 Task: Look for space in Xanxerê, Brazil from 24th August, 2023 to 10th September, 2023 for 6 adults, 2 children in price range Rs.12000 to Rs.15000. Place can be entire place or shared room with 6 bedrooms having 6 beds and 6 bathrooms. Property type can be house, flat, guest house. Amenities needed are: wifi, TV, free parkinig on premises, gym, breakfast. Booking option can be shelf check-in. Required host language is English.
Action: Mouse moved to (432, 100)
Screenshot: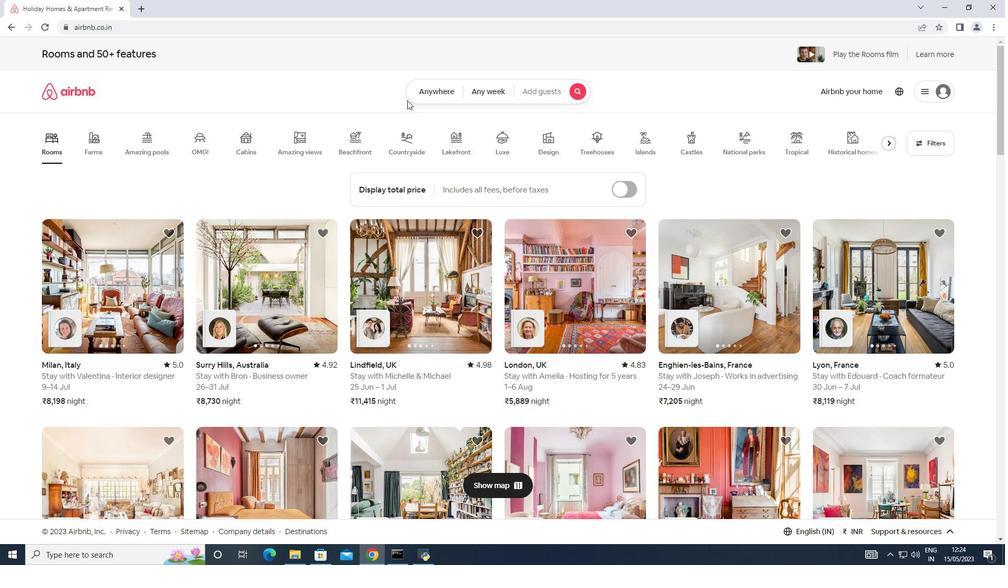 
Action: Mouse pressed left at (432, 100)
Screenshot: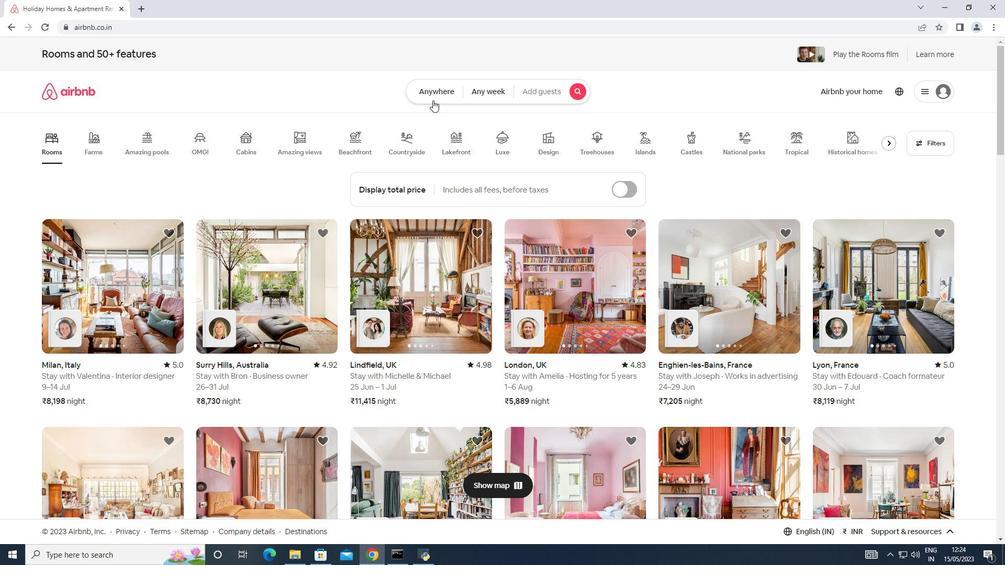 
Action: Mouse moved to (403, 123)
Screenshot: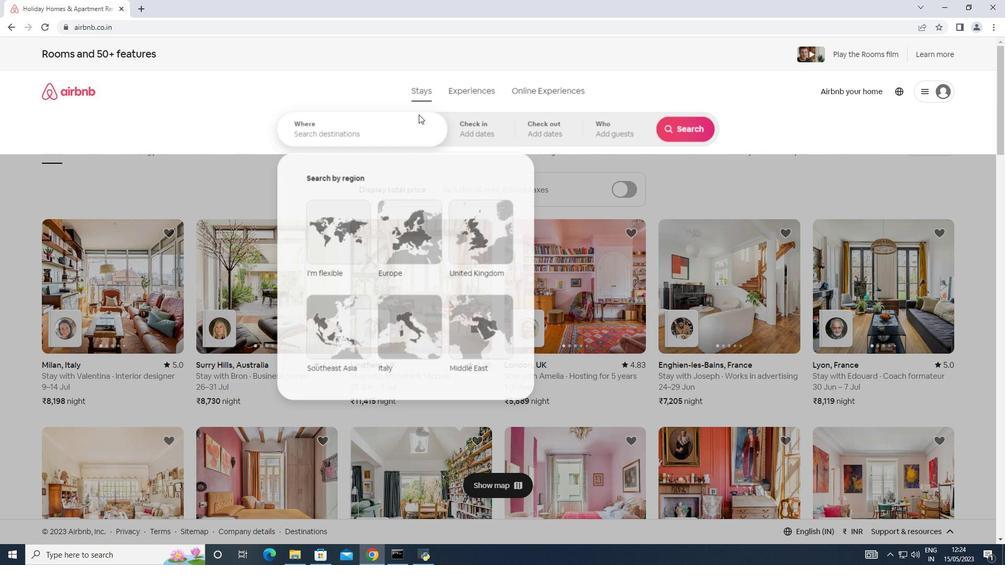 
Action: Mouse pressed left at (403, 123)
Screenshot: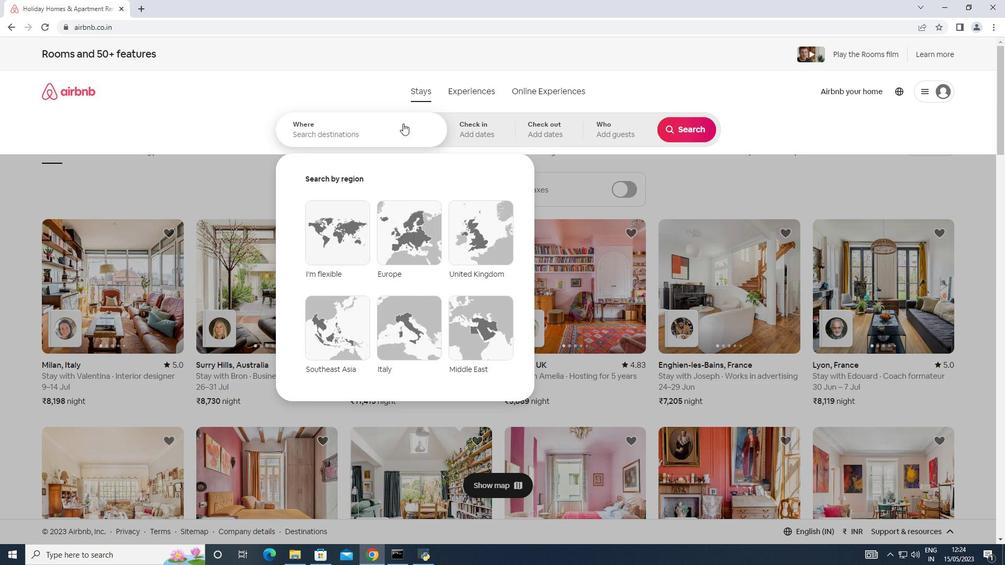 
Action: Key pressed <Key.shift><Key.shift><Key.shift><Key.shift><Key.shift>Xan<Key.shift>X<Key.backspace>xere,<Key.shift>Brazil
Screenshot: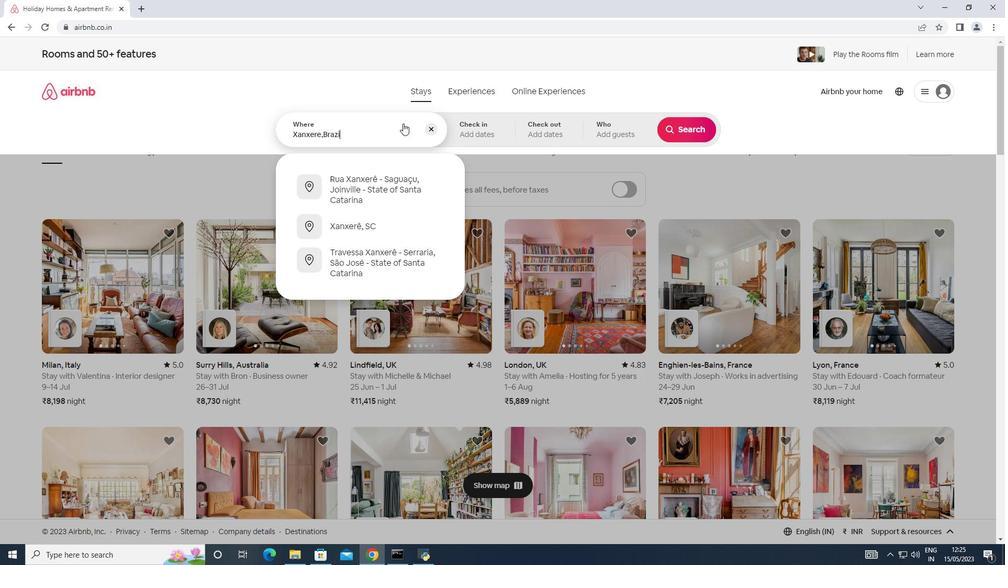 
Action: Mouse moved to (494, 129)
Screenshot: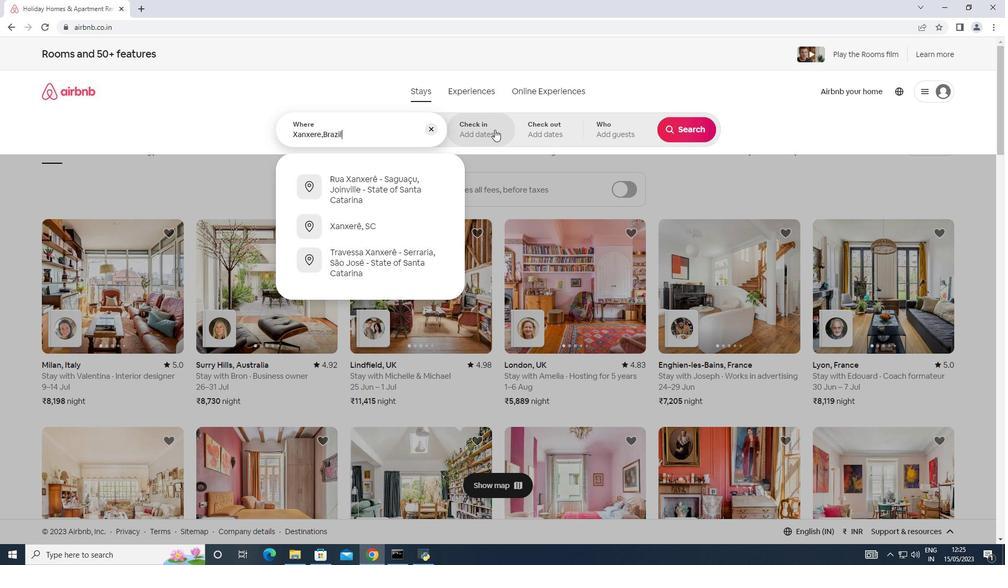 
Action: Mouse pressed left at (494, 129)
Screenshot: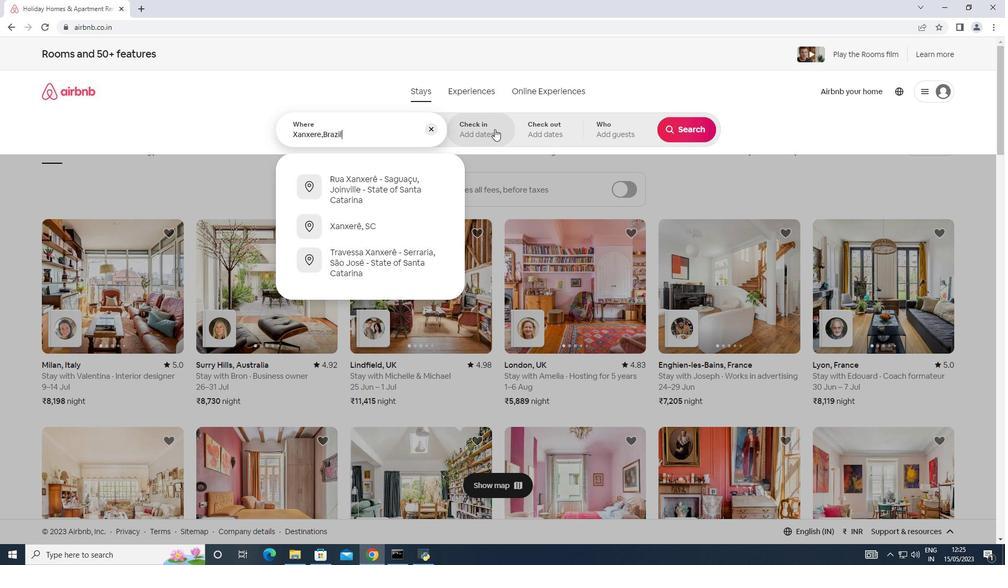 
Action: Mouse moved to (681, 209)
Screenshot: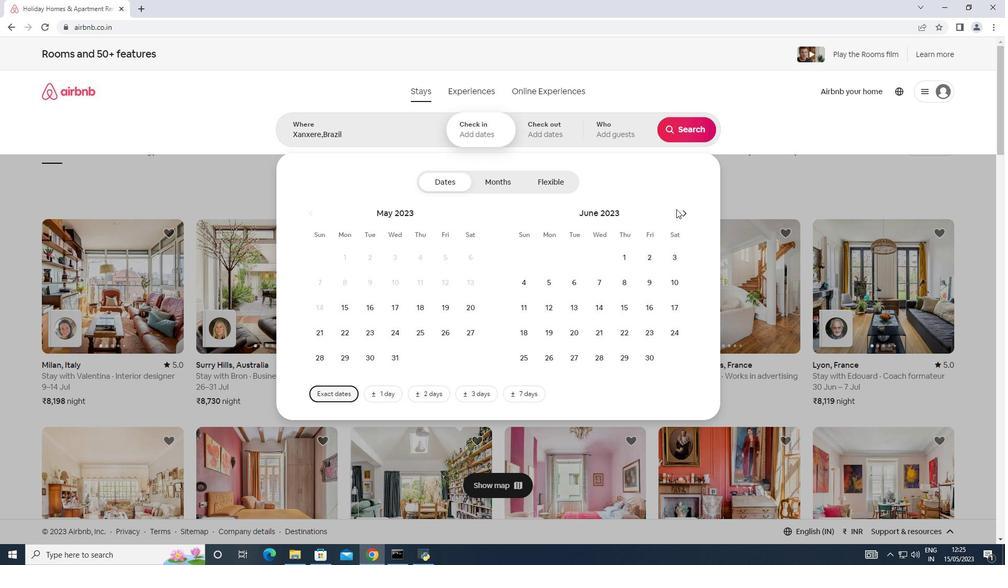 
Action: Mouse pressed left at (681, 209)
Screenshot: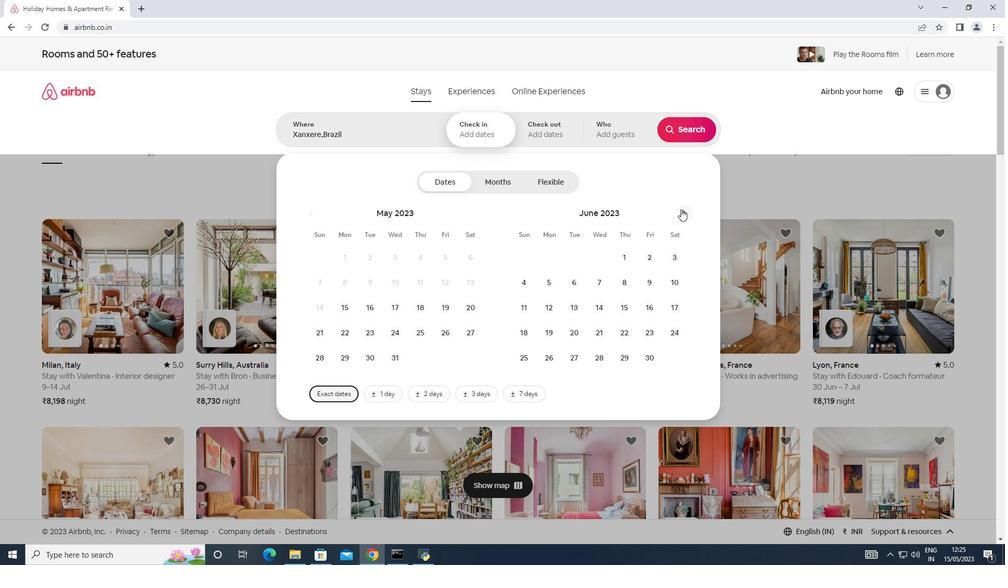 
Action: Mouse pressed left at (681, 209)
Screenshot: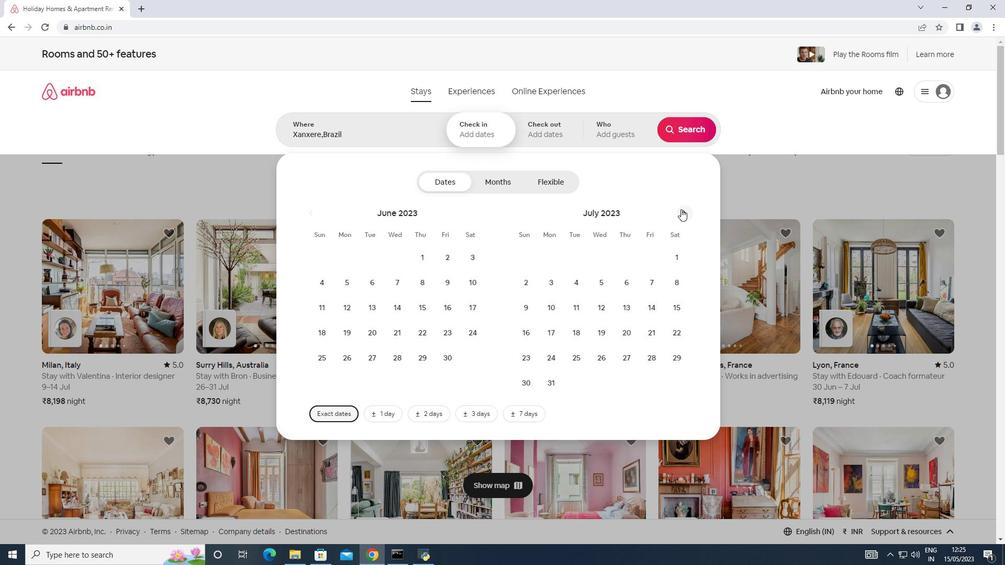 
Action: Mouse moved to (629, 329)
Screenshot: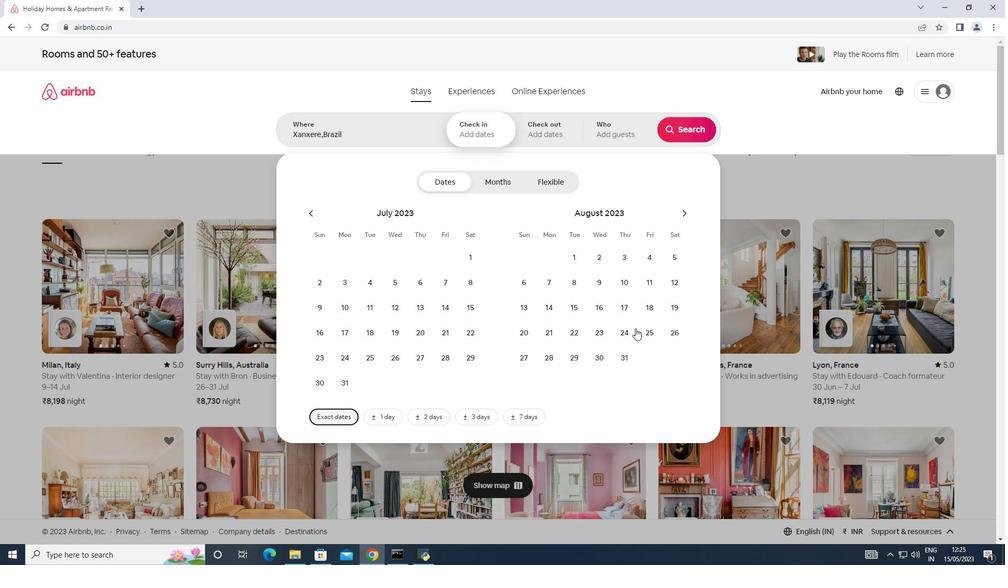 
Action: Mouse pressed left at (629, 329)
Screenshot: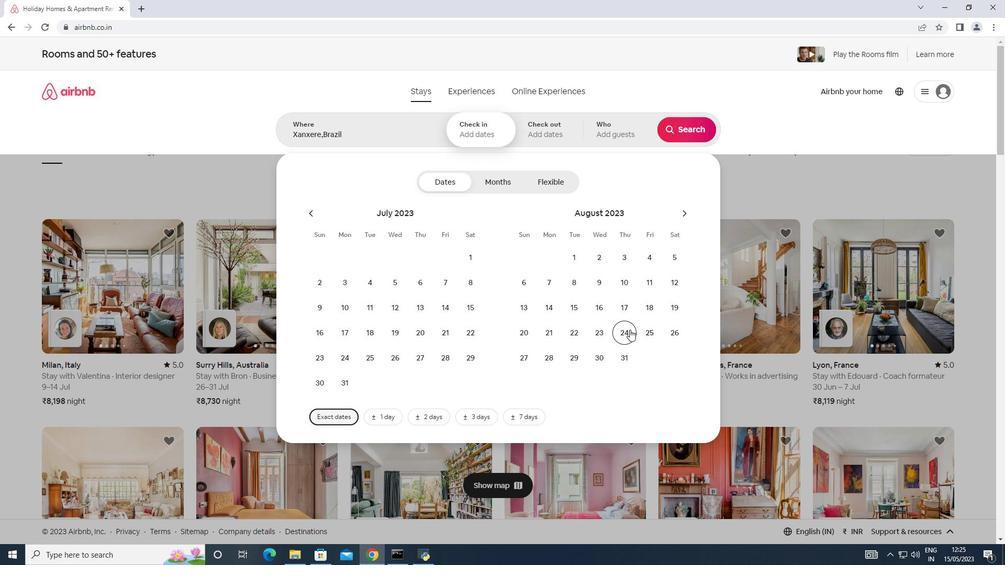 
Action: Mouse moved to (682, 214)
Screenshot: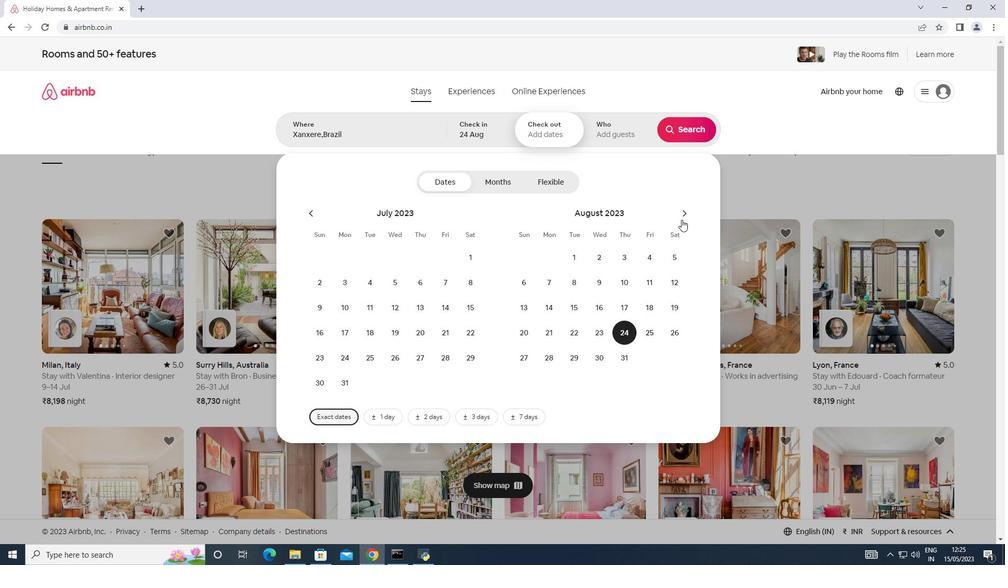 
Action: Mouse pressed left at (682, 214)
Screenshot: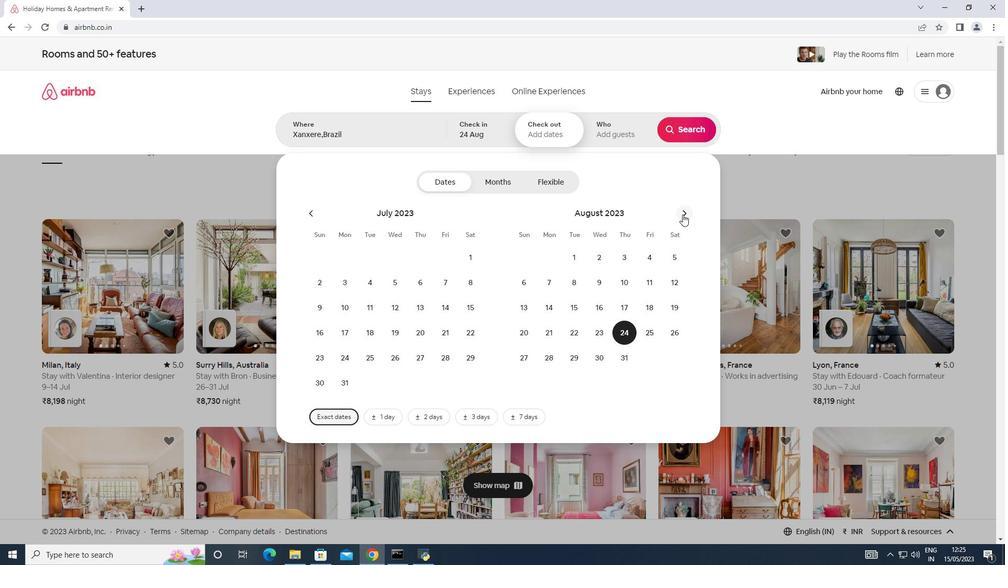 
Action: Mouse moved to (521, 307)
Screenshot: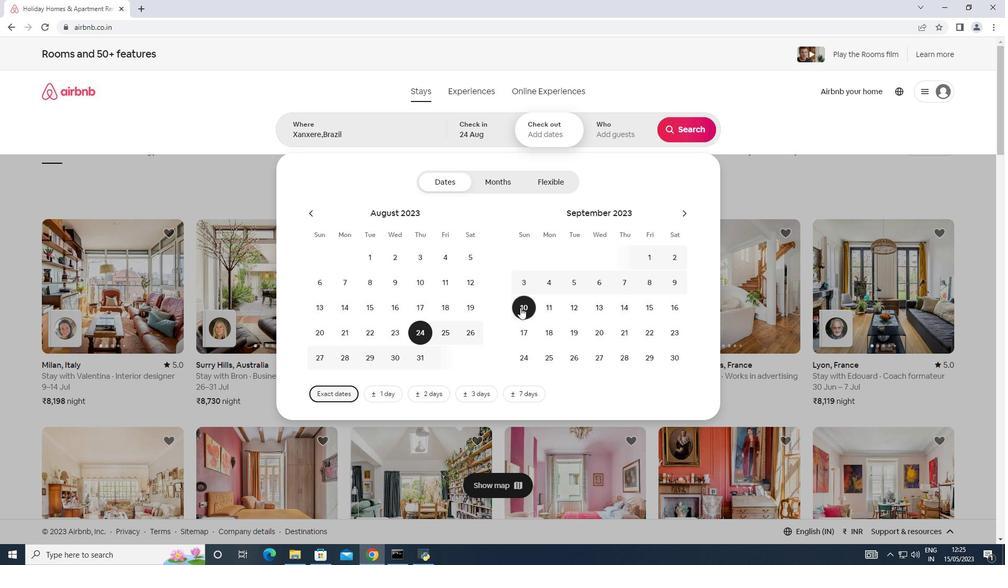 
Action: Mouse pressed left at (521, 307)
Screenshot: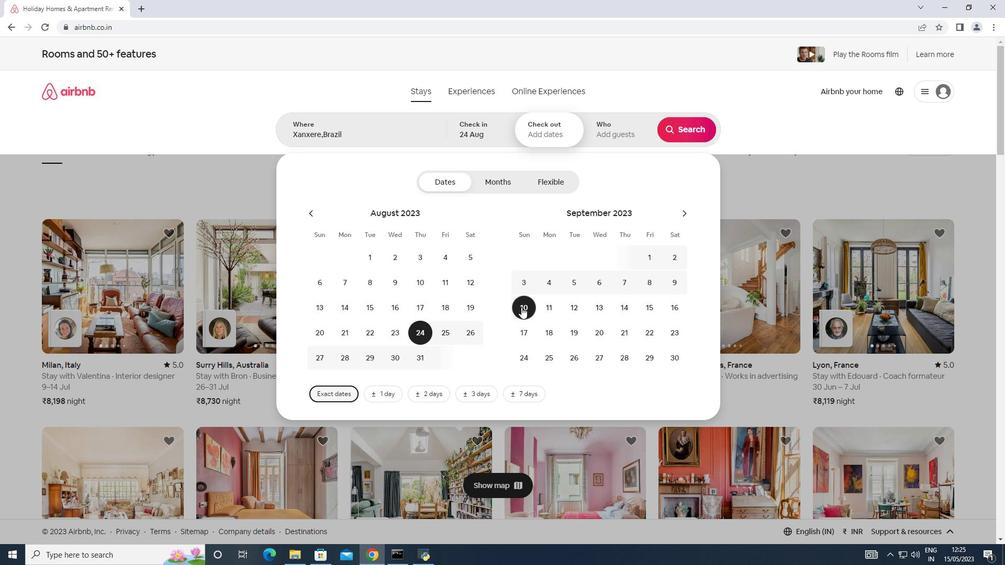 
Action: Mouse moved to (628, 134)
Screenshot: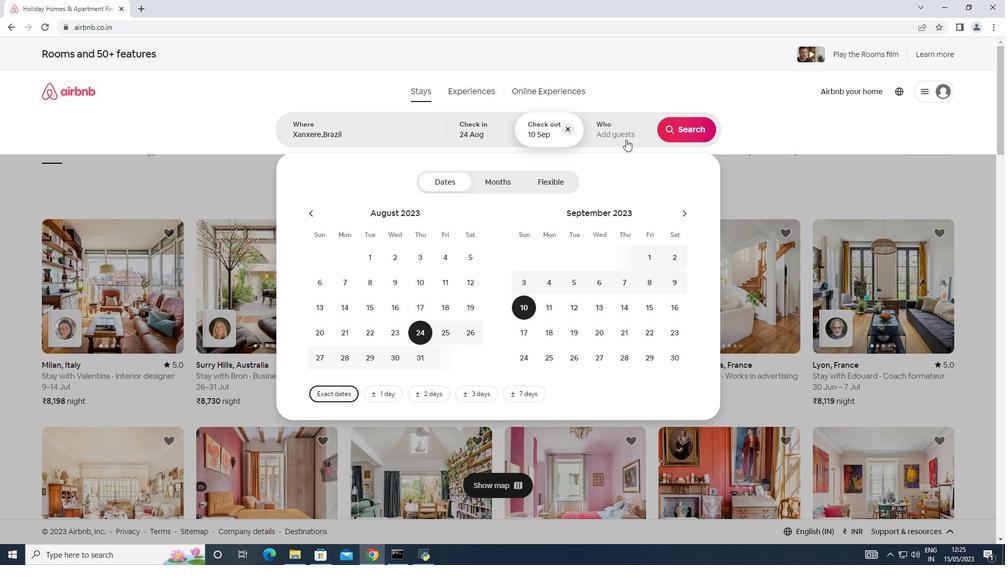 
Action: Mouse pressed left at (628, 134)
Screenshot: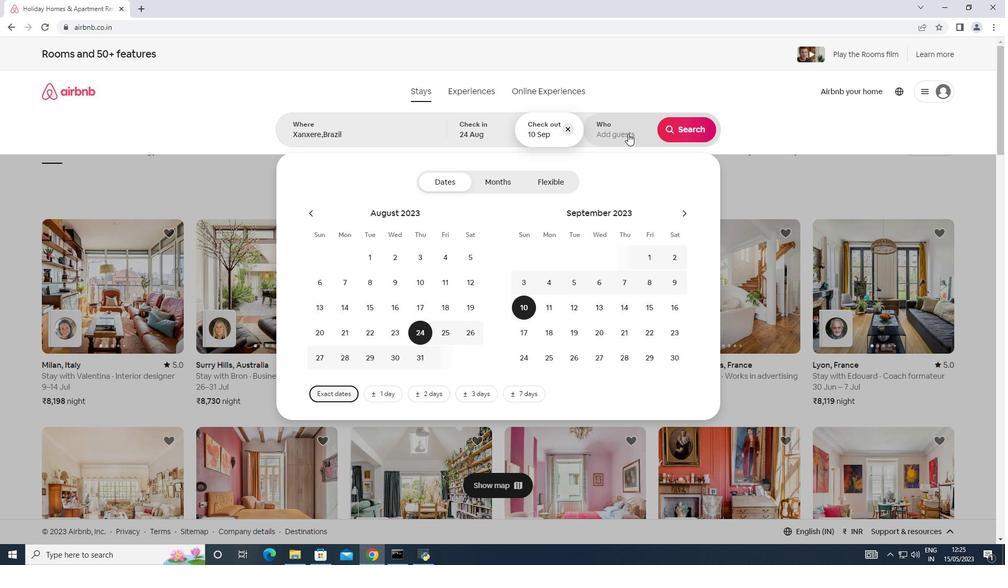 
Action: Mouse moved to (684, 181)
Screenshot: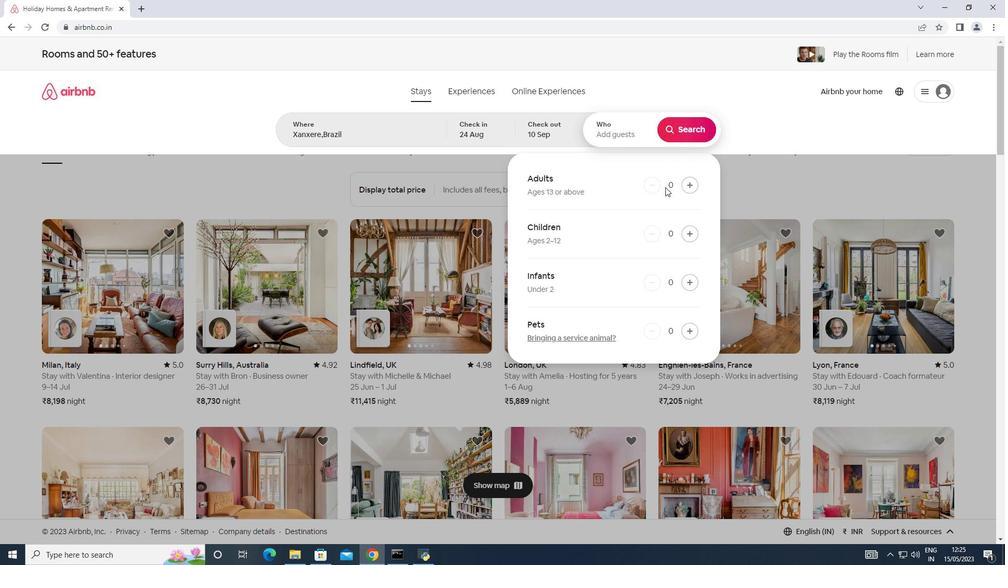
Action: Mouse pressed left at (684, 181)
Screenshot: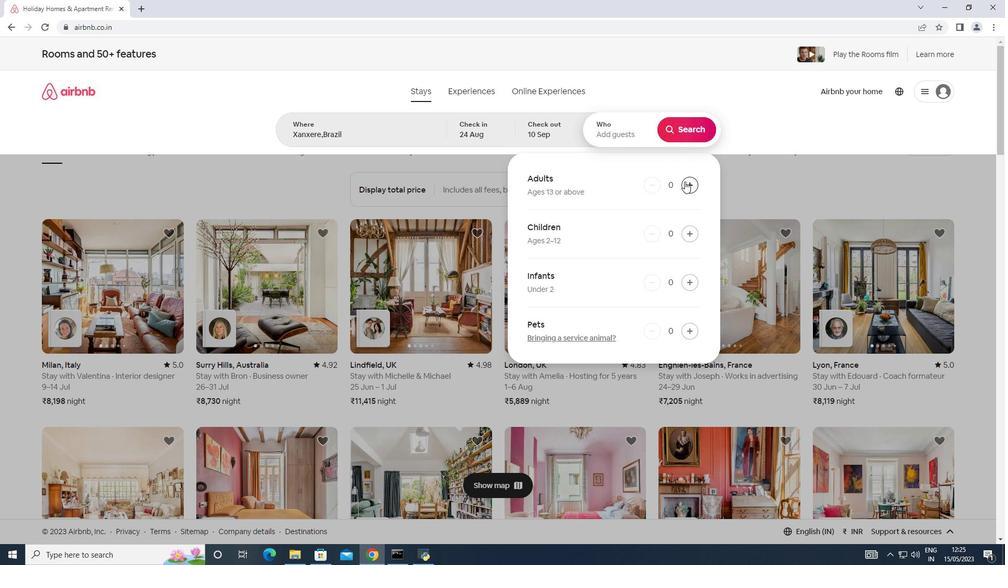 
Action: Mouse pressed left at (684, 181)
Screenshot: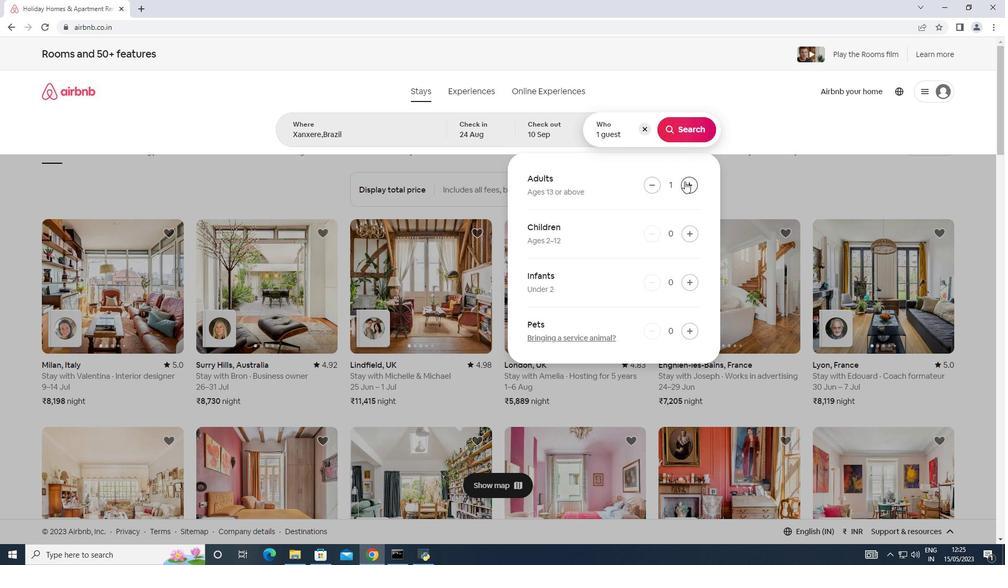
Action: Mouse pressed left at (684, 181)
Screenshot: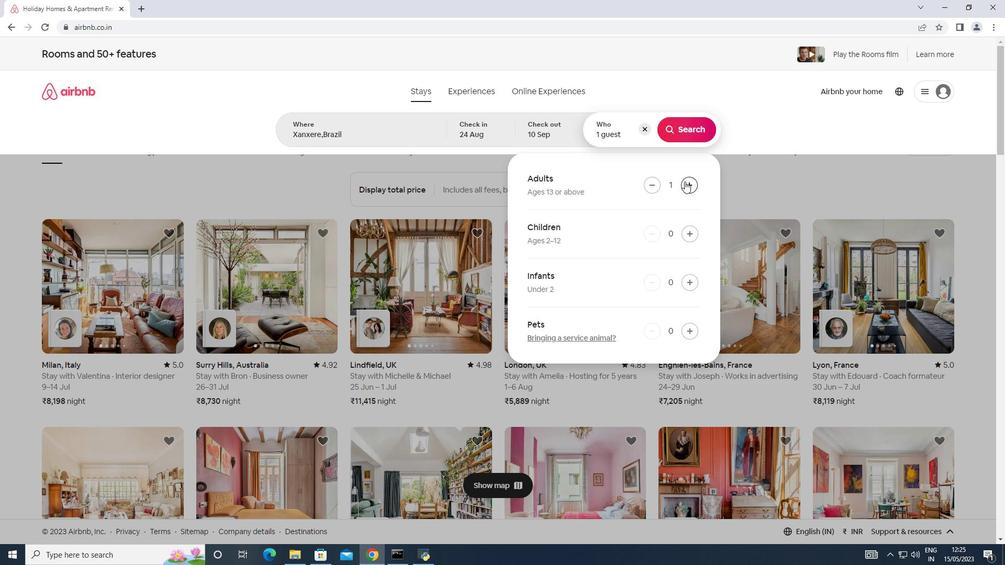 
Action: Mouse pressed left at (684, 181)
Screenshot: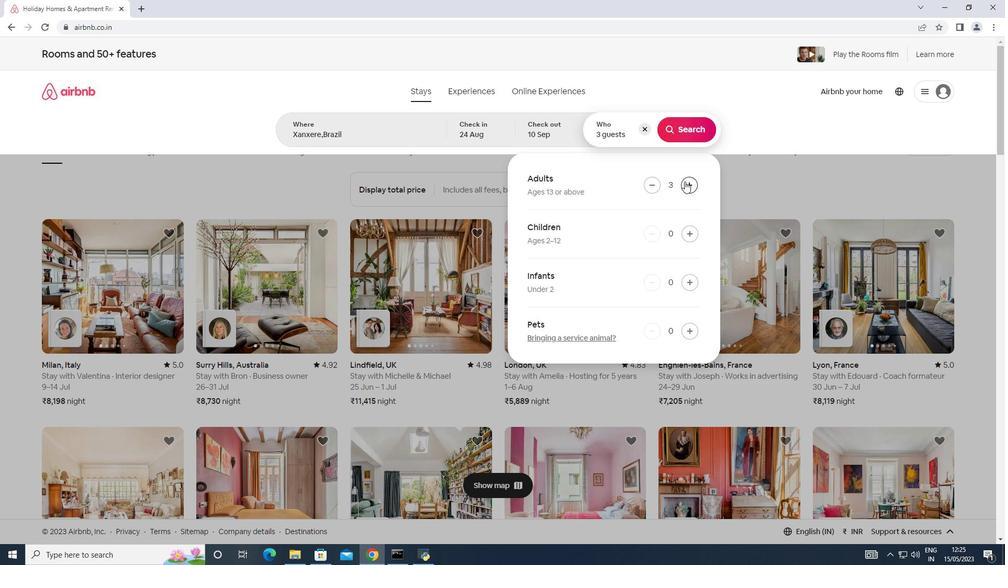 
Action: Mouse pressed left at (684, 181)
Screenshot: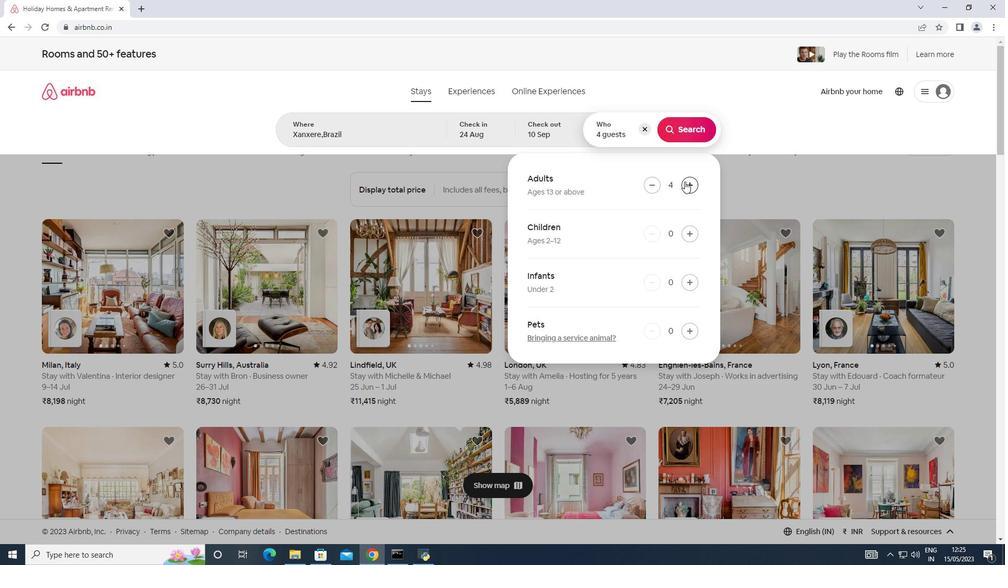 
Action: Mouse pressed left at (684, 181)
Screenshot: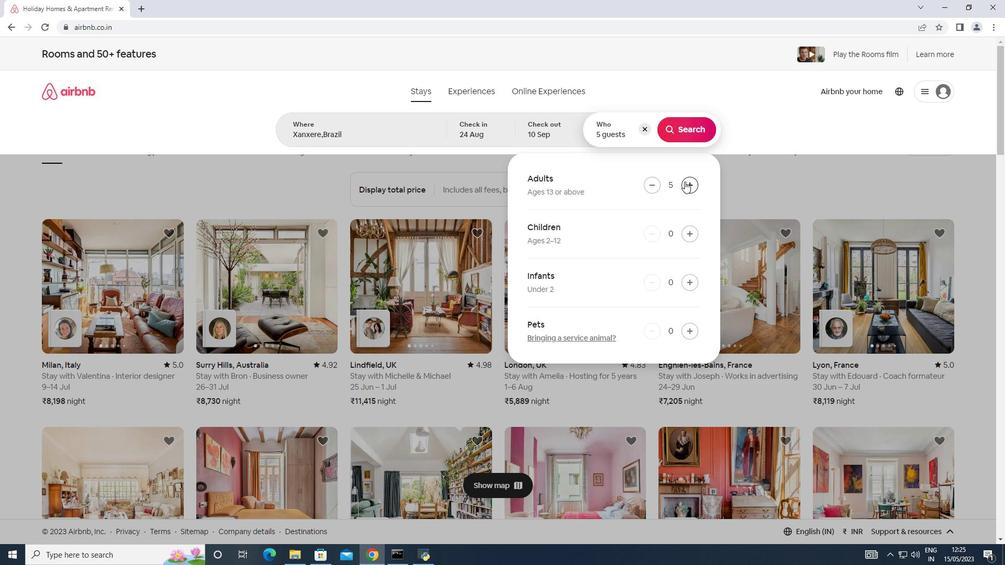 
Action: Mouse moved to (690, 233)
Screenshot: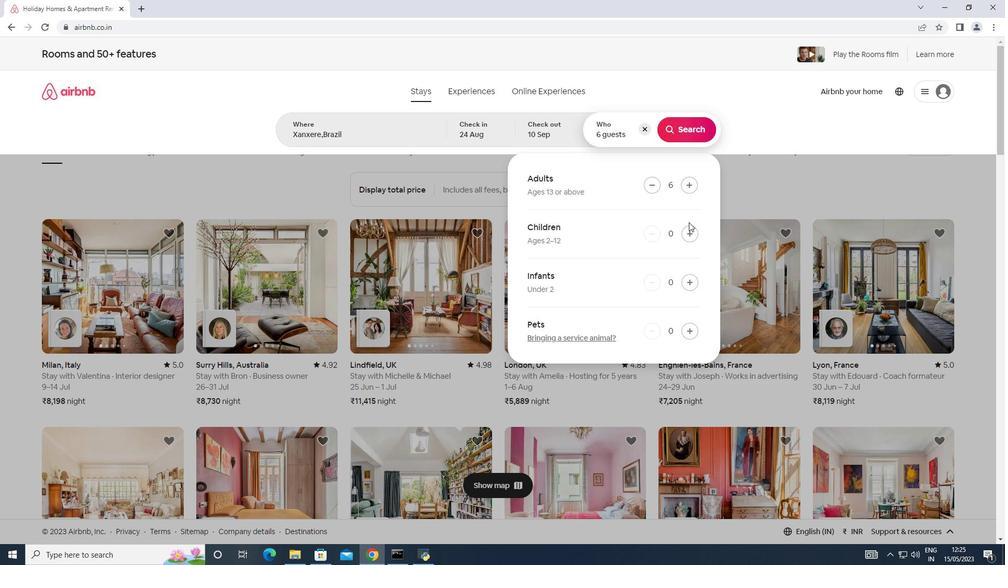 
Action: Mouse pressed left at (690, 233)
Screenshot: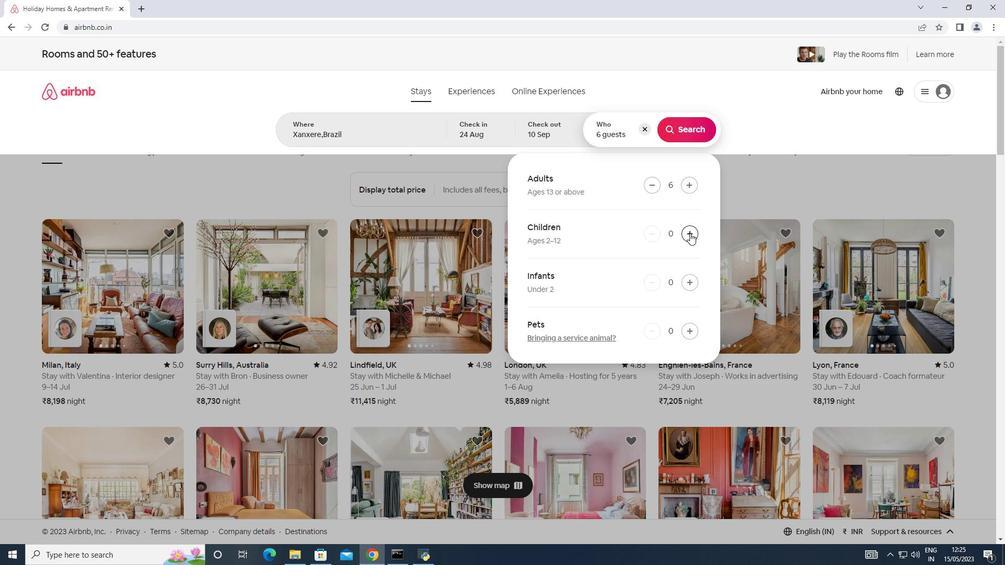 
Action: Mouse pressed left at (690, 233)
Screenshot: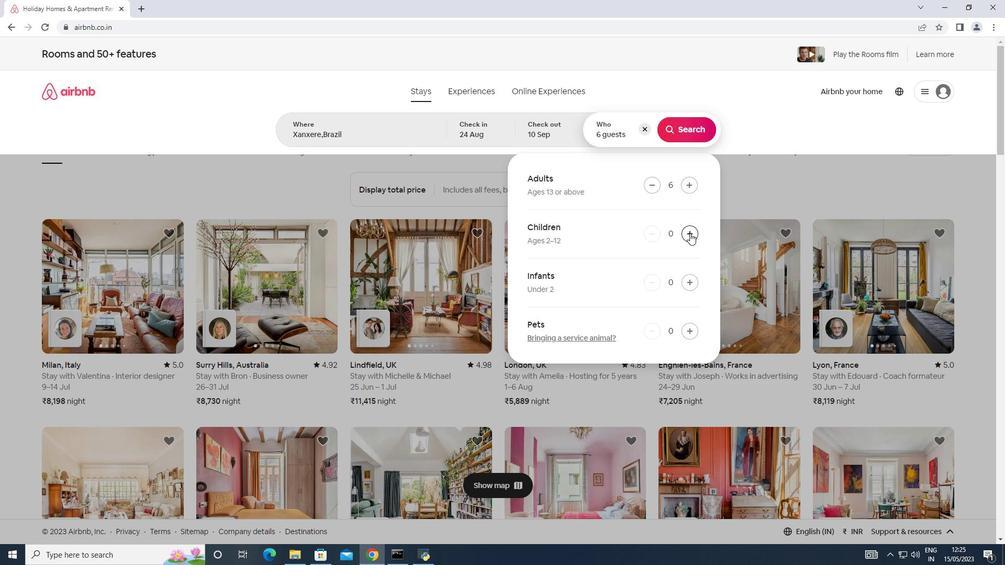 
Action: Mouse moved to (691, 129)
Screenshot: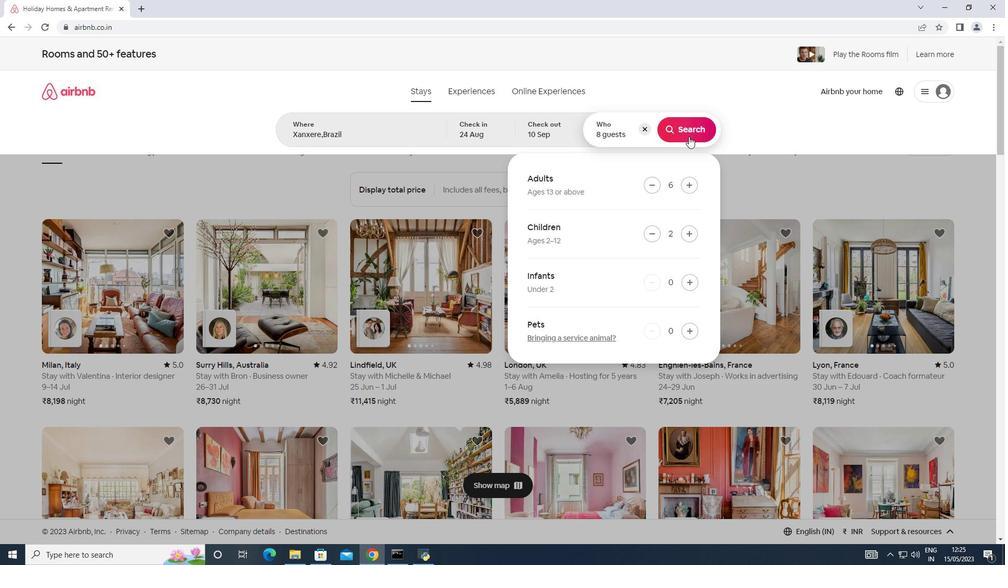 
Action: Mouse pressed left at (691, 129)
Screenshot: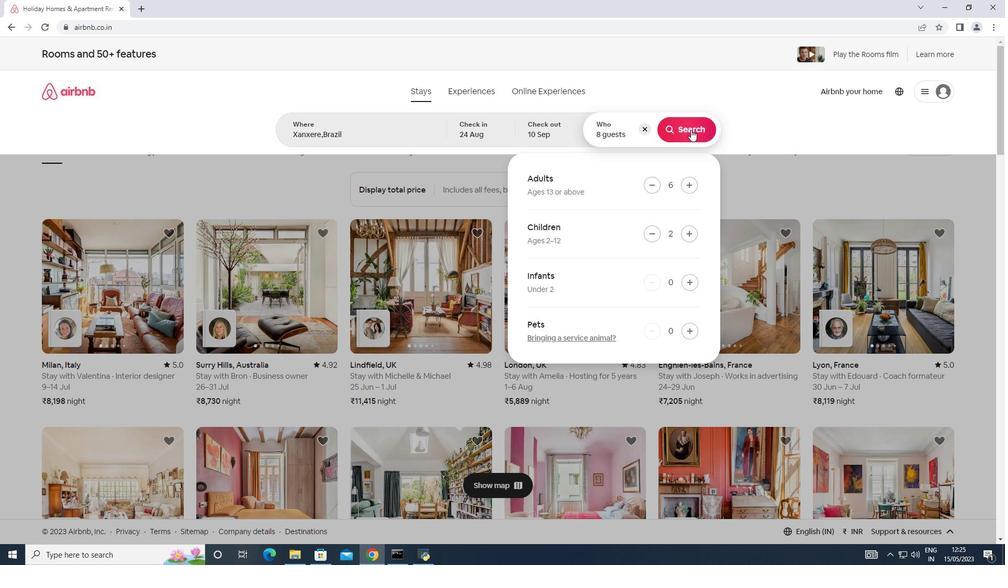 
Action: Mouse moved to (955, 102)
Screenshot: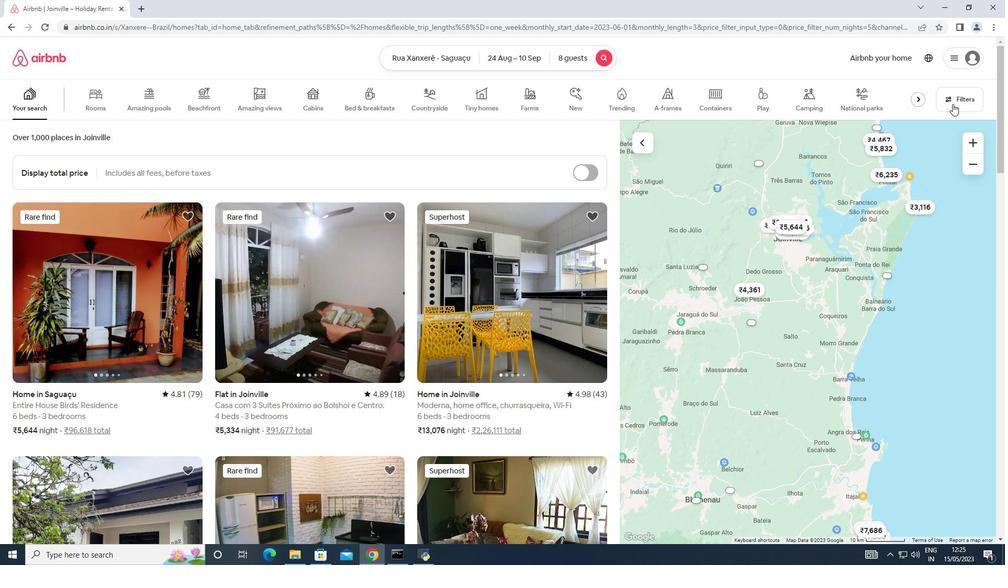
Action: Mouse pressed left at (955, 102)
Screenshot: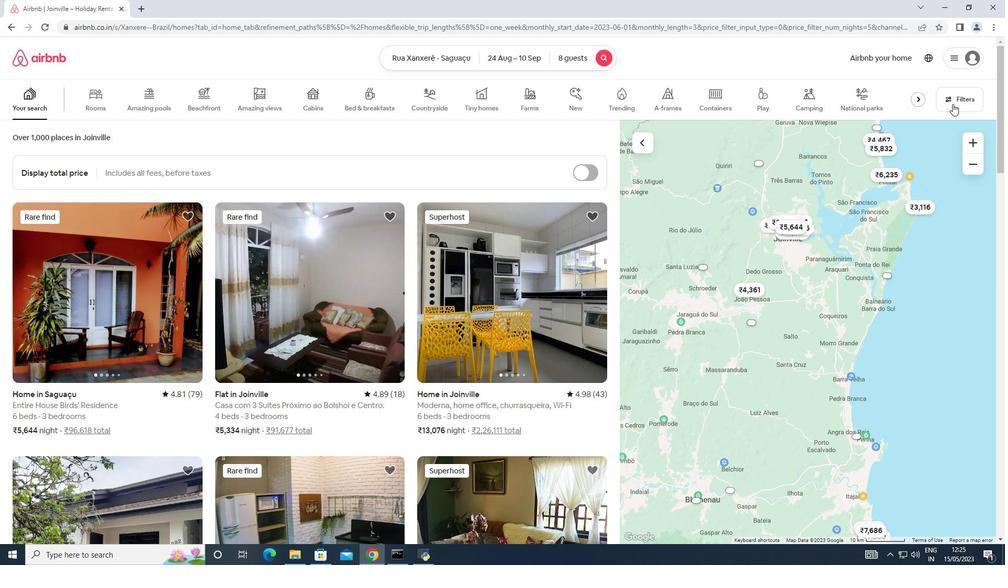 
Action: Mouse moved to (370, 356)
Screenshot: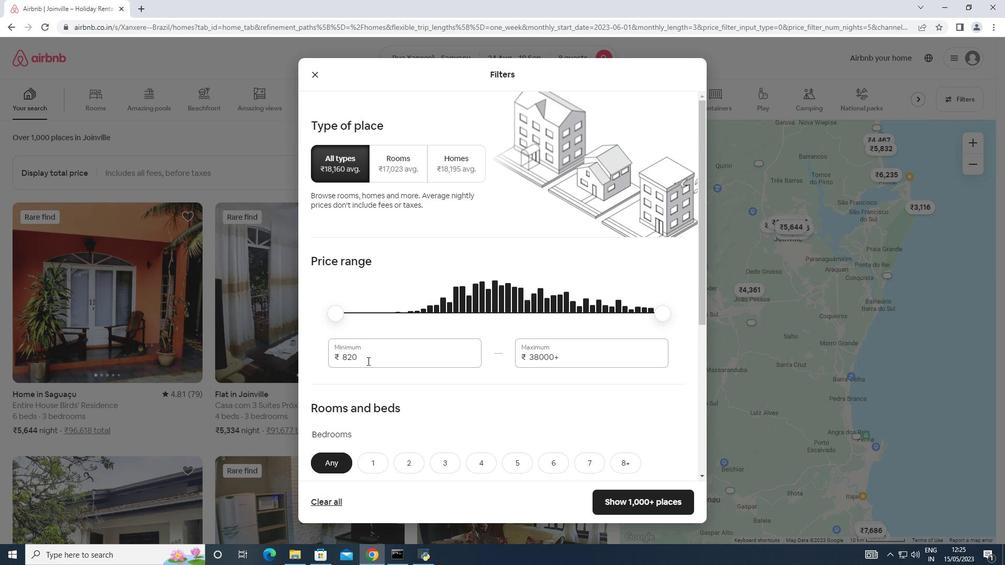 
Action: Mouse pressed left at (370, 356)
Screenshot: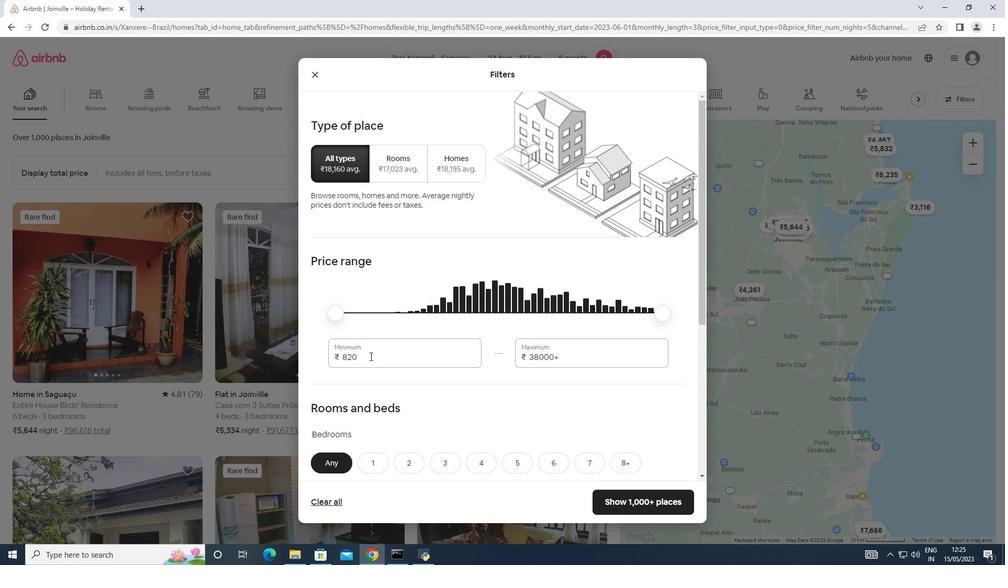 
Action: Mouse moved to (358, 358)
Screenshot: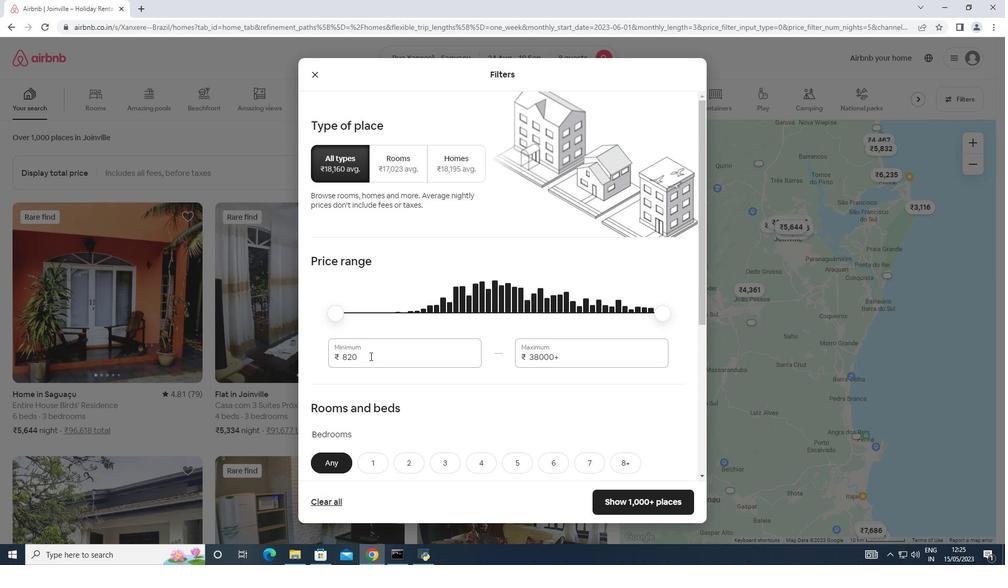 
Action: Mouse pressed left at (358, 358)
Screenshot: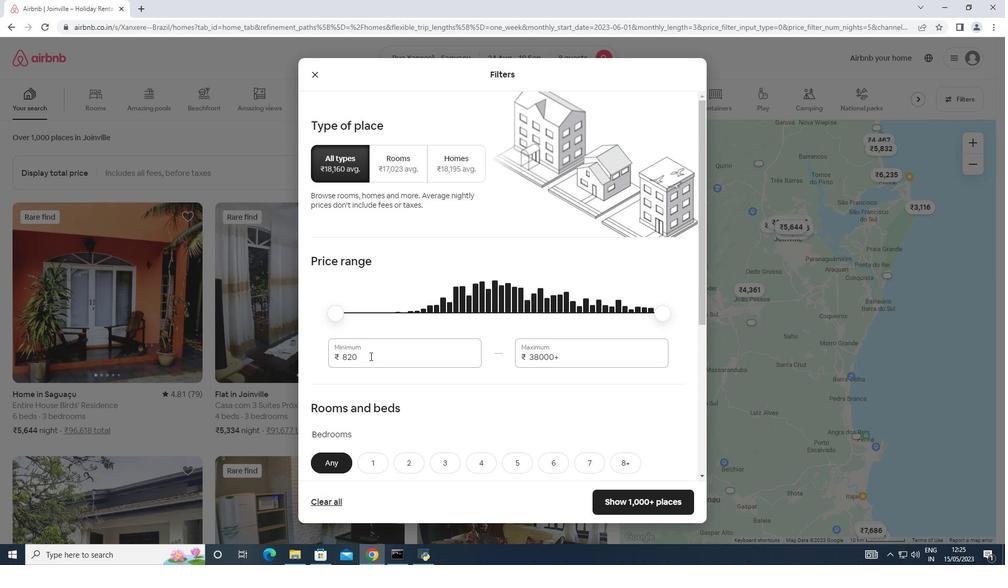 
Action: Mouse moved to (342, 354)
Screenshot: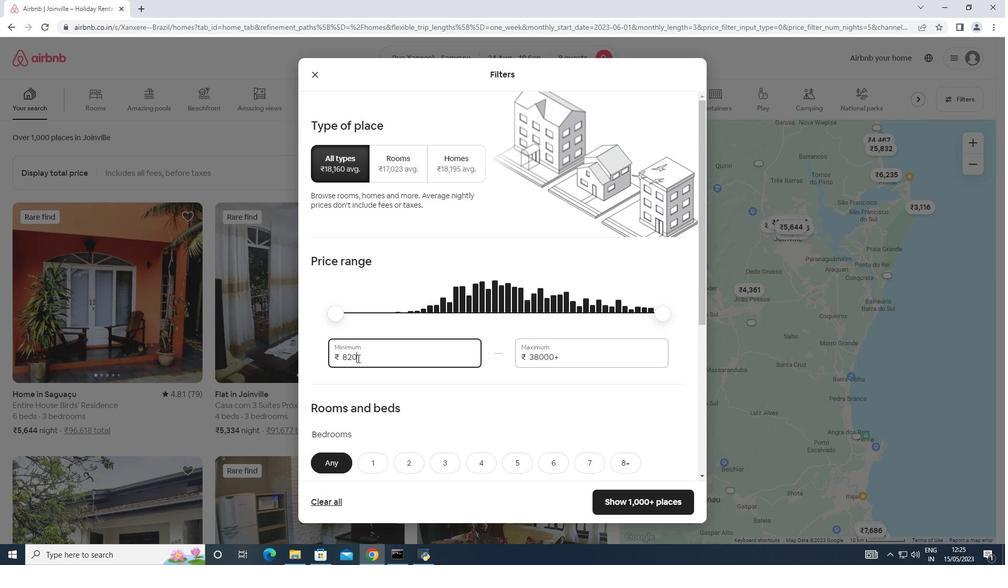 
Action: Mouse pressed left at (342, 354)
Screenshot: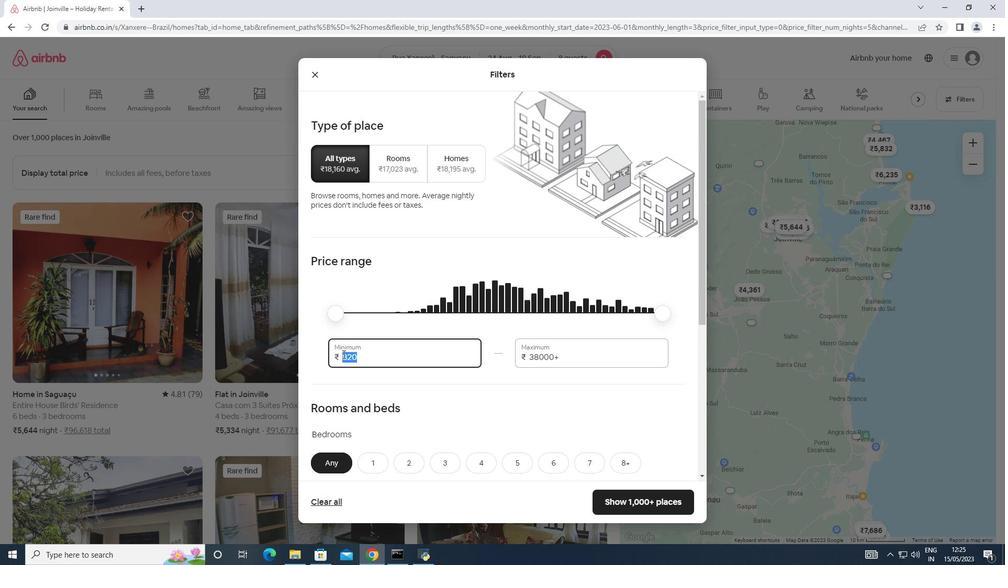 
Action: Mouse moved to (362, 357)
Screenshot: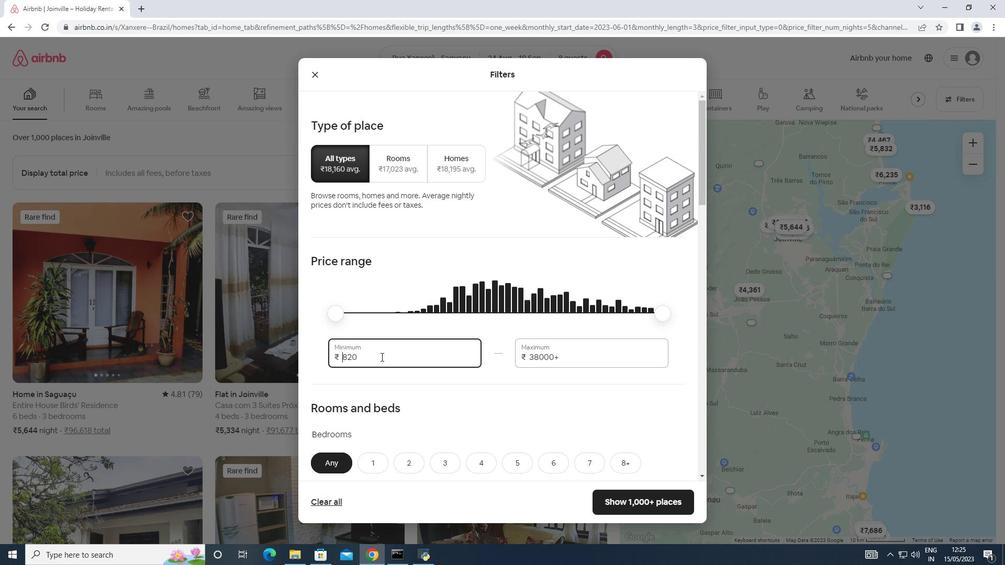 
Action: Mouse pressed left at (362, 357)
Screenshot: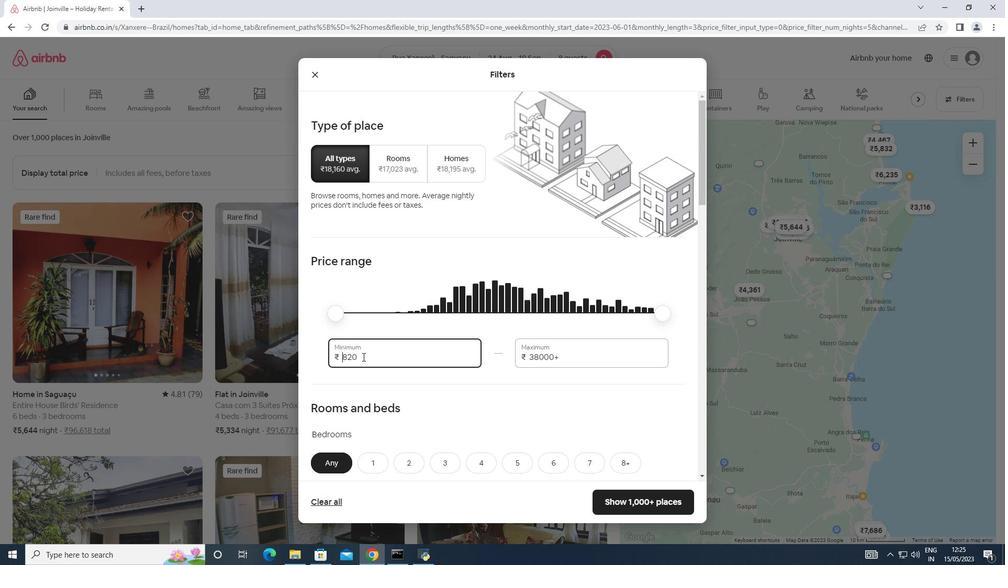 
Action: Mouse moved to (351, 356)
Screenshot: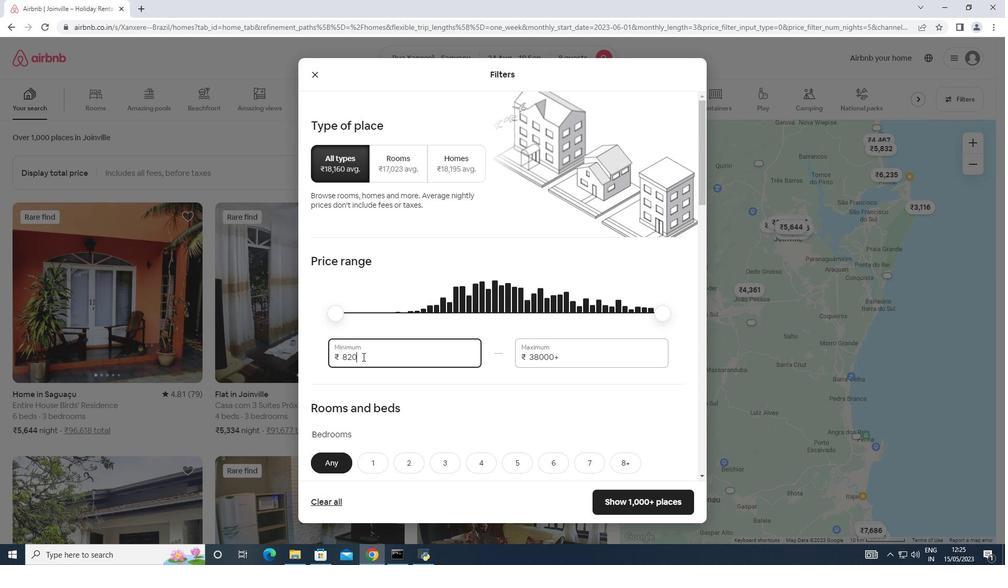 
Action: Mouse pressed left at (351, 356)
Screenshot: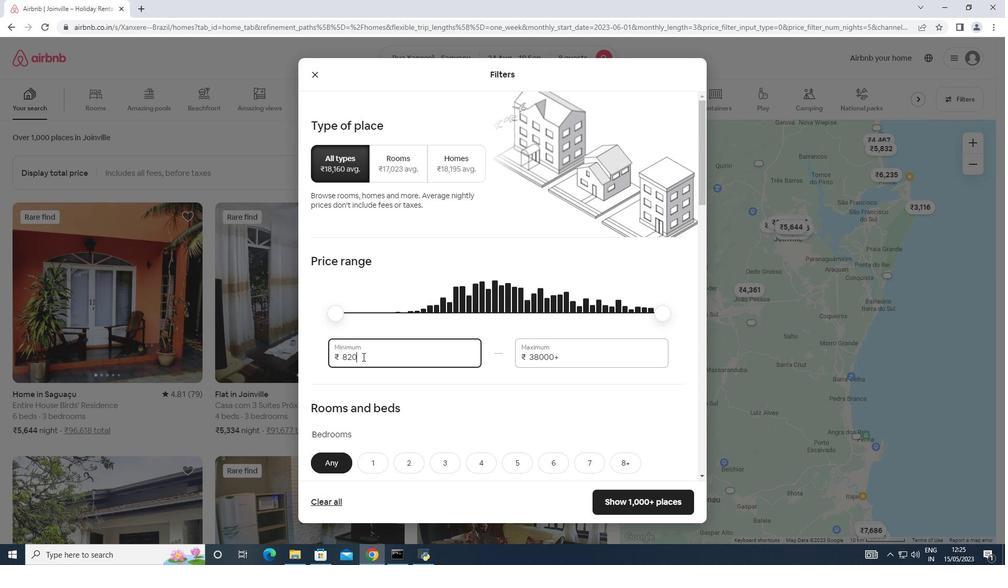 
Action: Mouse moved to (357, 357)
Screenshot: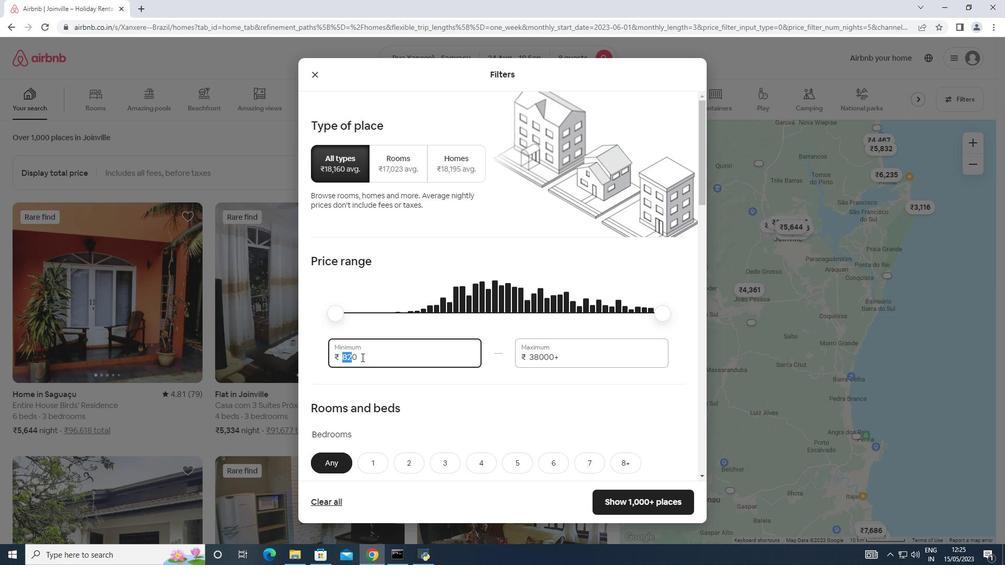 
Action: Mouse pressed left at (357, 357)
Screenshot: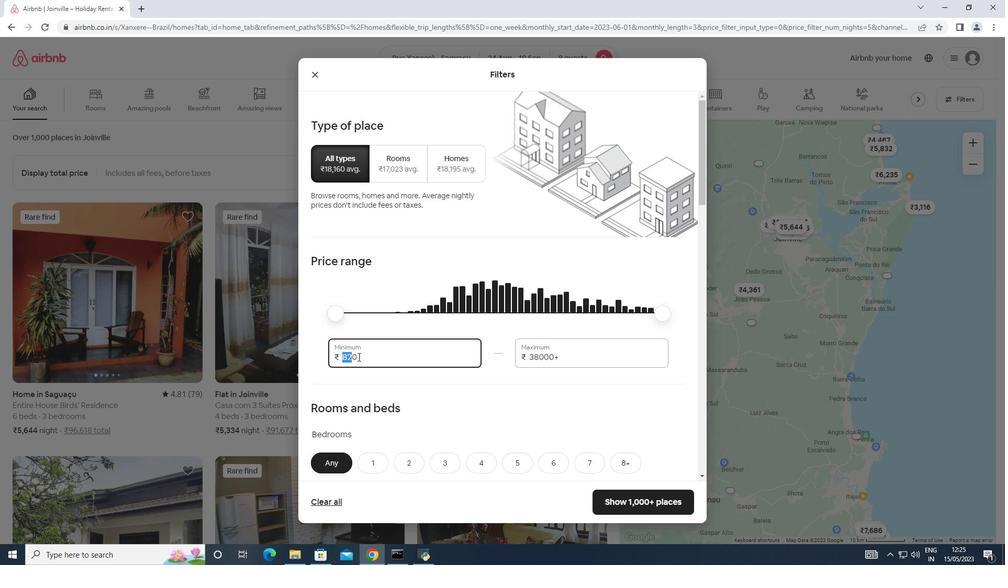 
Action: Mouse pressed left at (357, 357)
Screenshot: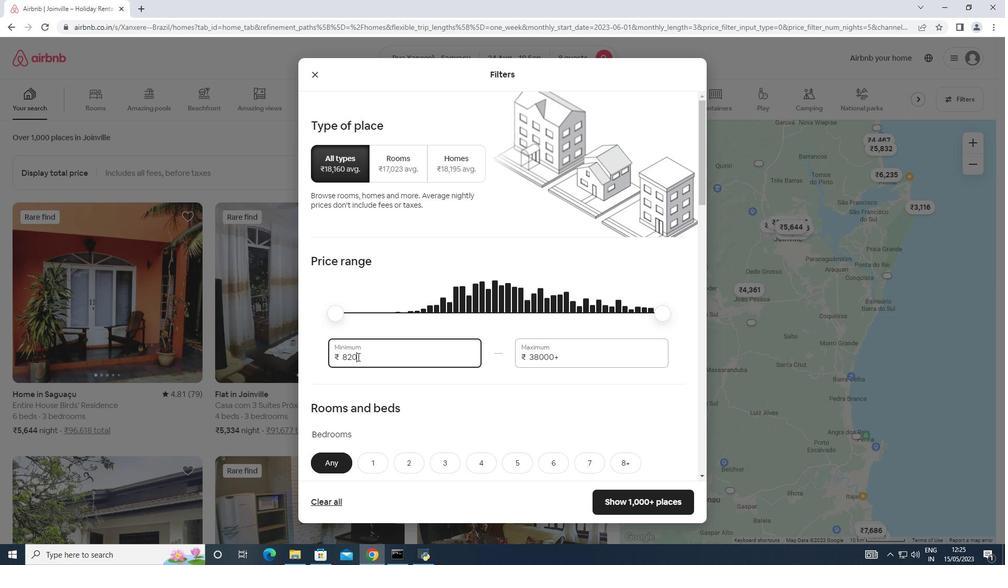 
Action: Mouse moved to (329, 343)
Screenshot: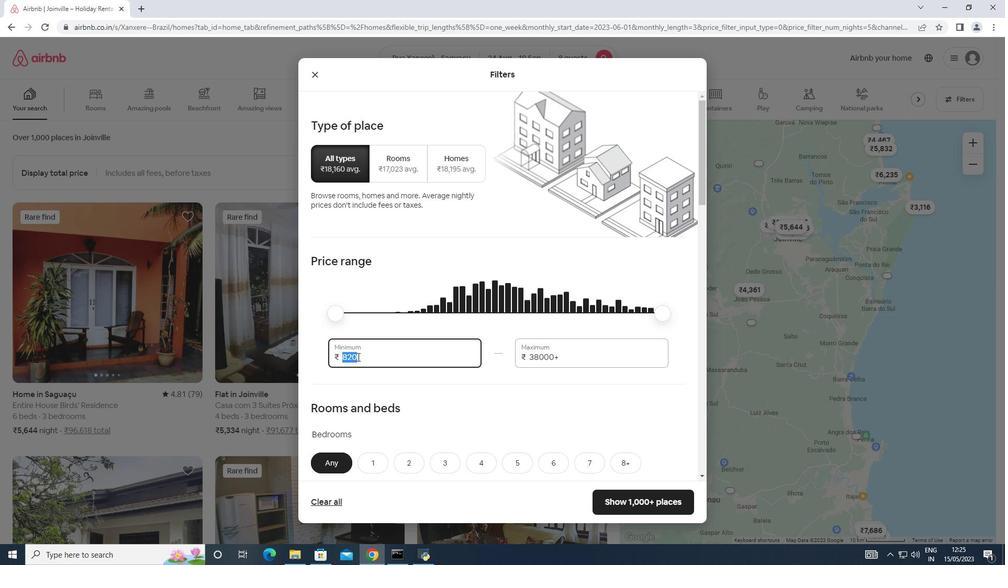 
Action: Key pressed 12000
Screenshot: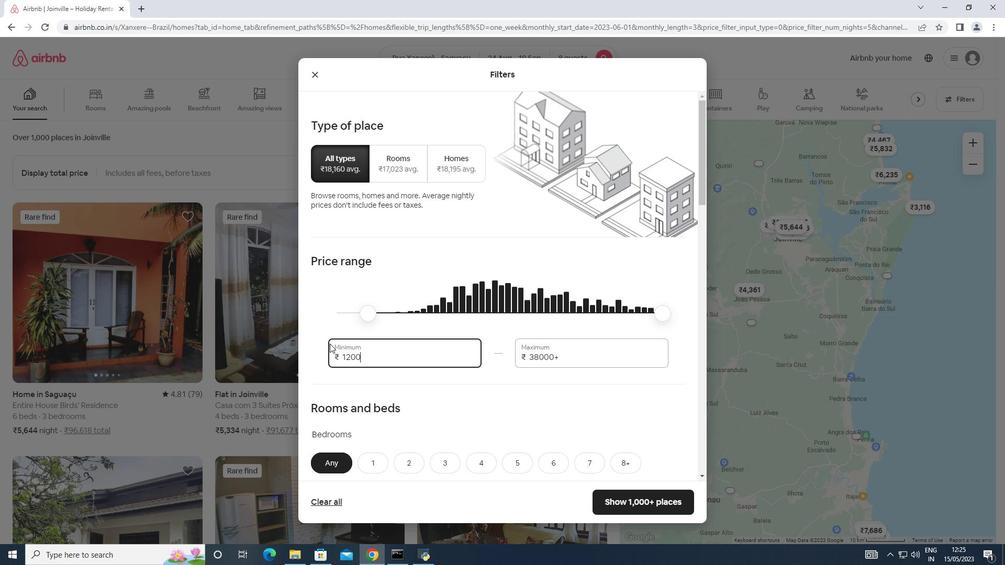 
Action: Mouse moved to (565, 359)
Screenshot: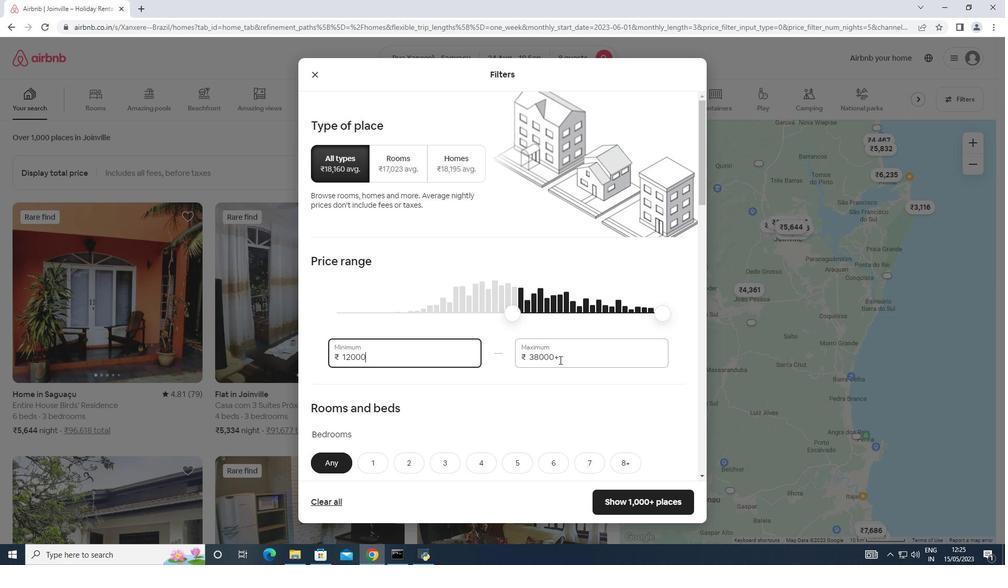 
Action: Mouse pressed left at (565, 359)
Screenshot: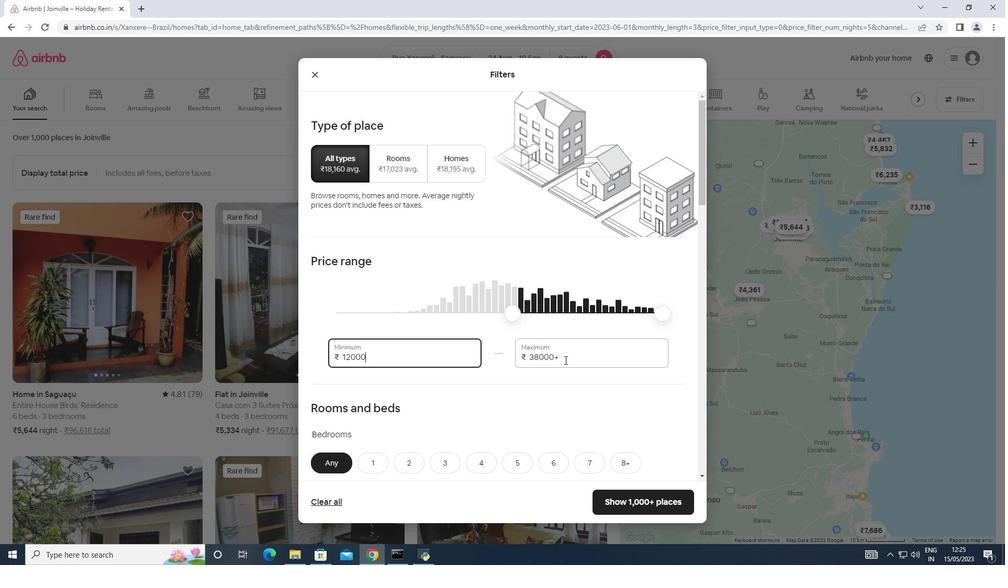 
Action: Mouse moved to (520, 354)
Screenshot: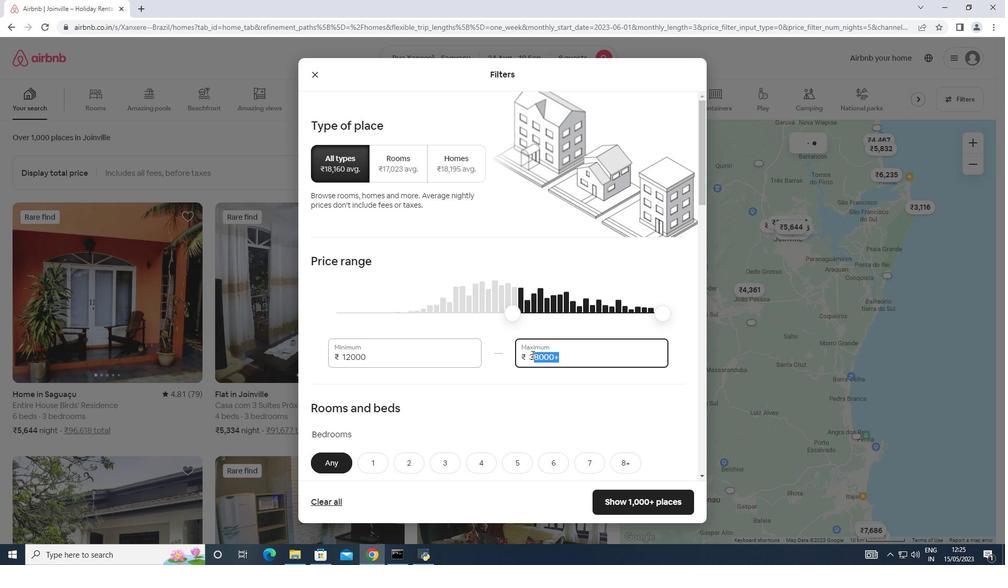 
Action: Mouse pressed left at (520, 354)
Screenshot: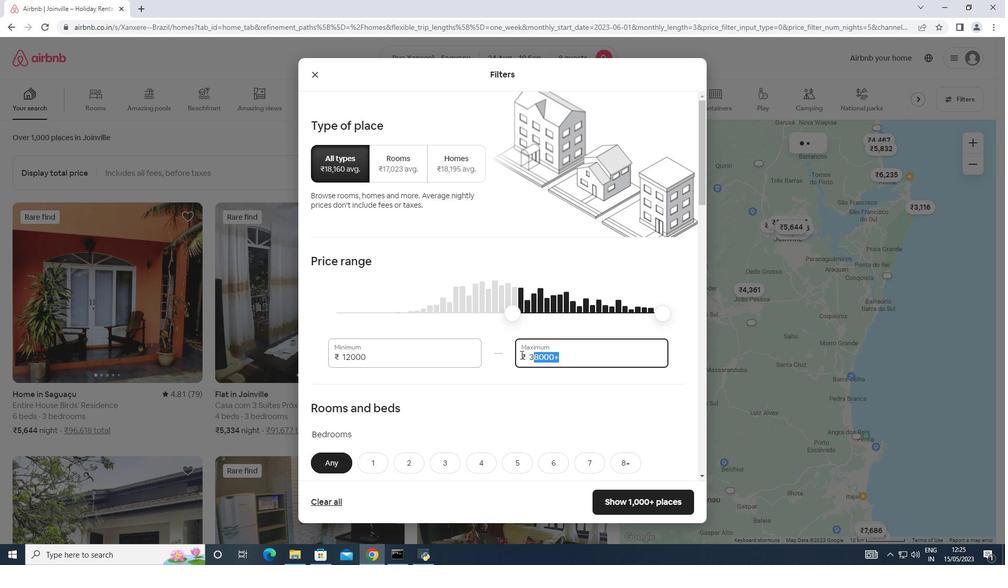 
Action: Mouse moved to (560, 354)
Screenshot: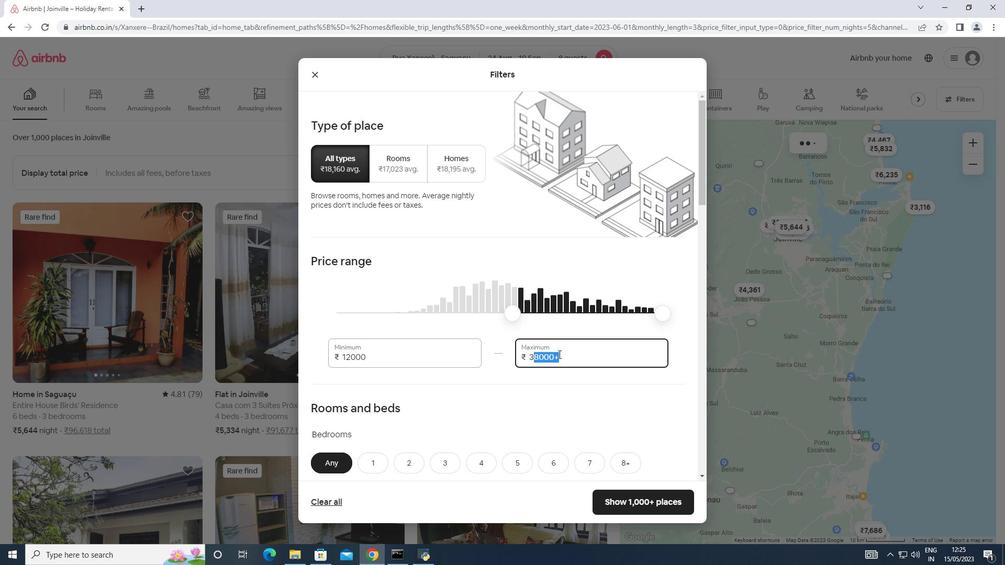 
Action: Mouse pressed left at (560, 354)
Screenshot: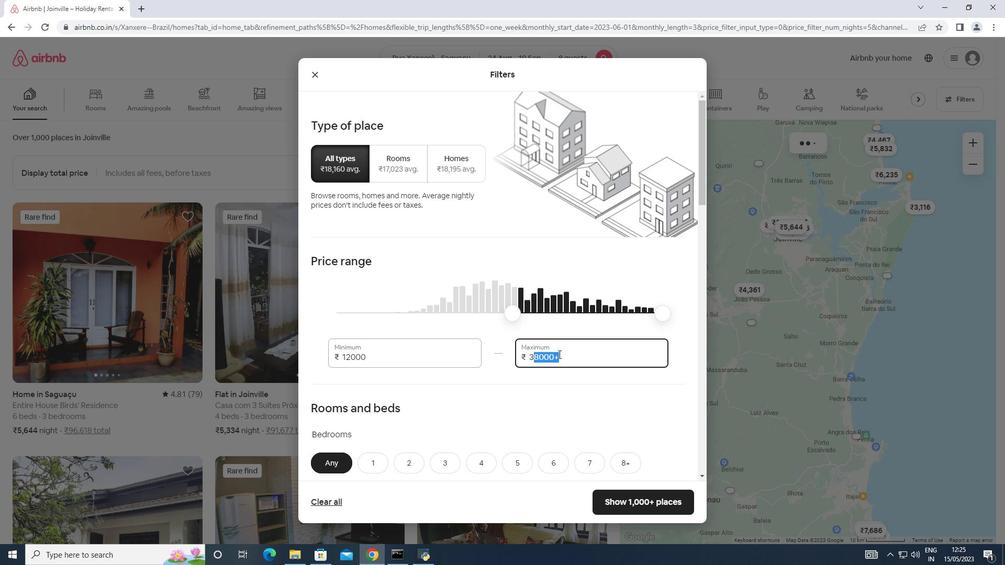 
Action: Mouse moved to (562, 359)
Screenshot: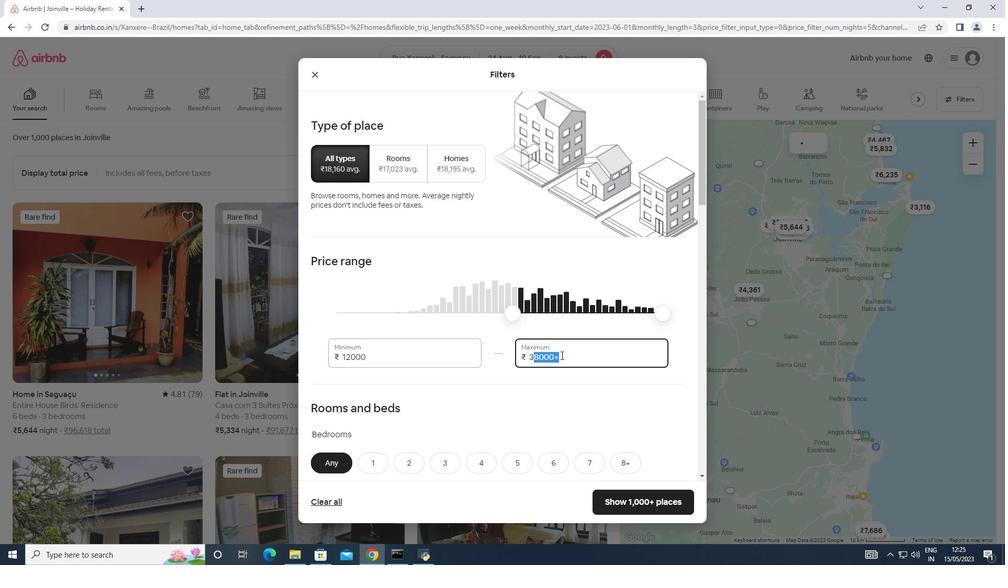 
Action: Mouse pressed left at (562, 359)
Screenshot: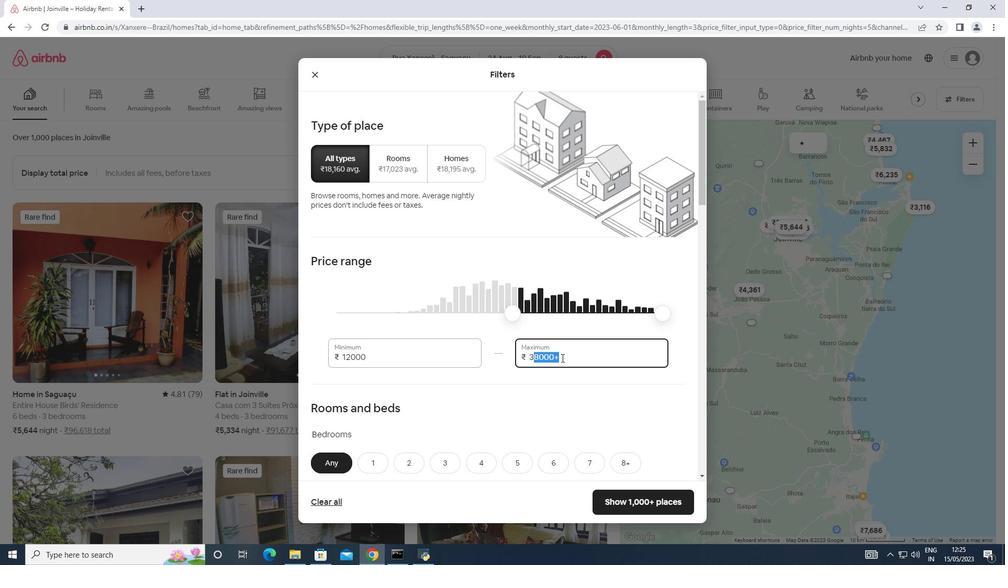
Action: Mouse moved to (562, 359)
Screenshot: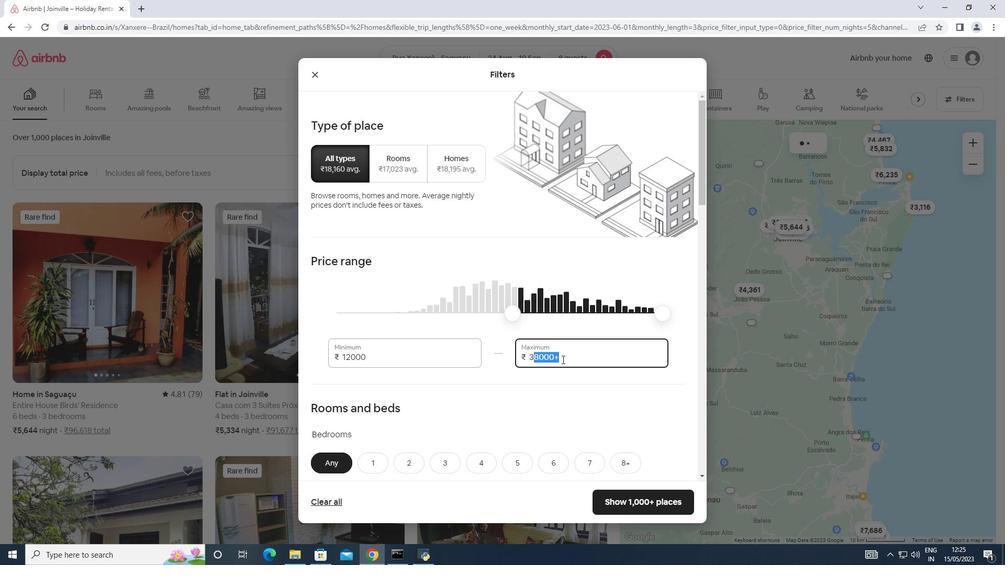 
Action: Mouse pressed left at (562, 359)
Screenshot: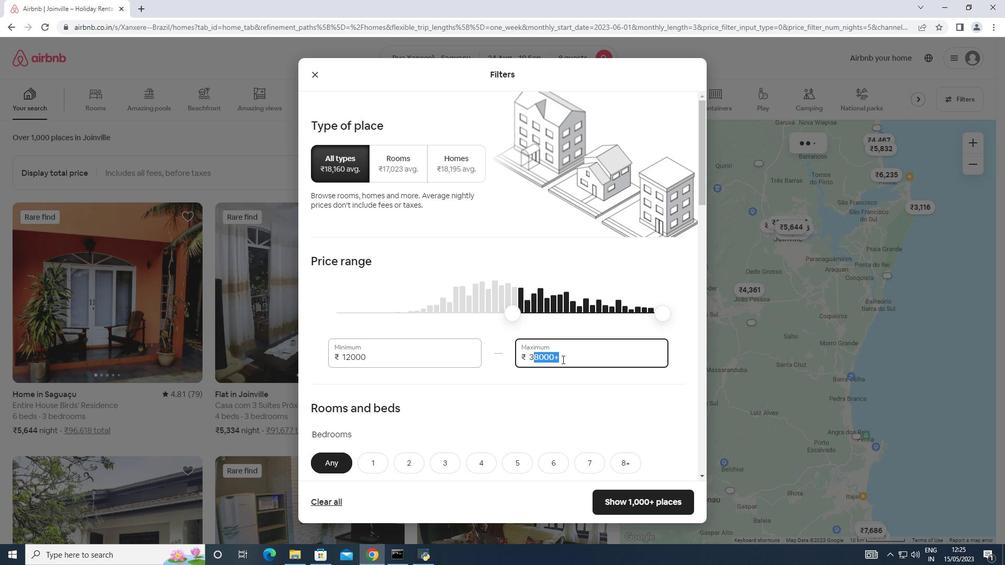 
Action: Mouse pressed left at (562, 359)
Screenshot: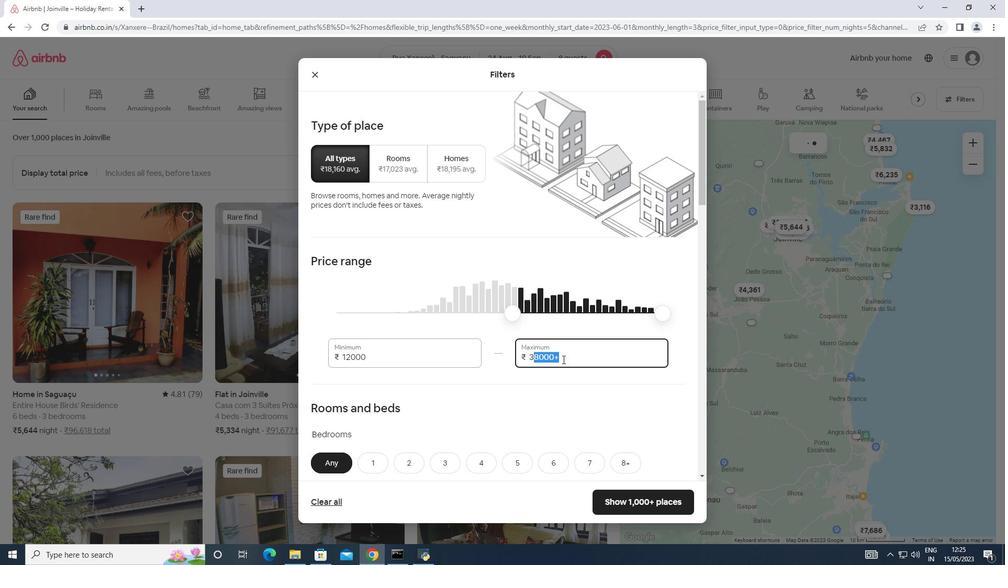 
Action: Mouse moved to (554, 354)
Screenshot: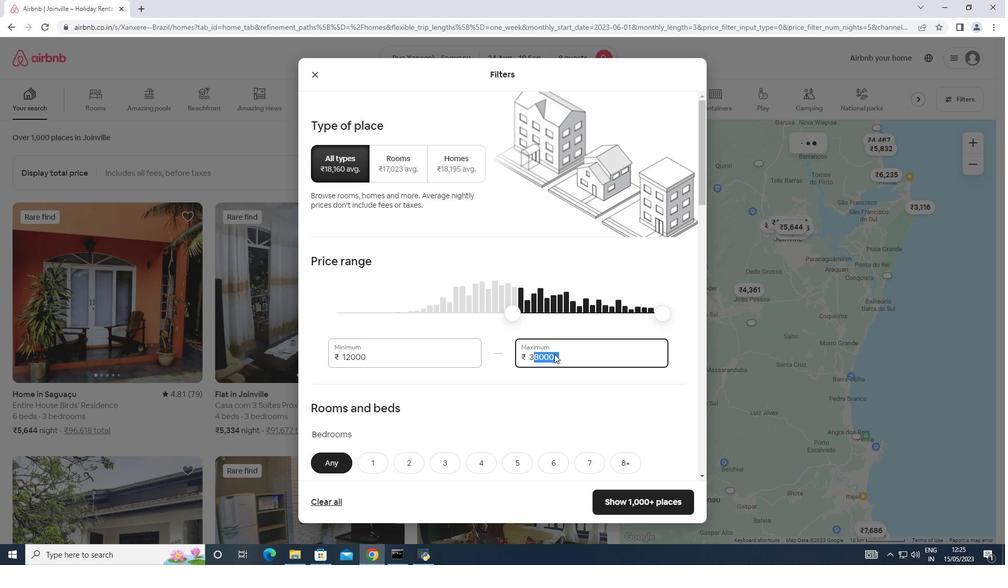 
Action: Key pressed <Key.delete><Key.insert>15000
Screenshot: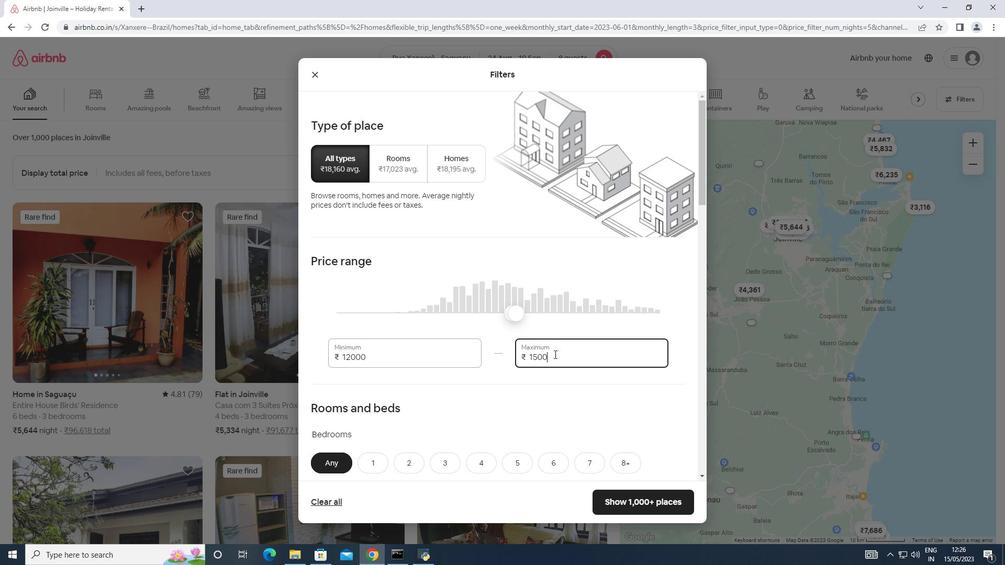 
Action: Mouse moved to (557, 351)
Screenshot: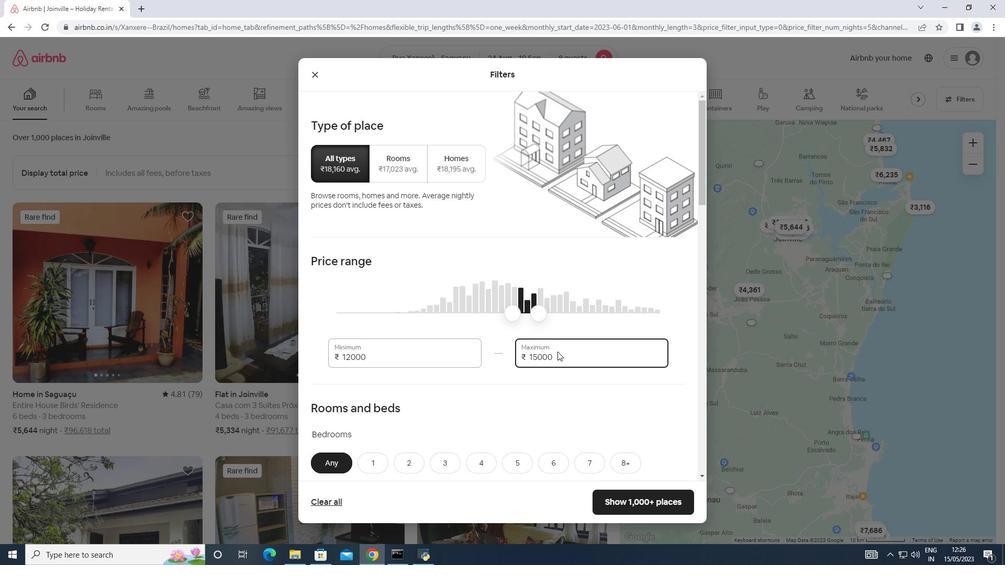 
Action: Mouse scrolled (557, 350) with delta (0, 0)
Screenshot: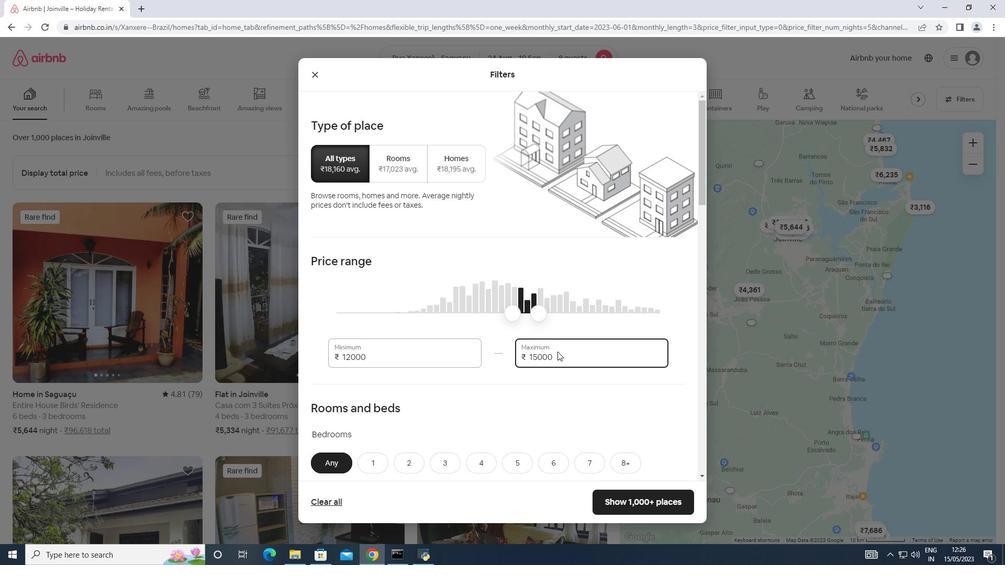
Action: Mouse moved to (558, 350)
Screenshot: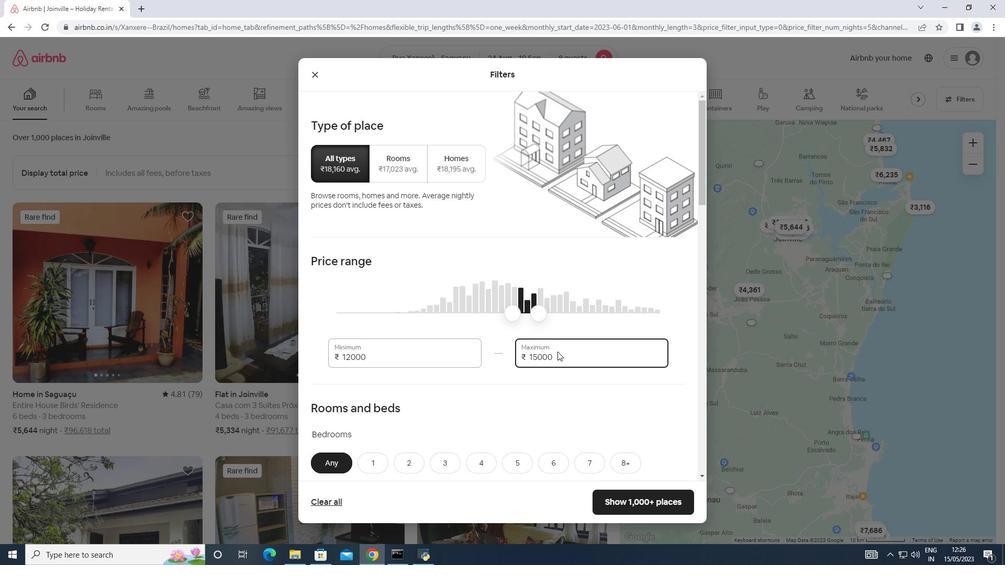 
Action: Mouse scrolled (558, 350) with delta (0, 0)
Screenshot: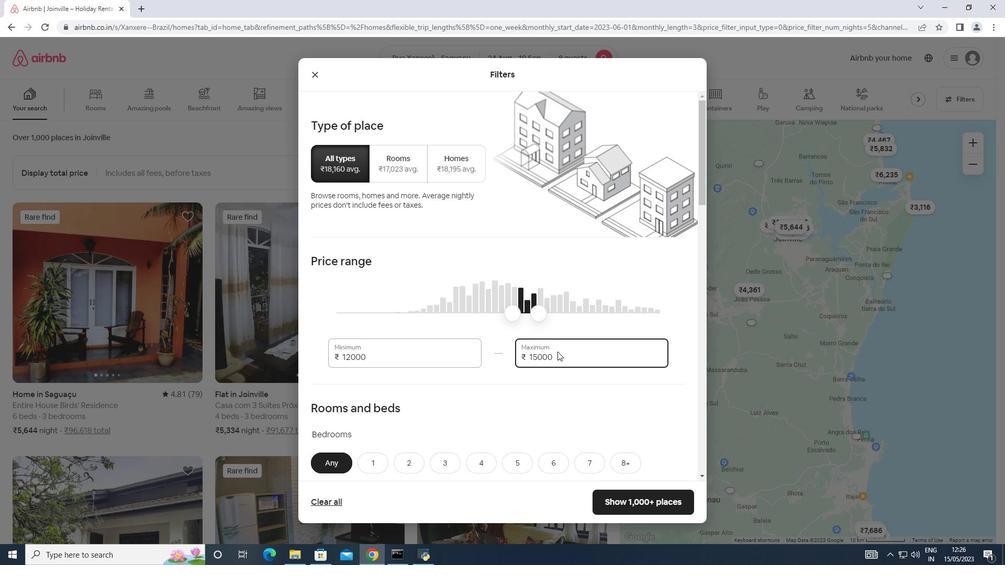 
Action: Mouse moved to (559, 355)
Screenshot: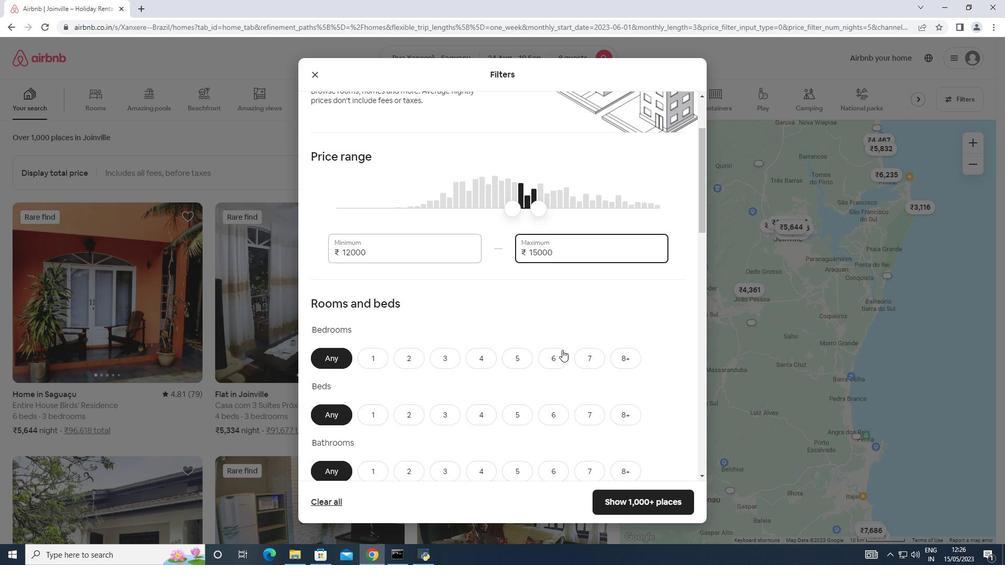 
Action: Mouse pressed left at (559, 355)
Screenshot: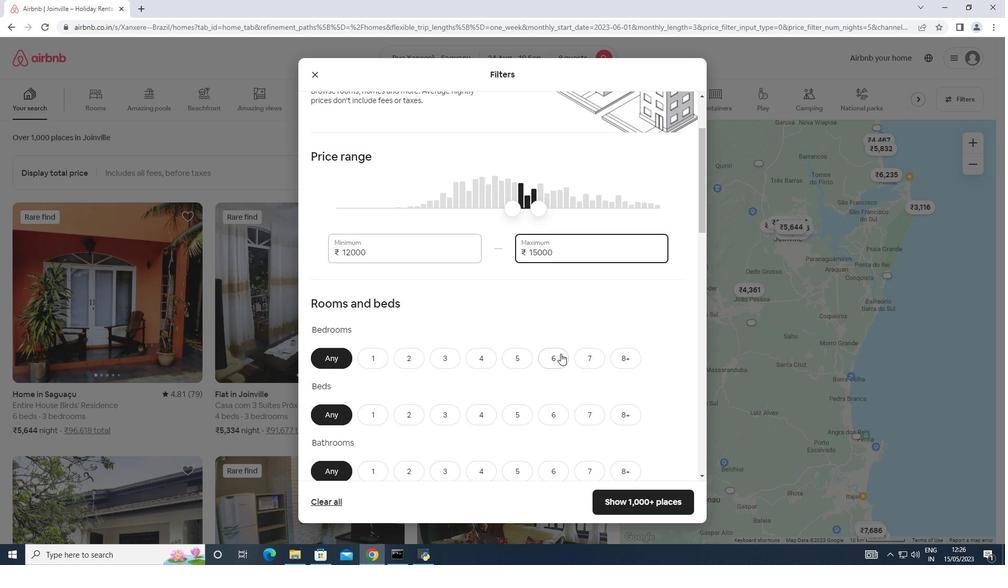 
Action: Mouse moved to (564, 352)
Screenshot: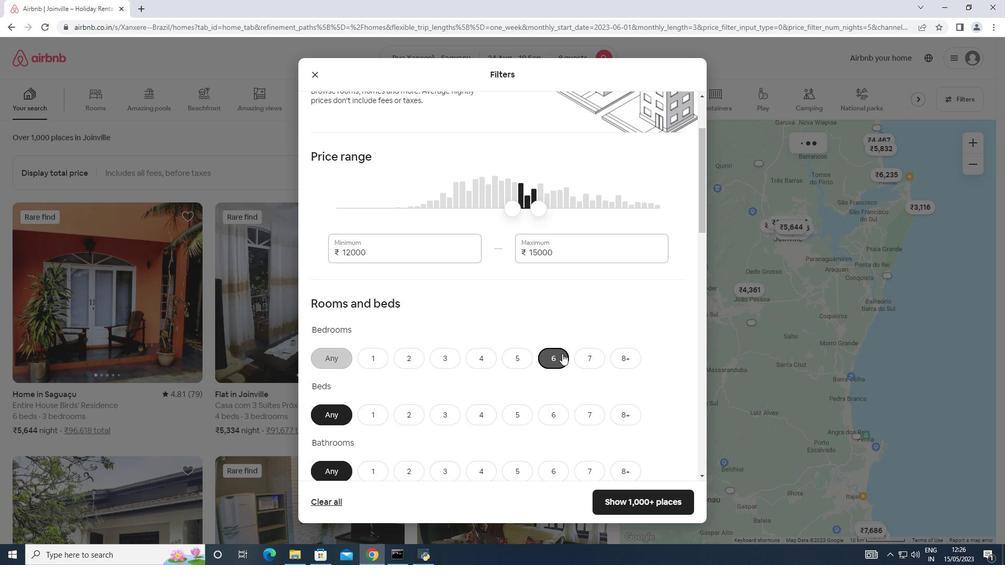 
Action: Mouse scrolled (564, 352) with delta (0, 0)
Screenshot: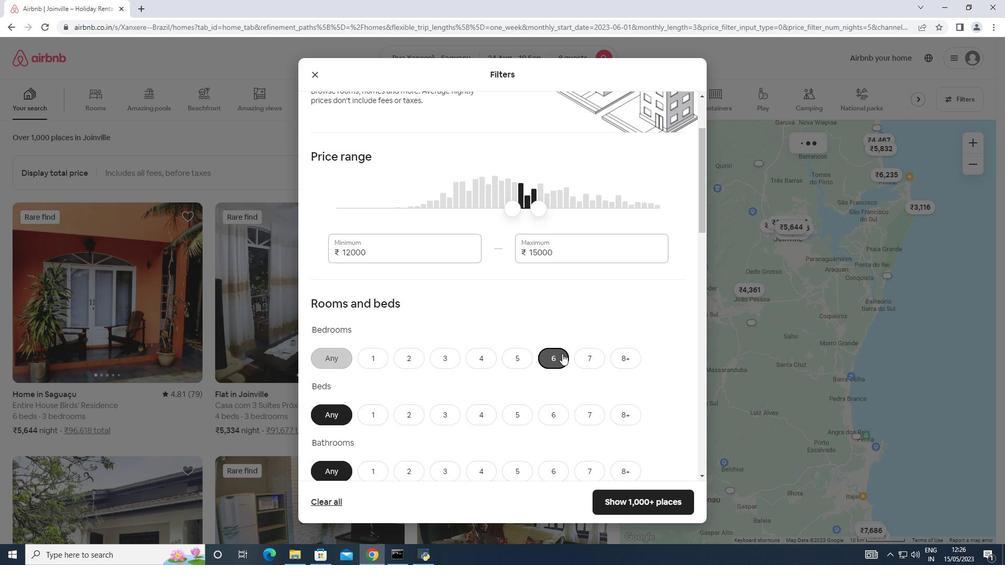 
Action: Mouse moved to (546, 362)
Screenshot: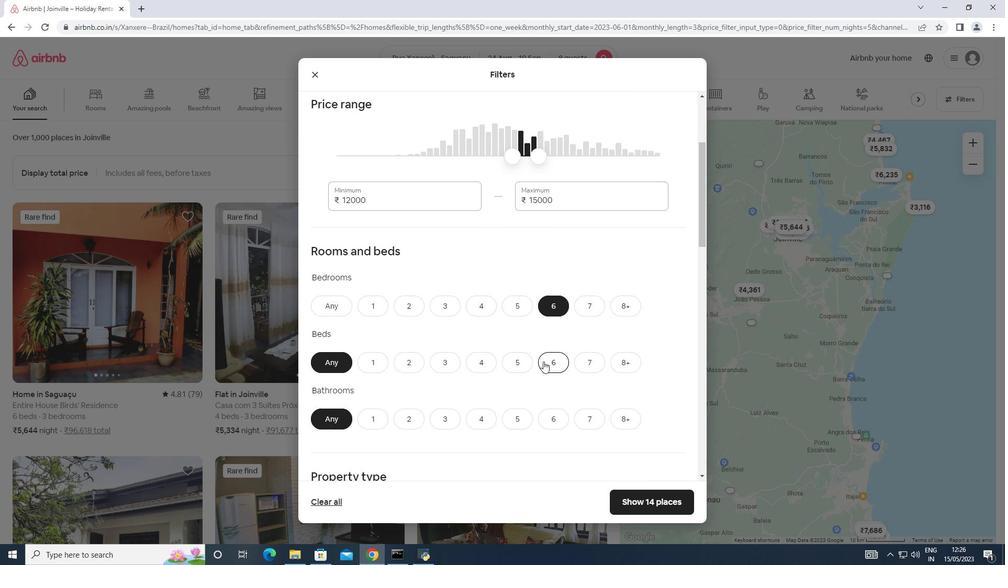 
Action: Mouse pressed left at (546, 362)
Screenshot: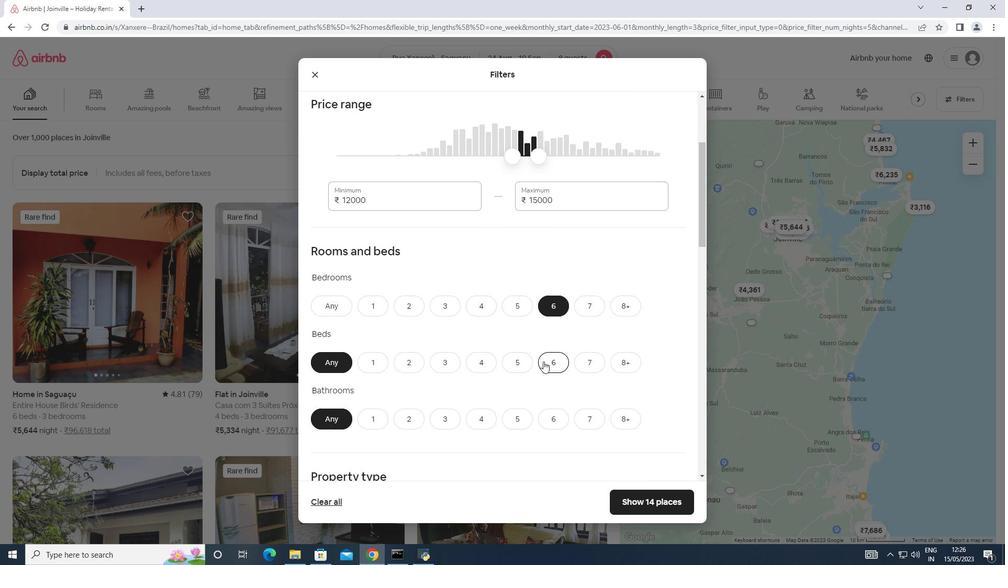
Action: Mouse moved to (547, 361)
Screenshot: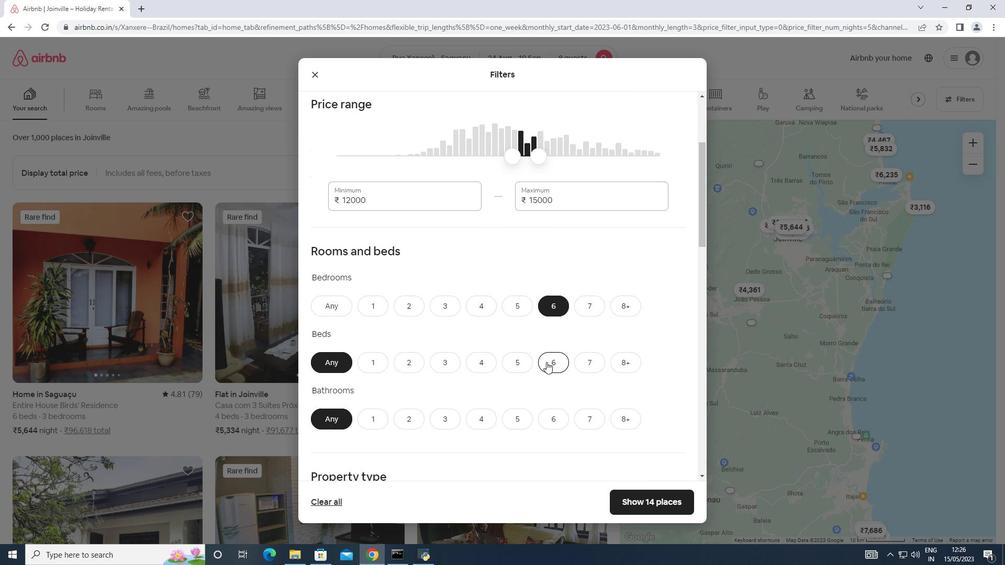 
Action: Mouse scrolled (547, 361) with delta (0, 0)
Screenshot: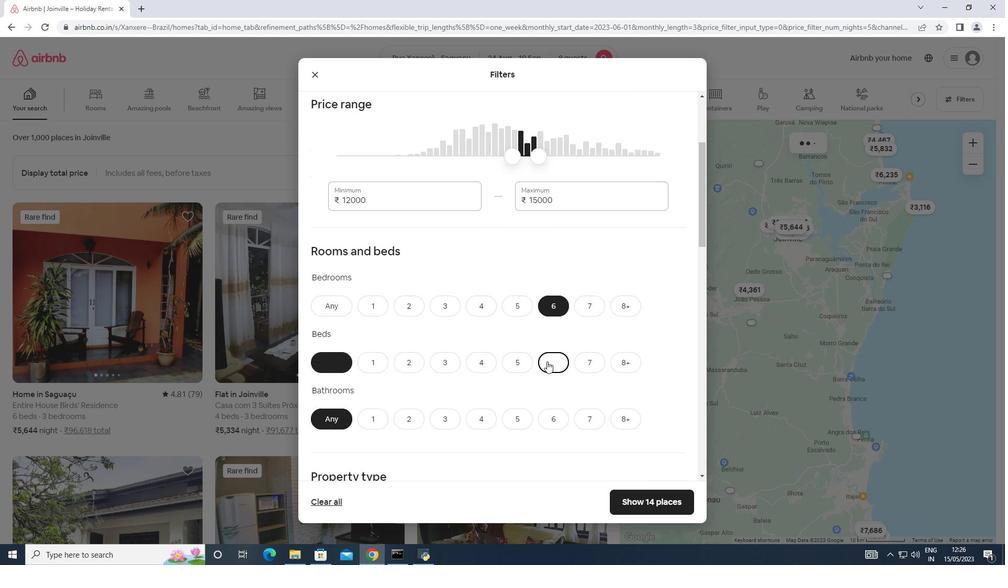 
Action: Mouse scrolled (547, 361) with delta (0, 0)
Screenshot: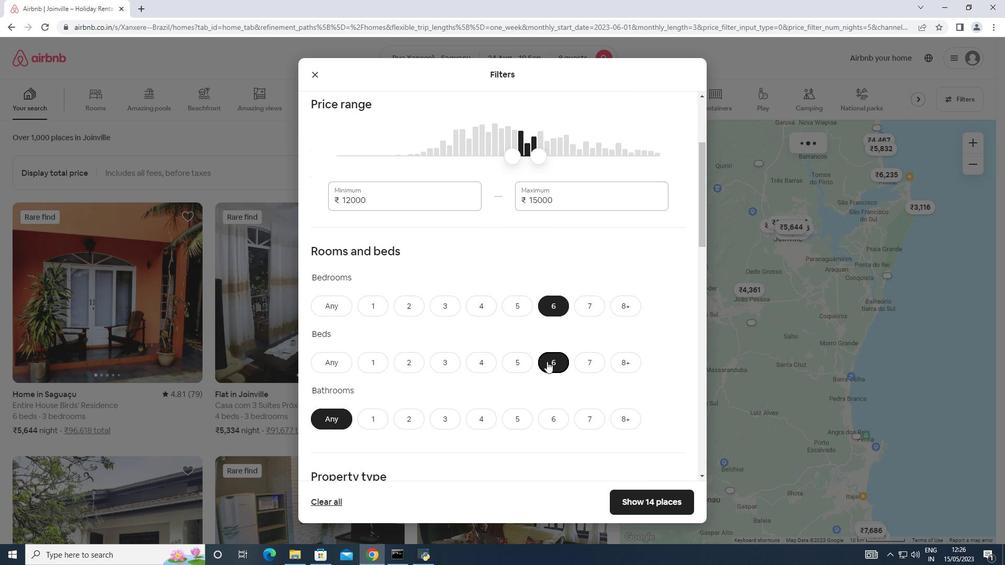 
Action: Mouse moved to (548, 312)
Screenshot: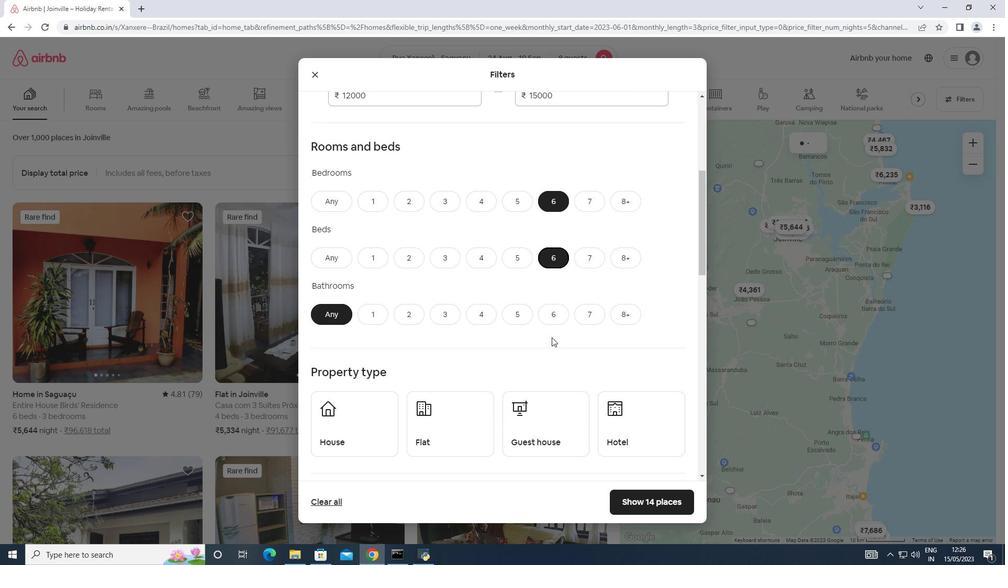 
Action: Mouse pressed left at (548, 312)
Screenshot: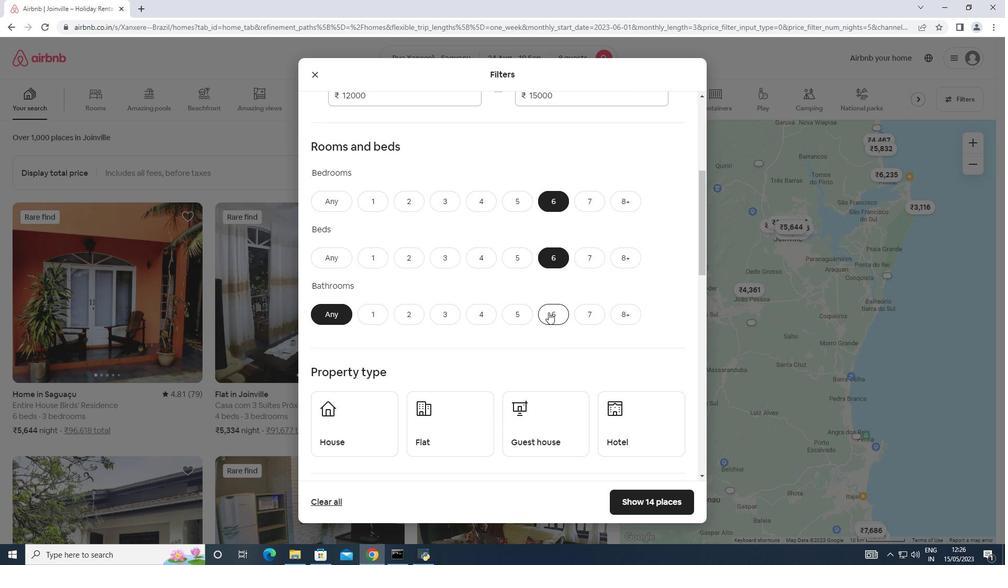 
Action: Mouse moved to (417, 326)
Screenshot: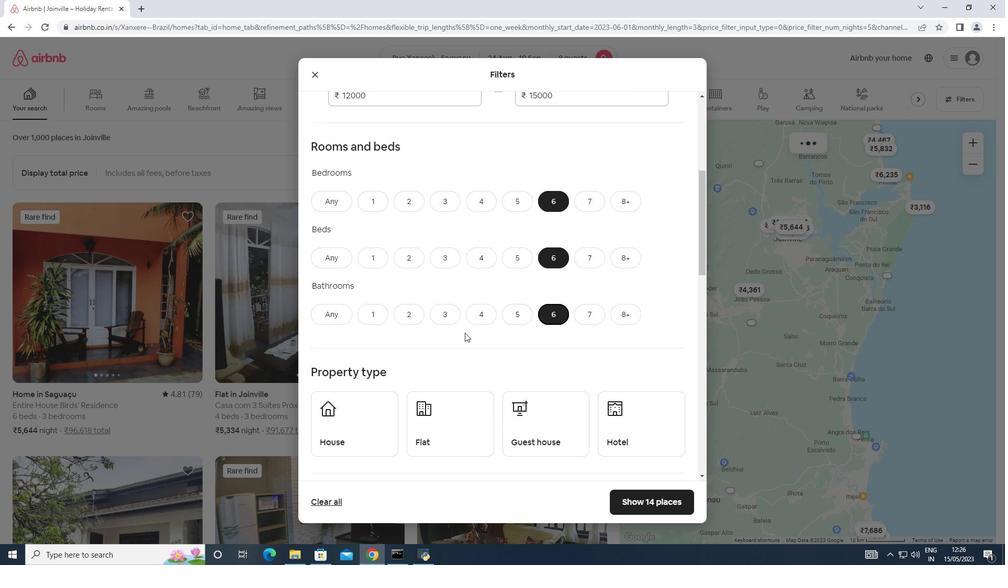 
Action: Mouse scrolled (417, 325) with delta (0, 0)
Screenshot: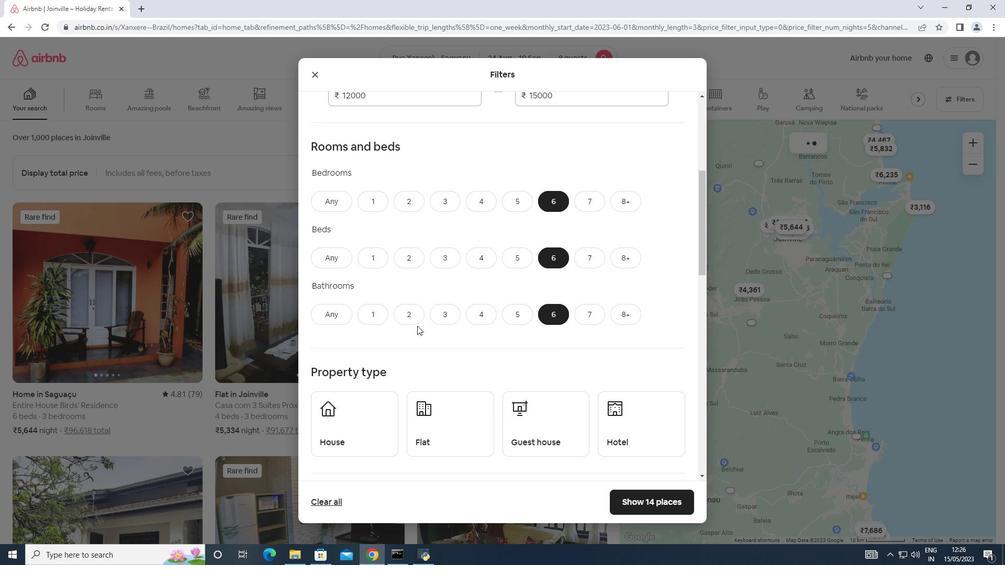 
Action: Mouse scrolled (417, 325) with delta (0, 0)
Screenshot: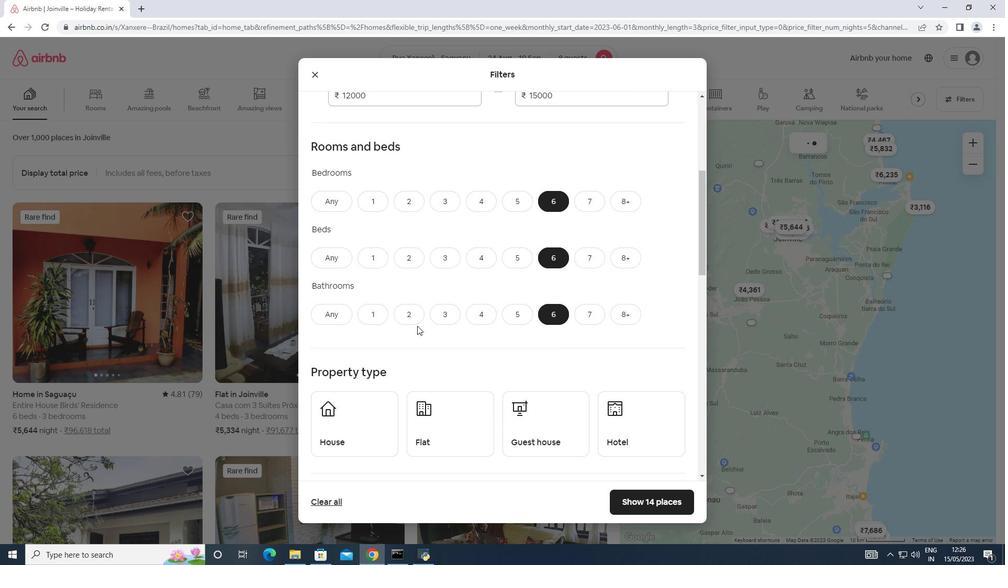 
Action: Mouse moved to (420, 323)
Screenshot: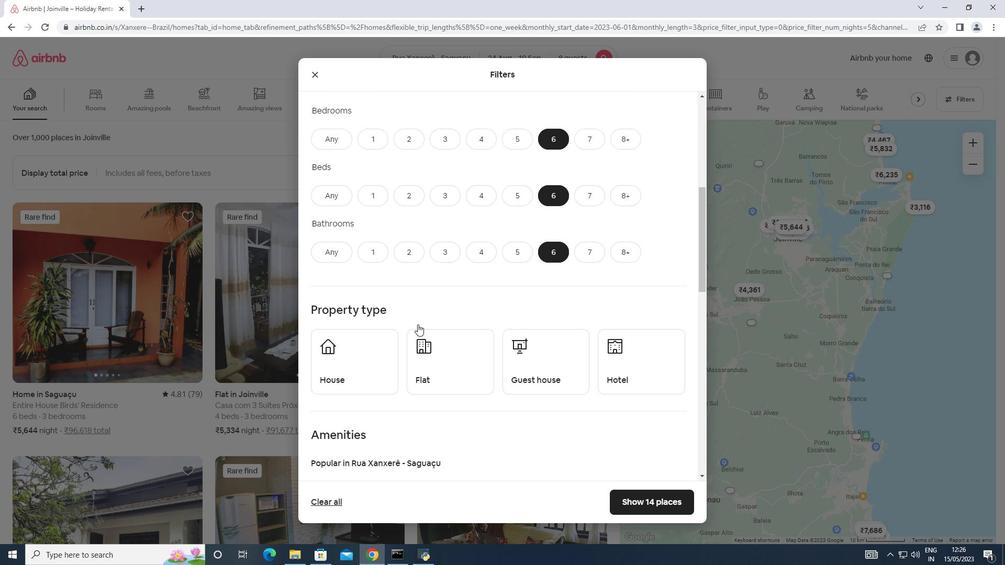 
Action: Mouse scrolled (420, 322) with delta (0, 0)
Screenshot: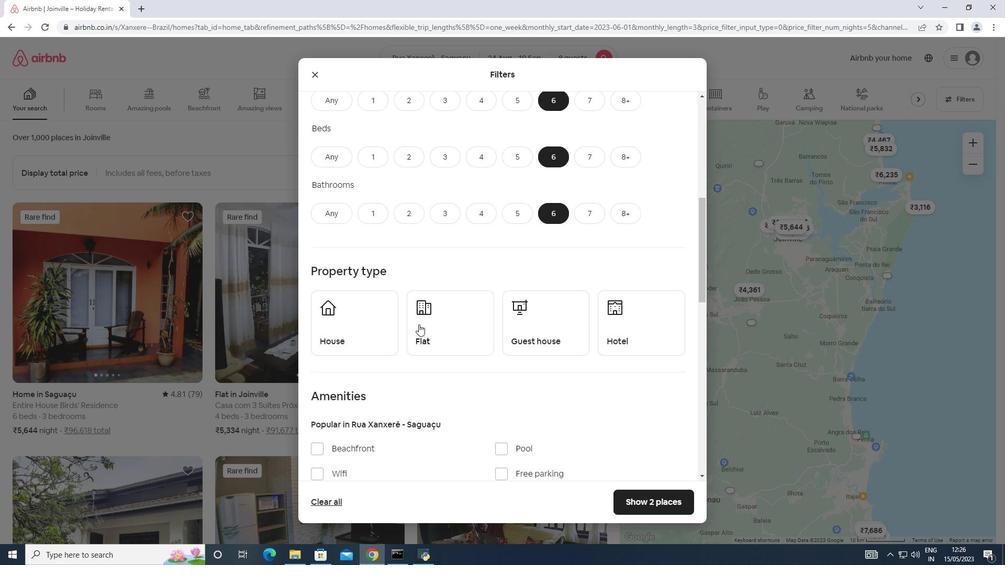 
Action: Mouse moved to (372, 268)
Screenshot: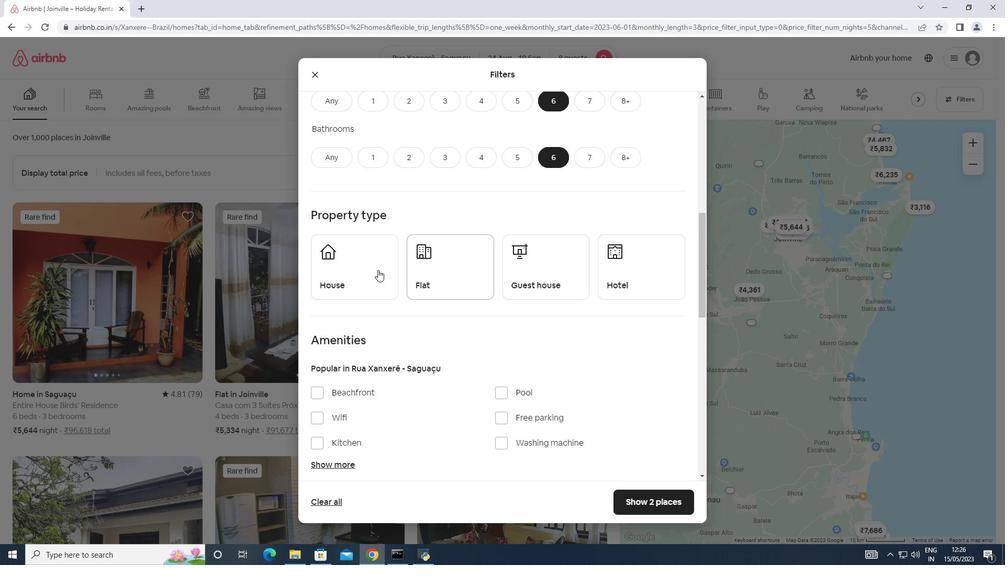 
Action: Mouse pressed left at (372, 268)
Screenshot: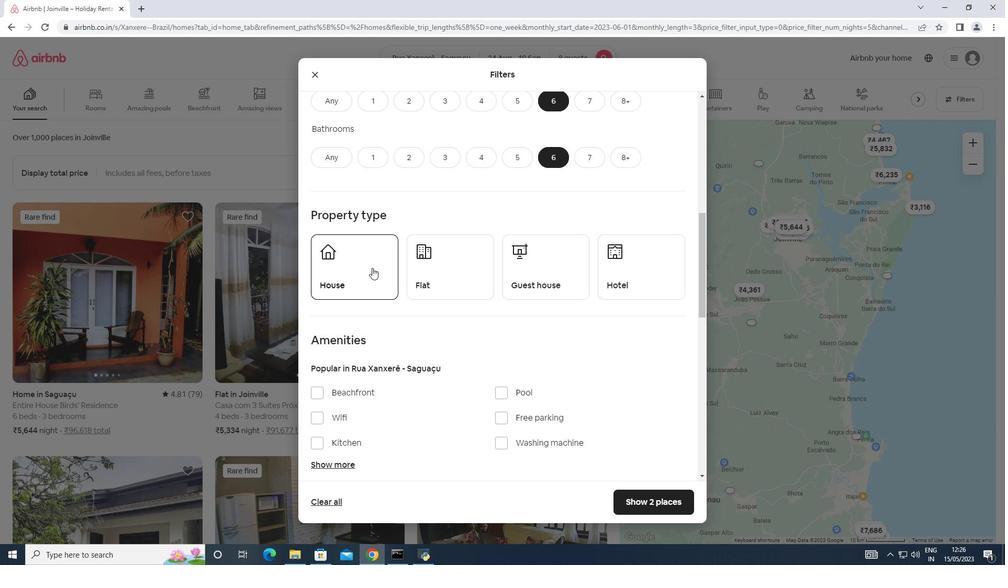 
Action: Mouse moved to (437, 276)
Screenshot: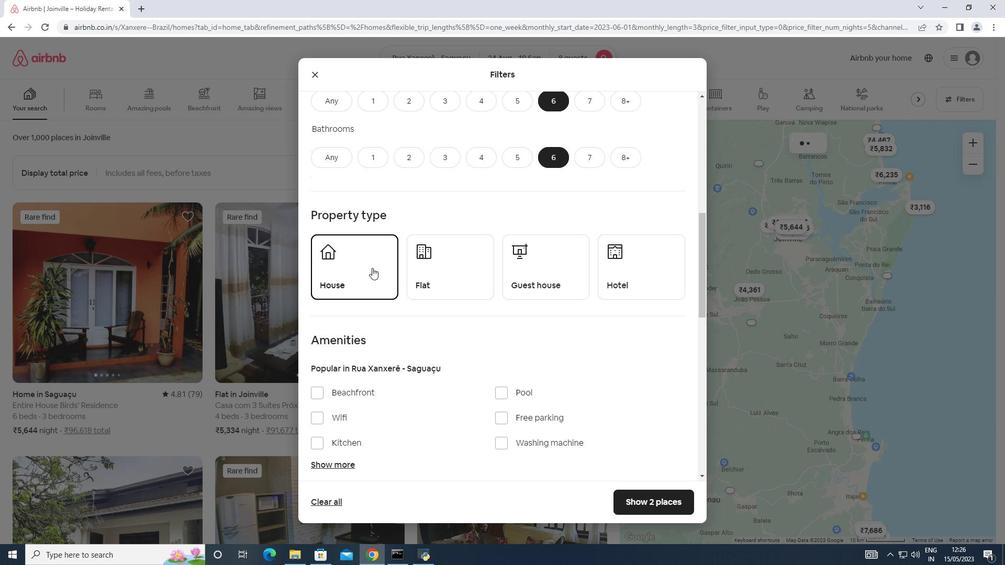 
Action: Mouse pressed left at (437, 276)
Screenshot: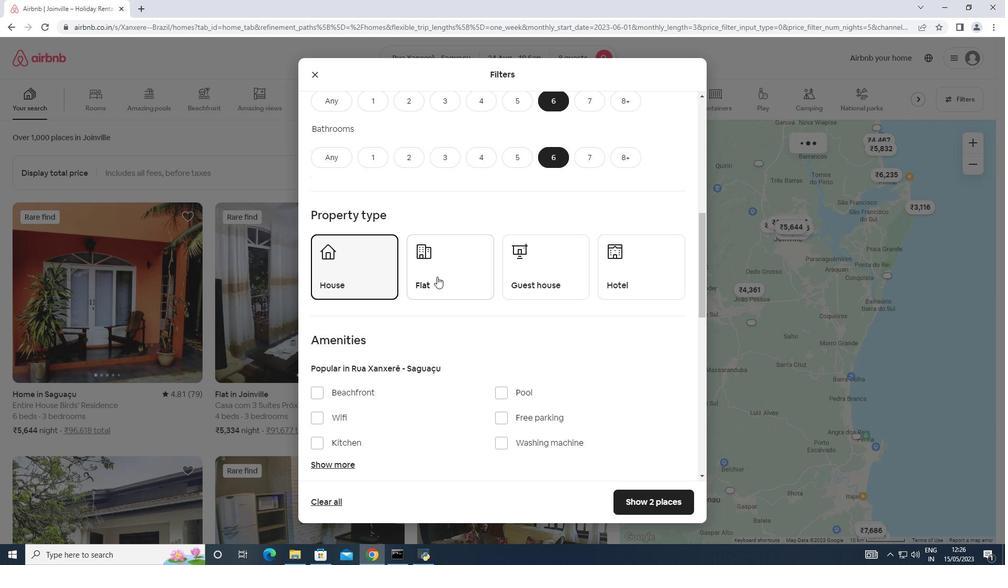 
Action: Mouse moved to (536, 286)
Screenshot: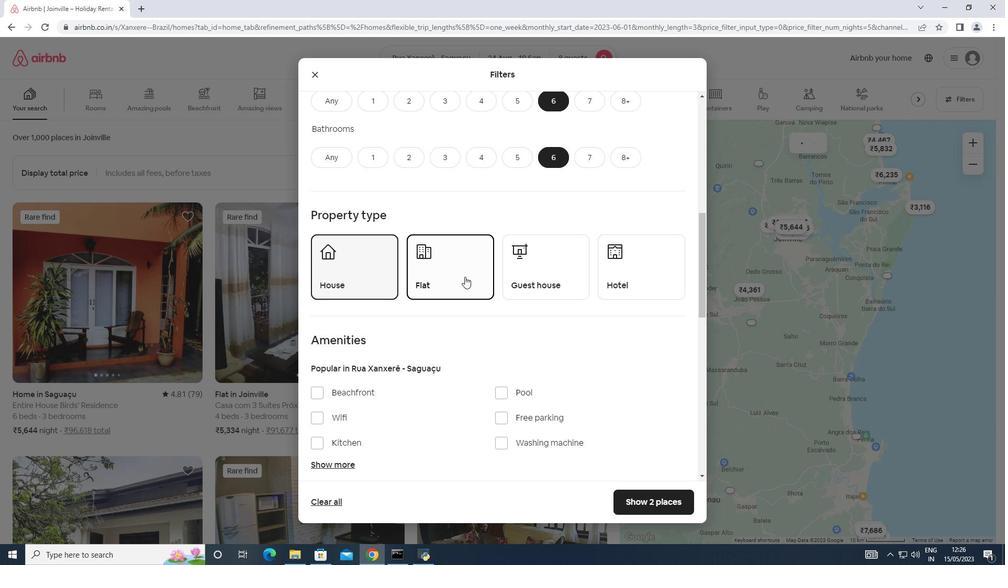 
Action: Mouse pressed left at (536, 286)
Screenshot: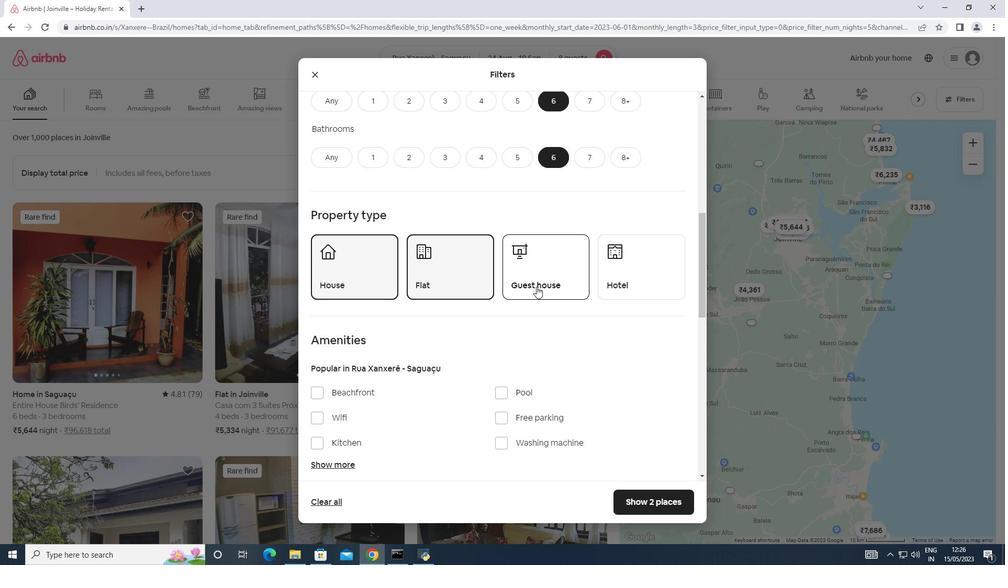 
Action: Mouse scrolled (536, 286) with delta (0, 0)
Screenshot: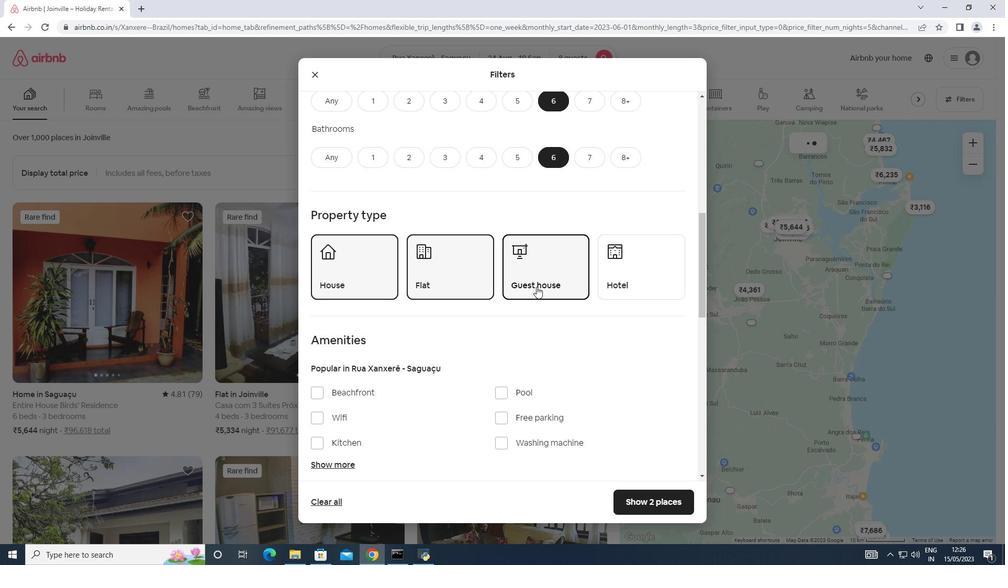 
Action: Mouse scrolled (536, 286) with delta (0, 0)
Screenshot: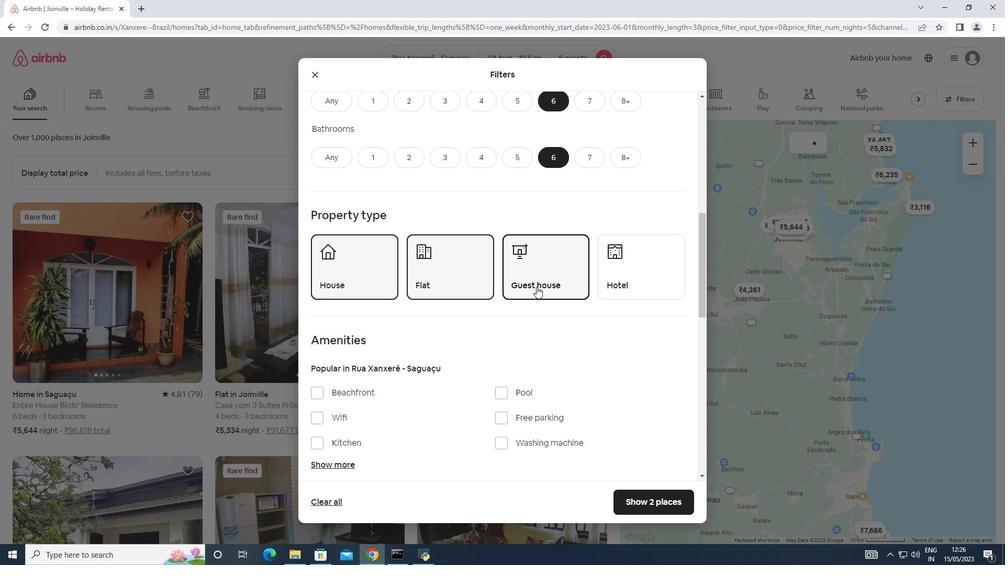 
Action: Mouse moved to (323, 314)
Screenshot: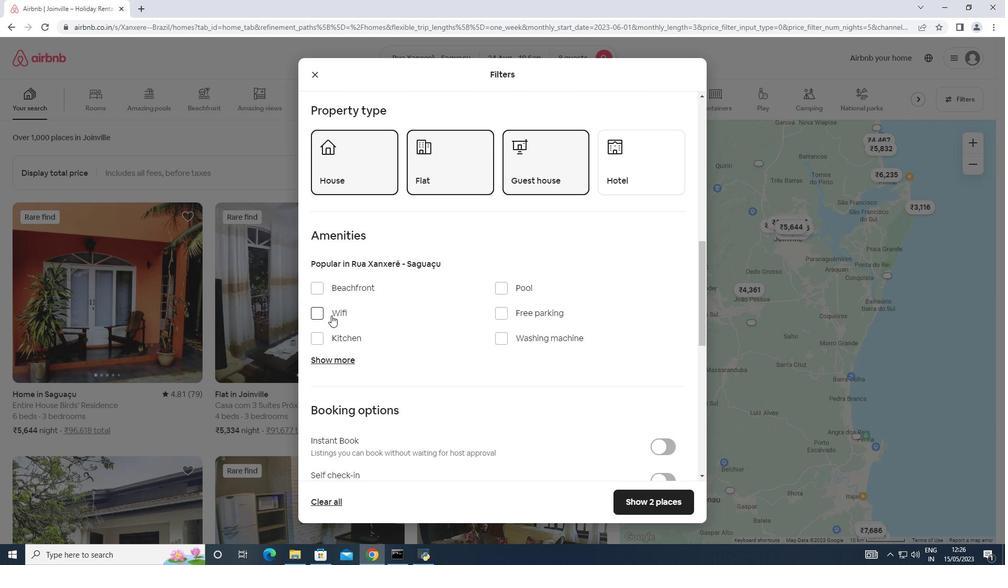 
Action: Mouse pressed left at (323, 314)
Screenshot: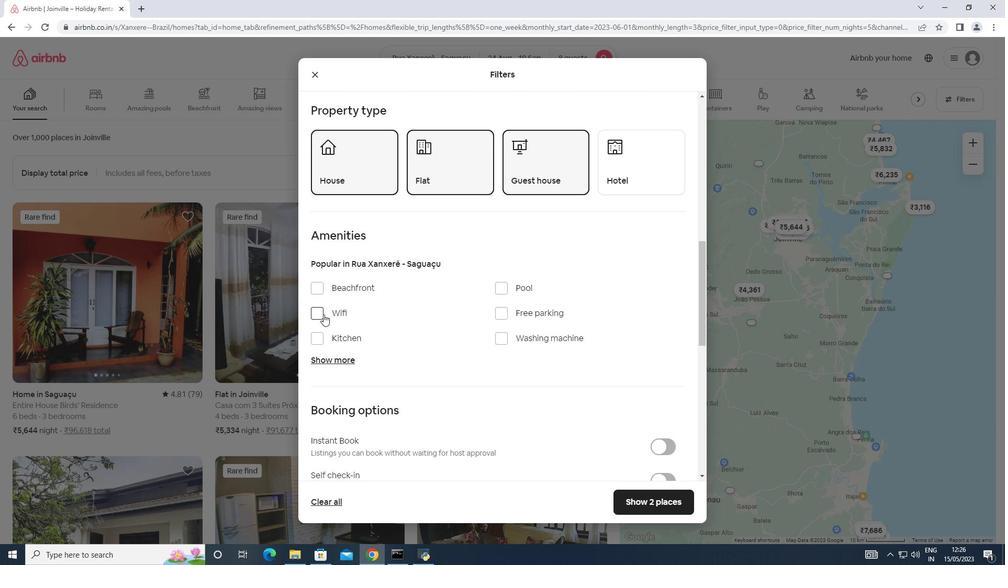 
Action: Mouse moved to (330, 359)
Screenshot: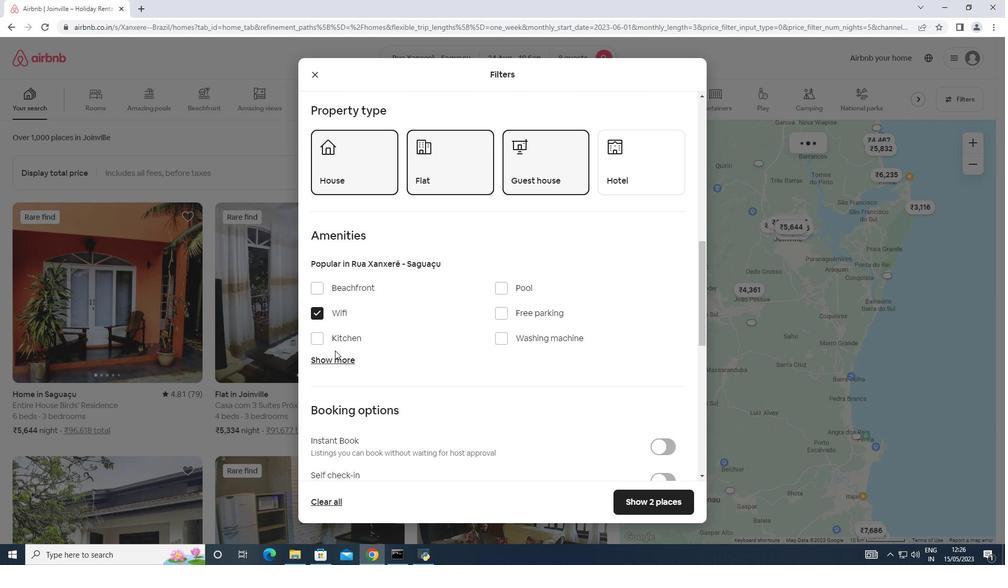
Action: Mouse pressed left at (330, 359)
Screenshot: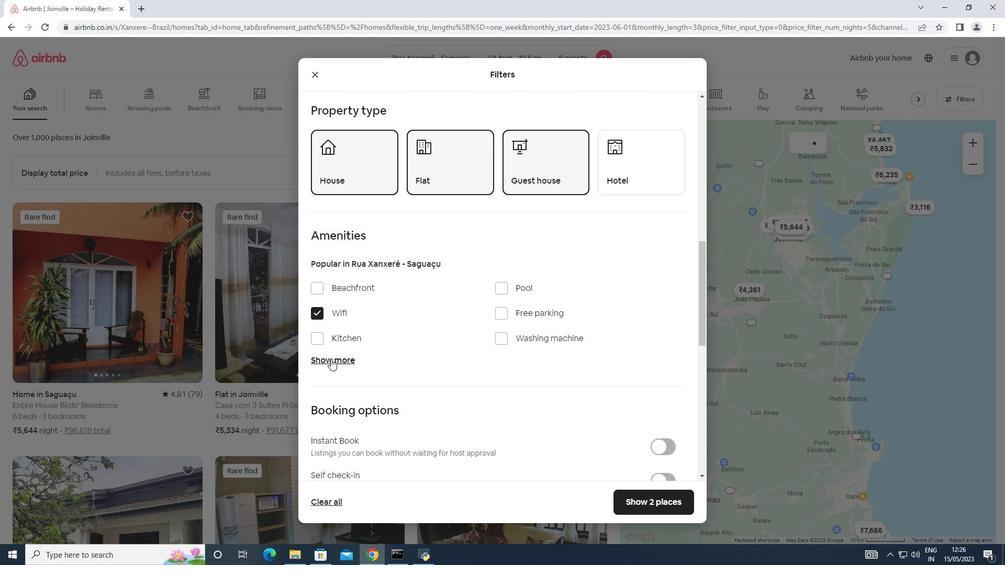 
Action: Mouse moved to (454, 354)
Screenshot: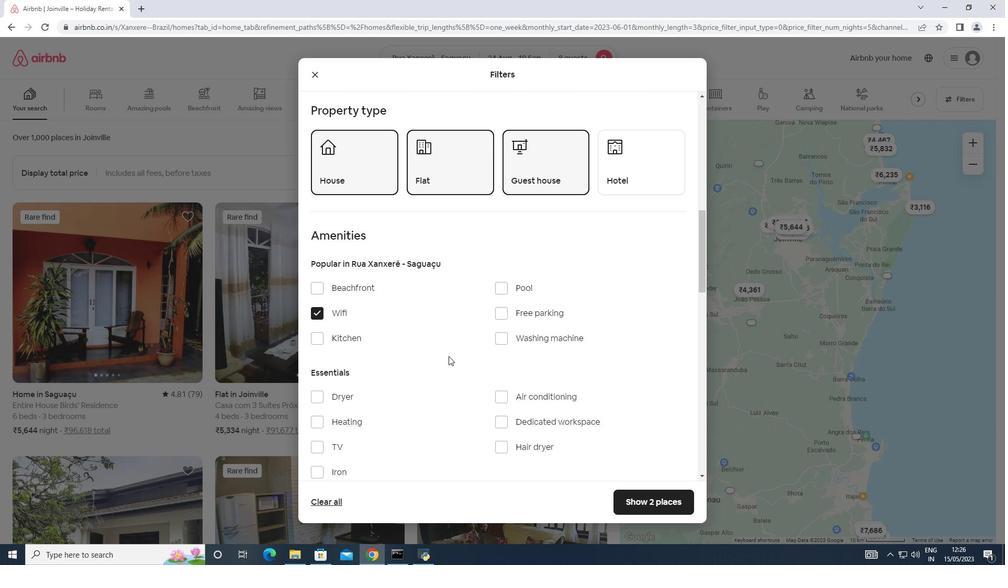 
Action: Mouse scrolled (454, 353) with delta (0, 0)
Screenshot: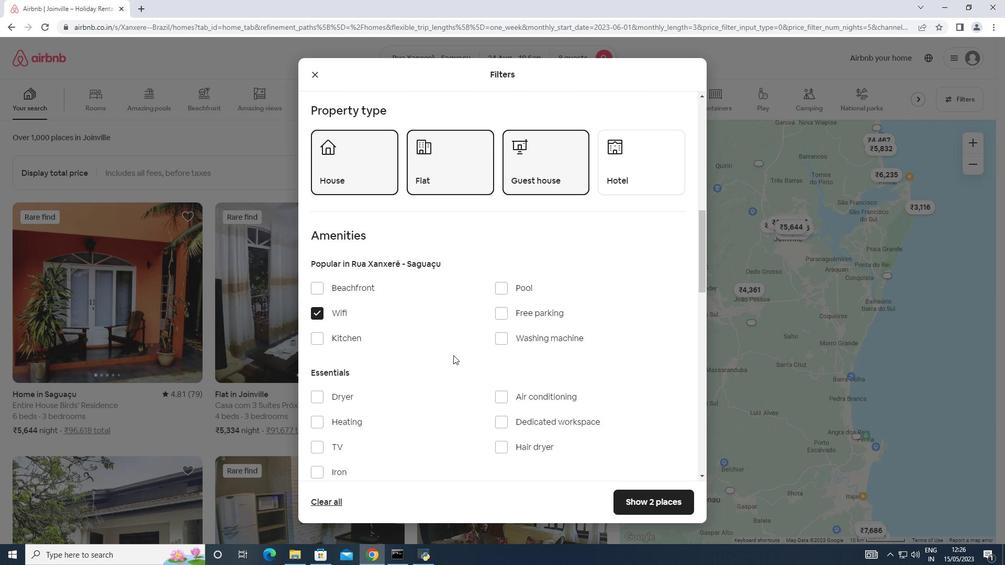 
Action: Mouse moved to (456, 353)
Screenshot: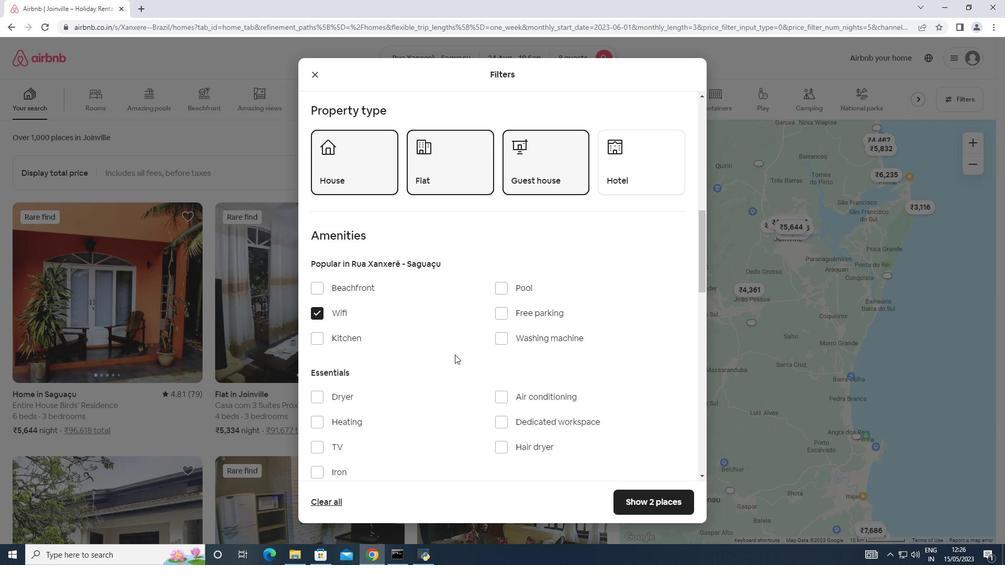 
Action: Mouse scrolled (456, 352) with delta (0, 0)
Screenshot: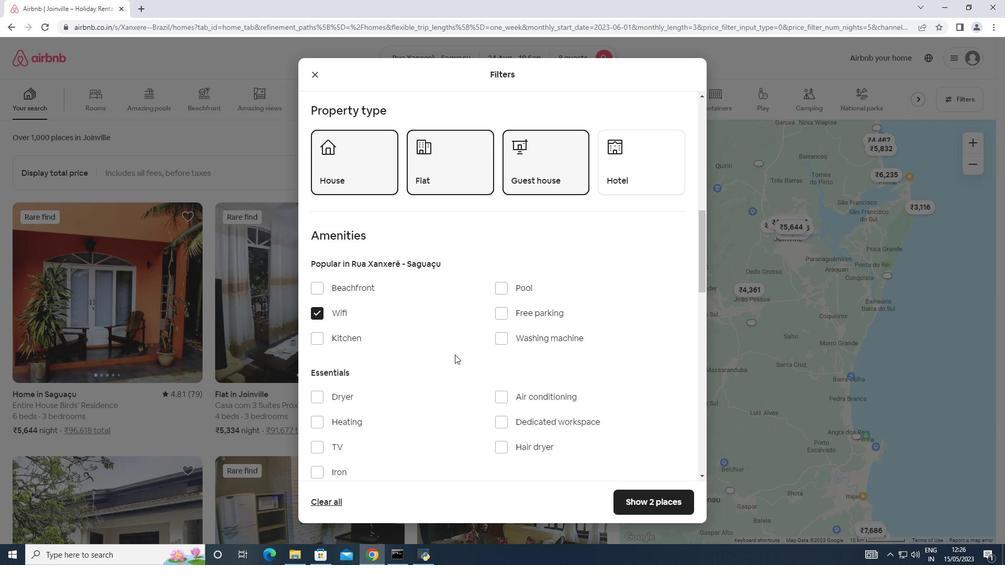 
Action: Mouse moved to (314, 340)
Screenshot: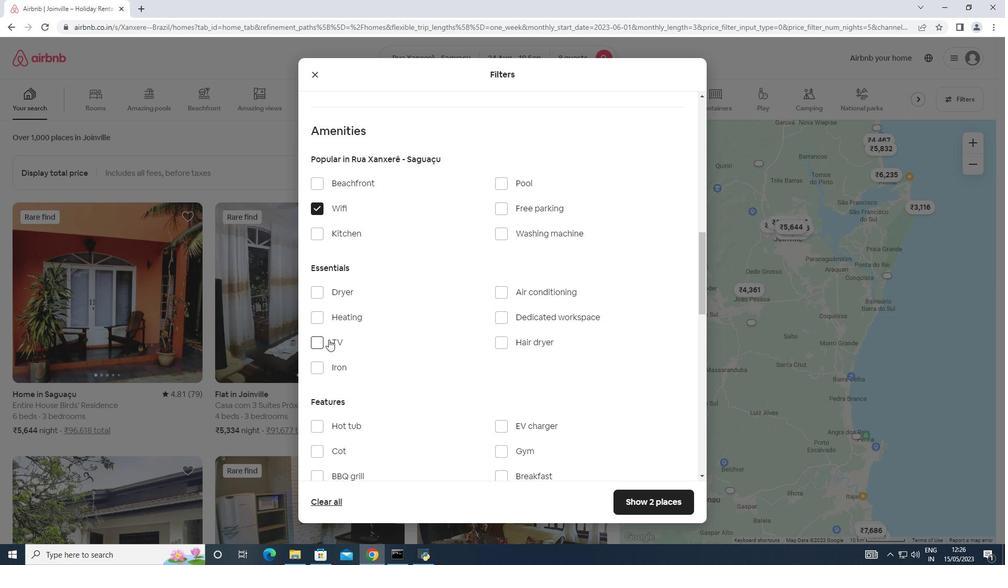 
Action: Mouse pressed left at (314, 340)
Screenshot: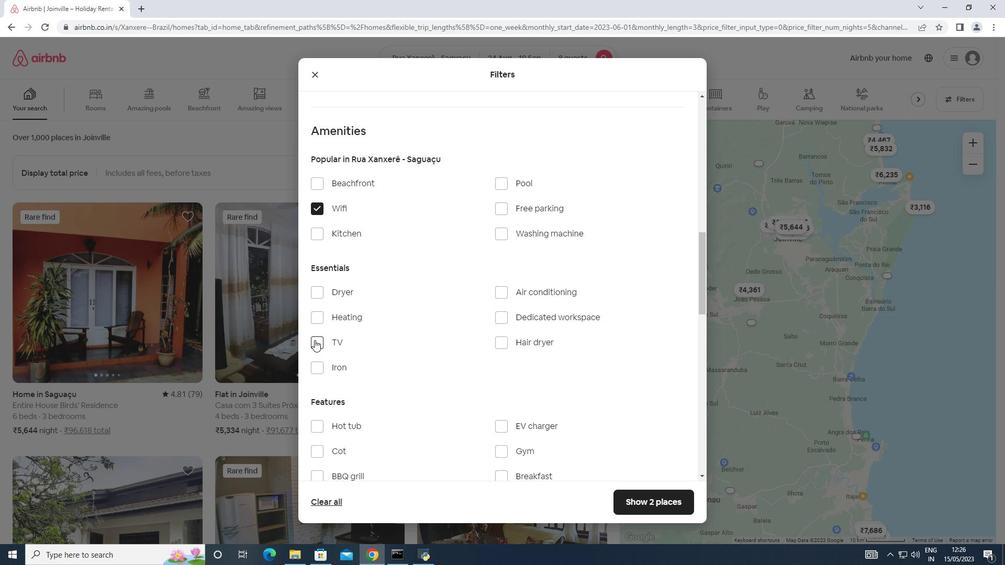 
Action: Mouse moved to (460, 347)
Screenshot: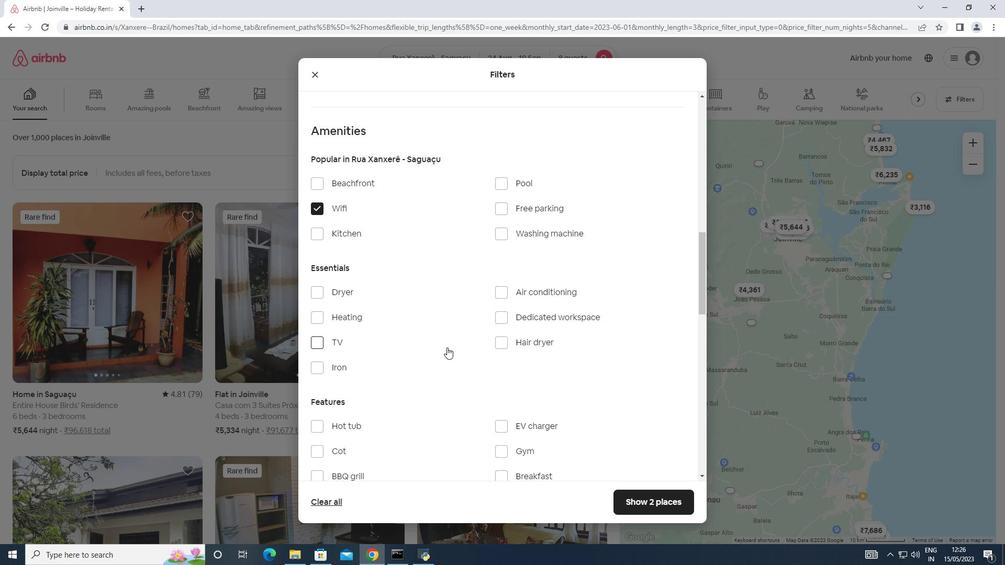 
Action: Mouse scrolled (460, 346) with delta (0, 0)
Screenshot: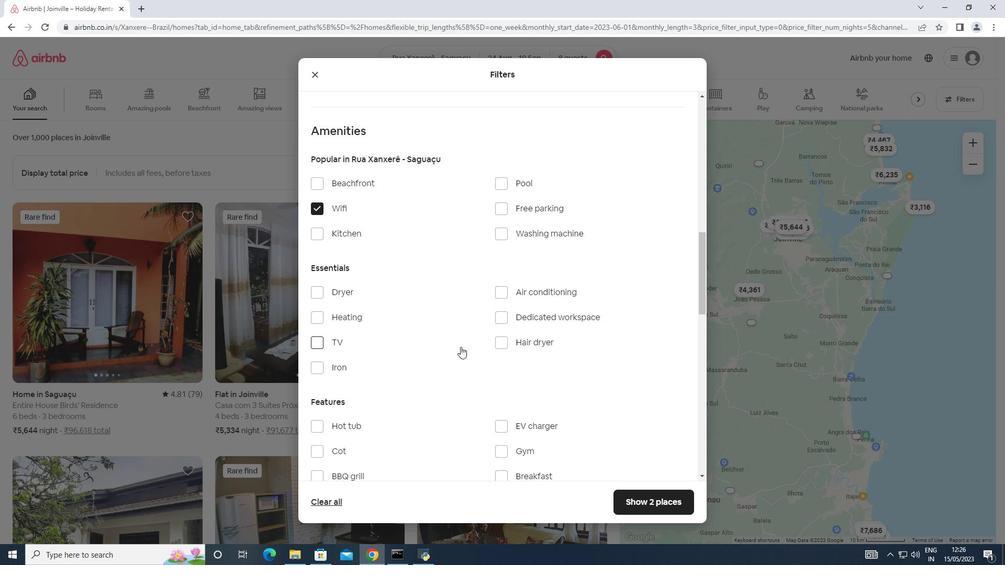 
Action: Mouse moved to (502, 206)
Screenshot: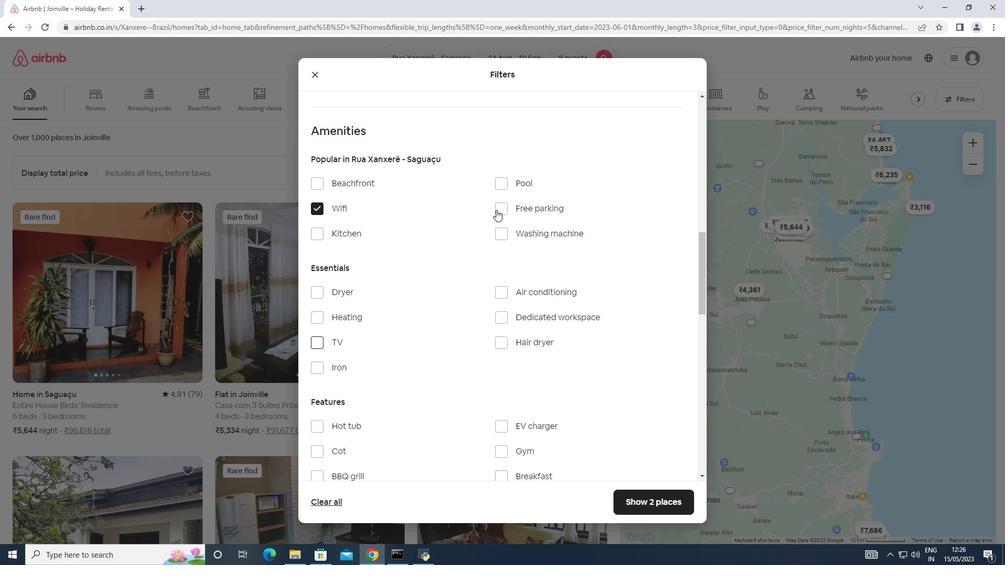 
Action: Mouse pressed left at (502, 206)
Screenshot: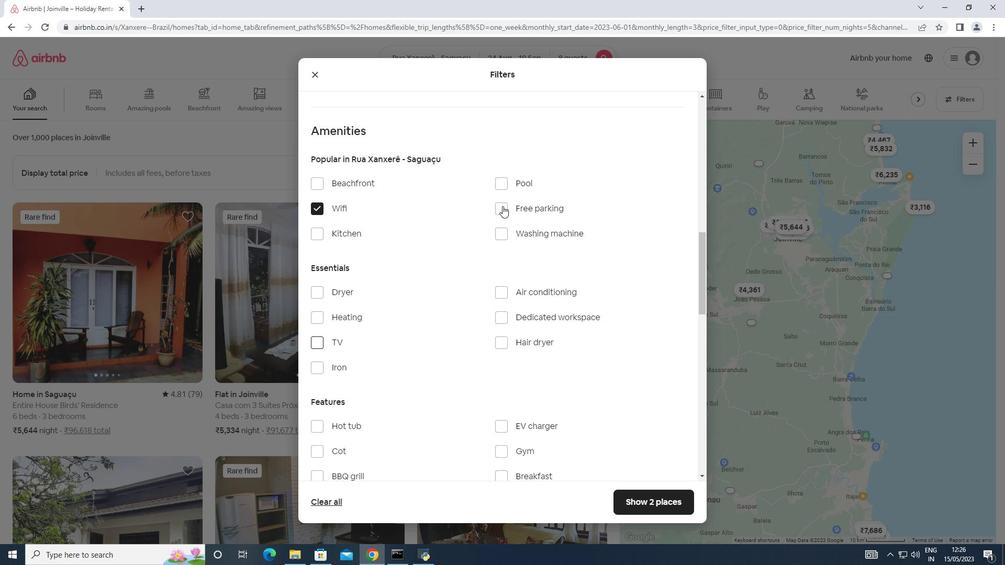 
Action: Mouse moved to (502, 402)
Screenshot: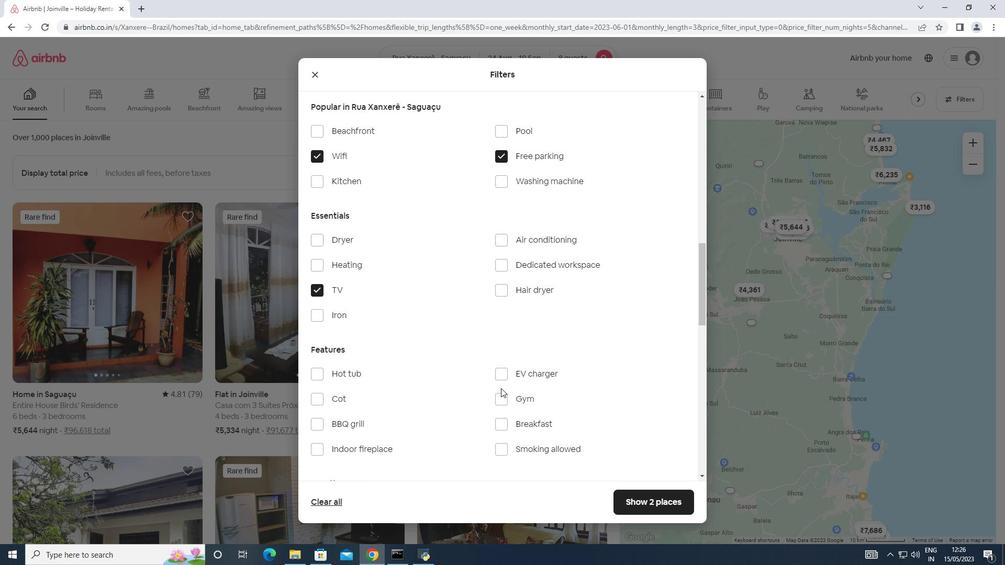 
Action: Mouse pressed left at (502, 402)
Screenshot: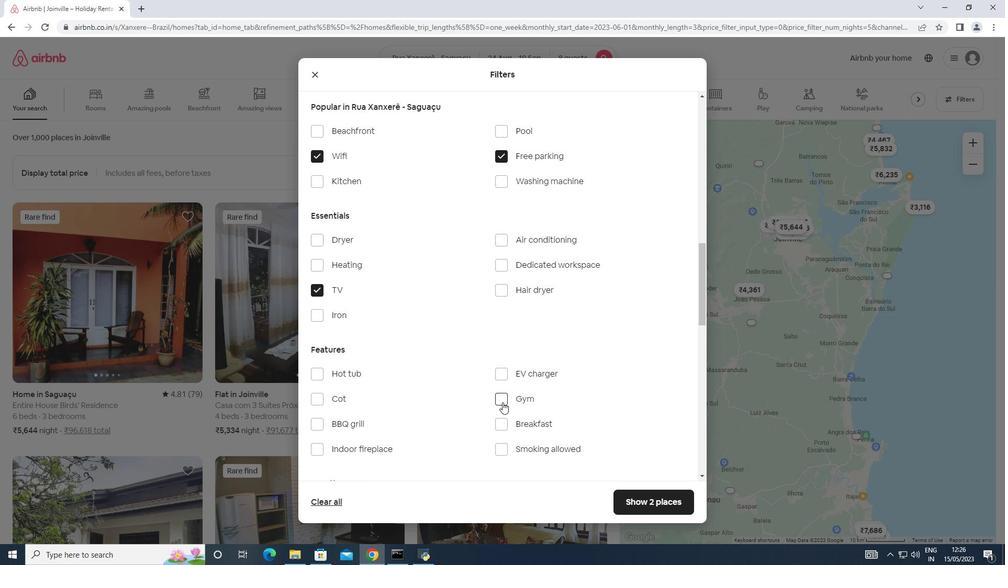 
Action: Mouse moved to (499, 420)
Screenshot: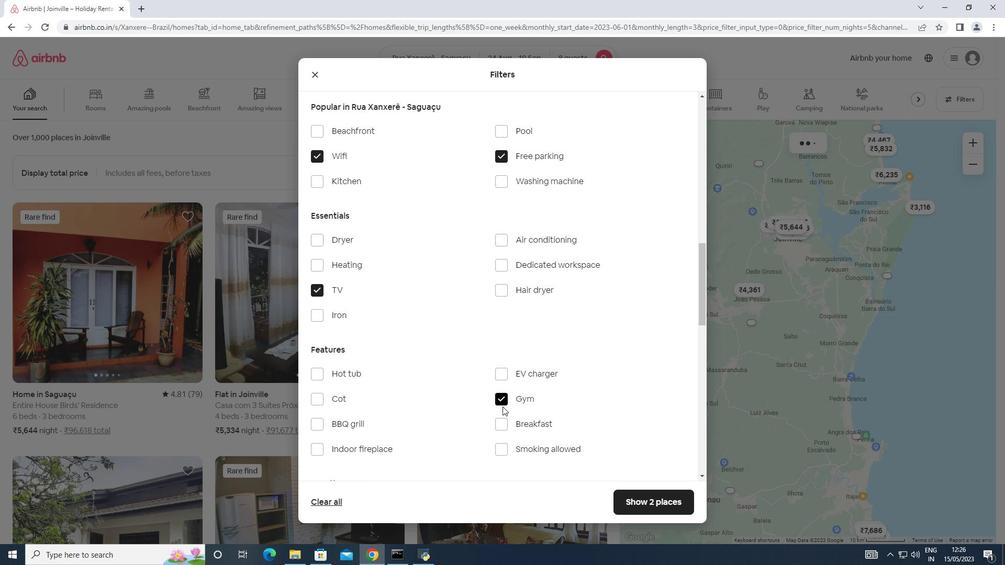 
Action: Mouse pressed left at (499, 420)
Screenshot: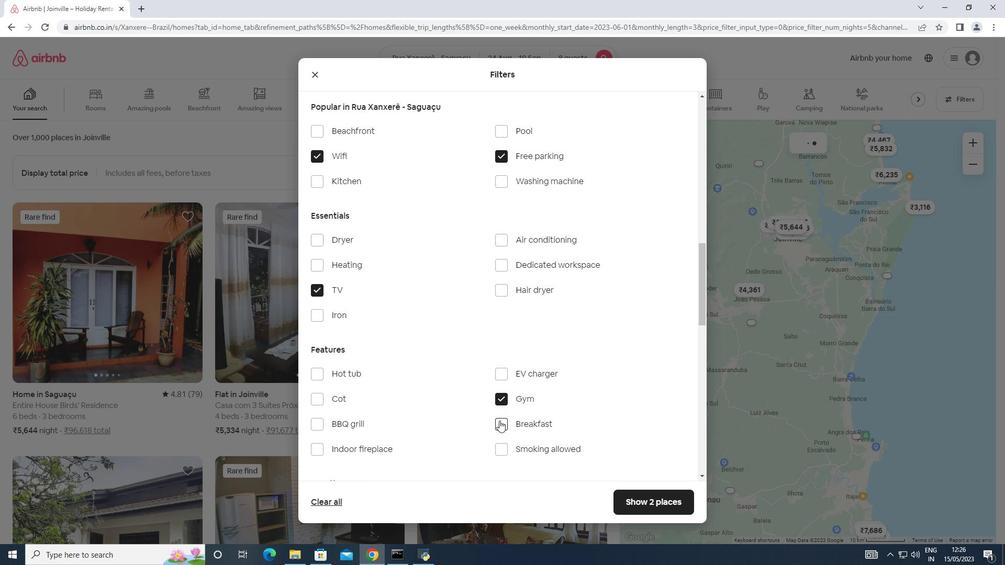 
Action: Mouse moved to (501, 411)
Screenshot: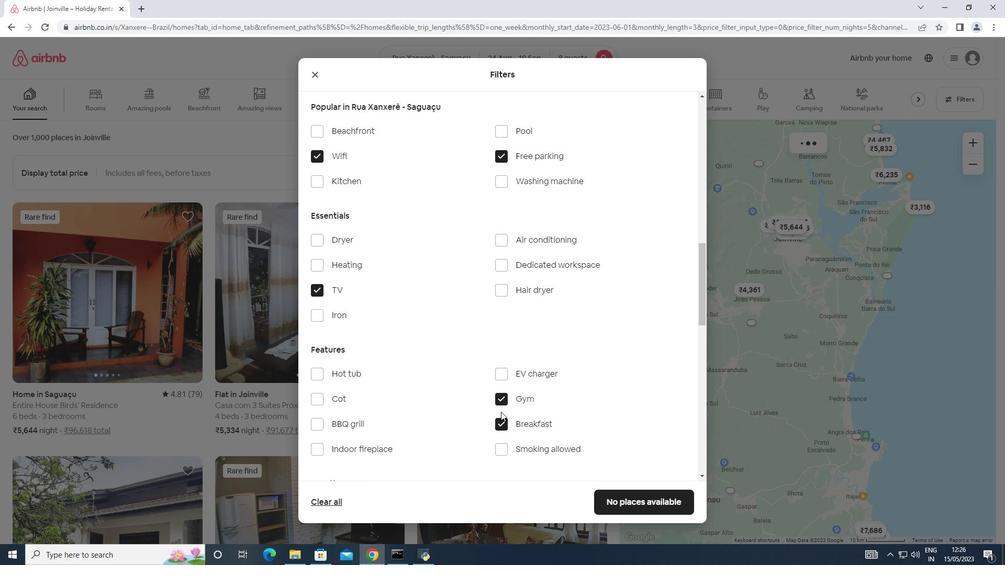 
Action: Mouse scrolled (501, 410) with delta (0, 0)
Screenshot: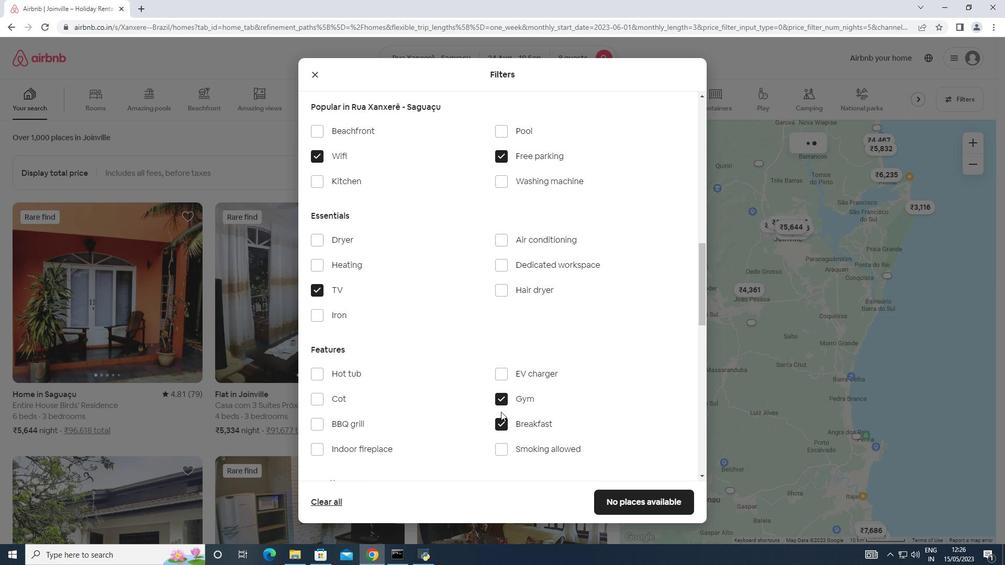 
Action: Mouse scrolled (501, 410) with delta (0, 0)
Screenshot: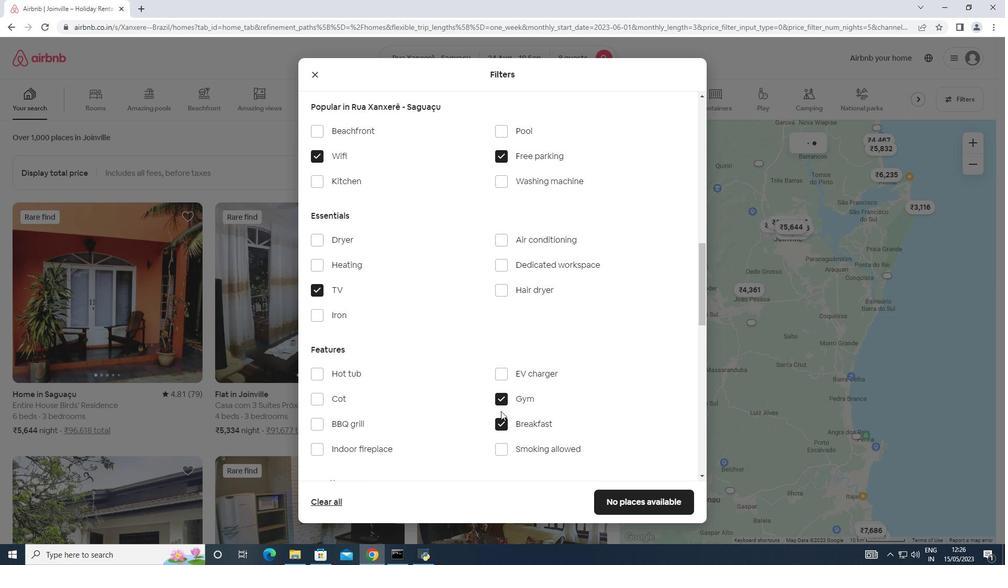 
Action: Mouse moved to (503, 409)
Screenshot: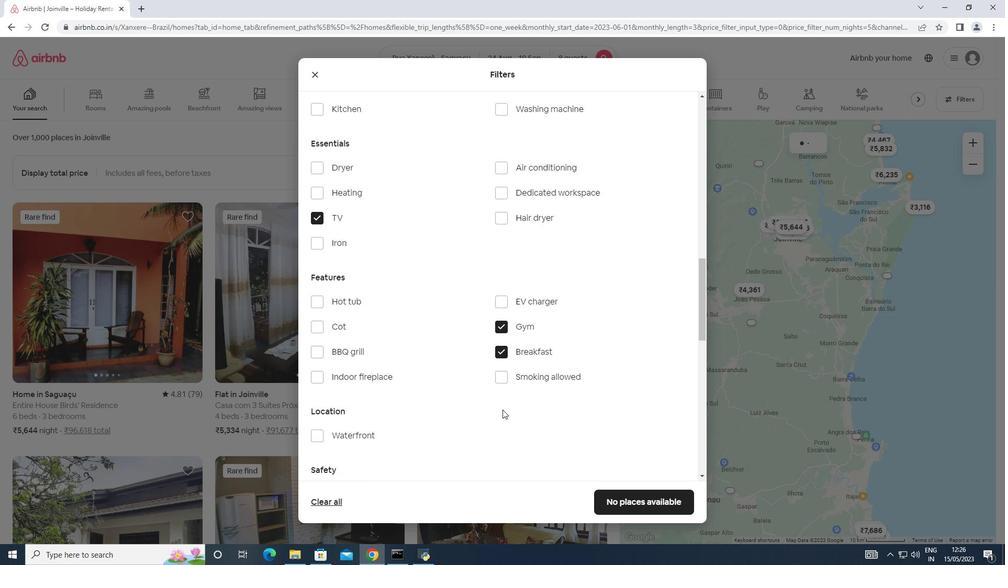 
Action: Mouse scrolled (503, 408) with delta (0, 0)
Screenshot: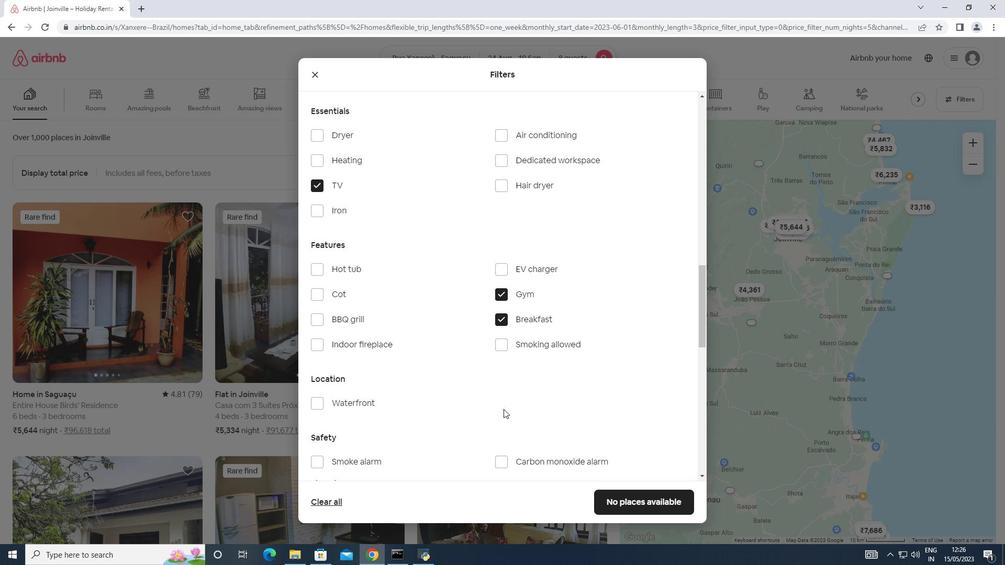 
Action: Mouse moved to (504, 408)
Screenshot: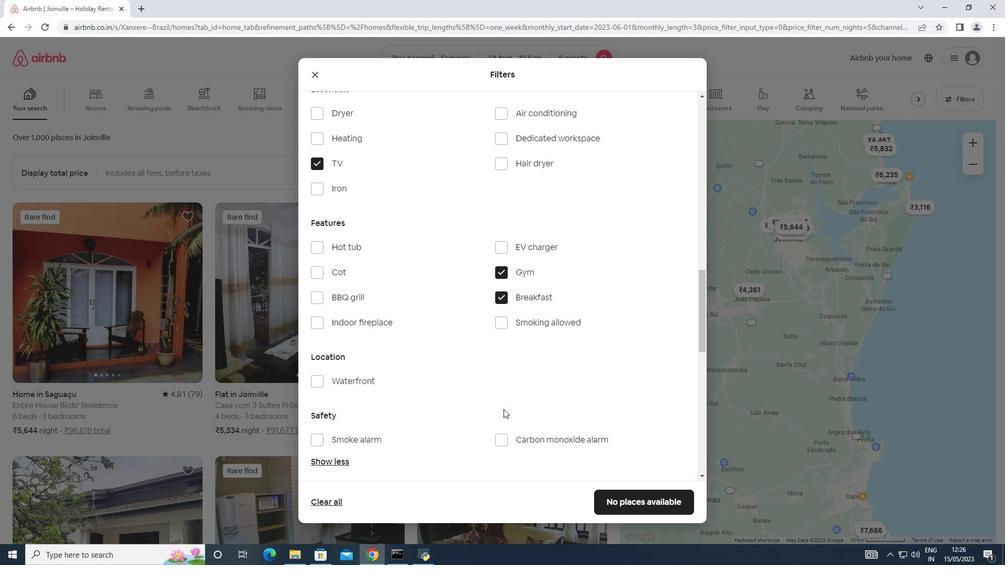 
Action: Mouse scrolled (504, 408) with delta (0, 0)
Screenshot: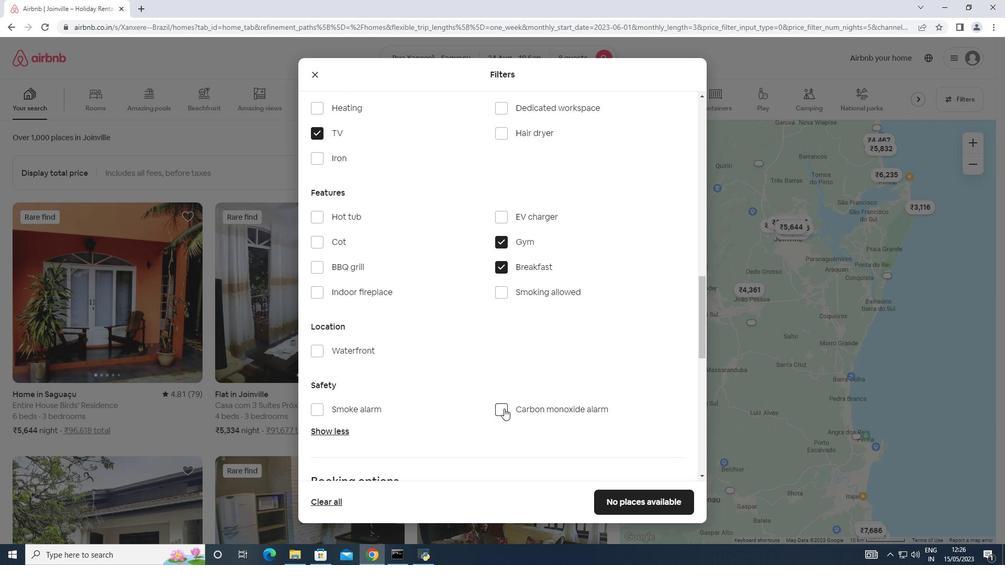 
Action: Mouse moved to (507, 403)
Screenshot: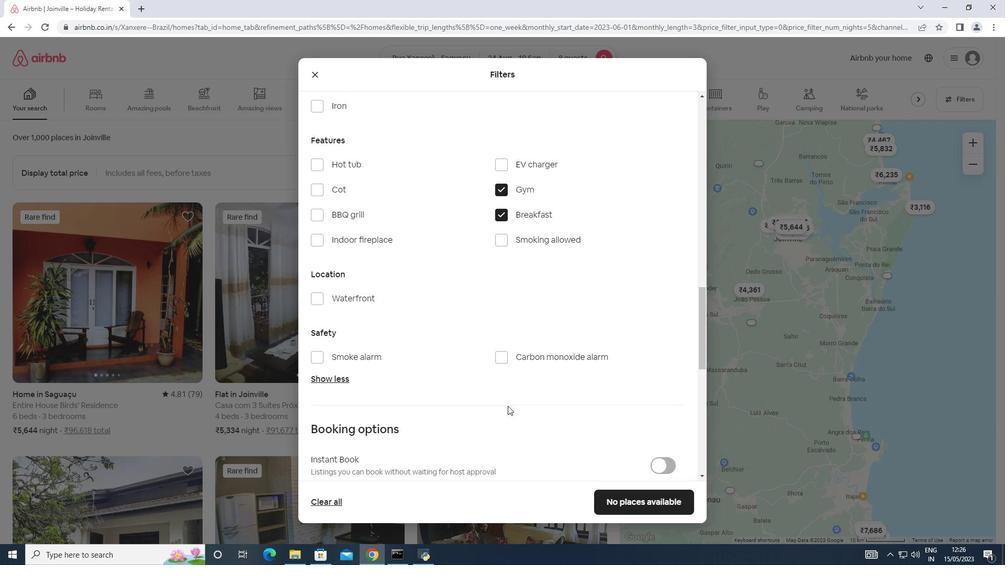 
Action: Mouse scrolled (507, 402) with delta (0, 0)
Screenshot: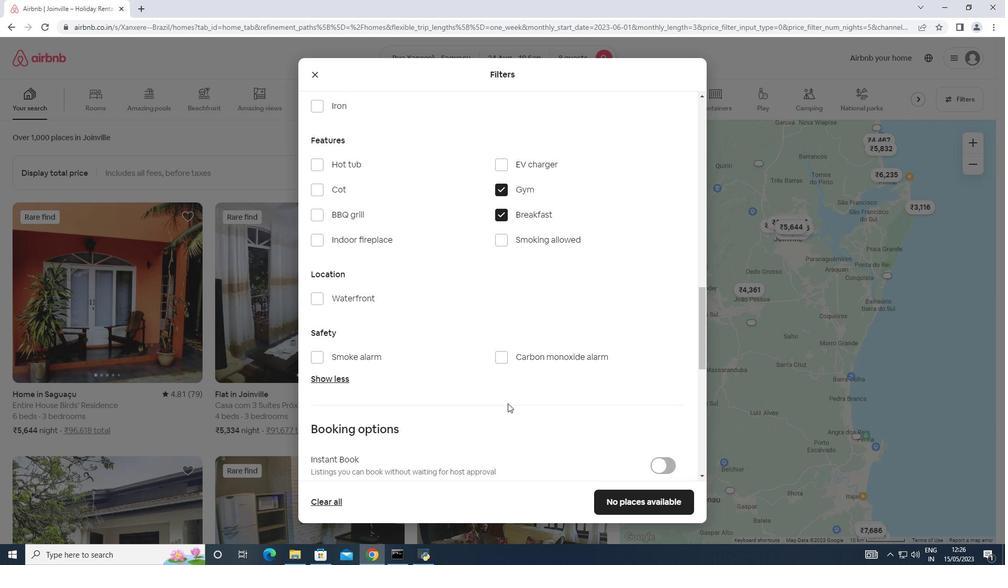 
Action: Mouse scrolled (507, 402) with delta (0, 0)
Screenshot: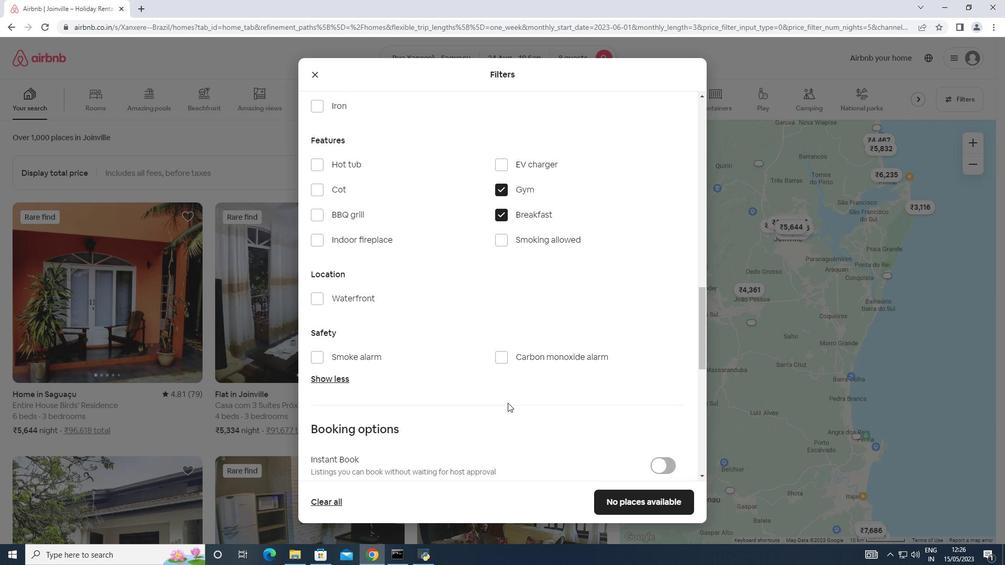 
Action: Mouse scrolled (507, 402) with delta (0, 0)
Screenshot: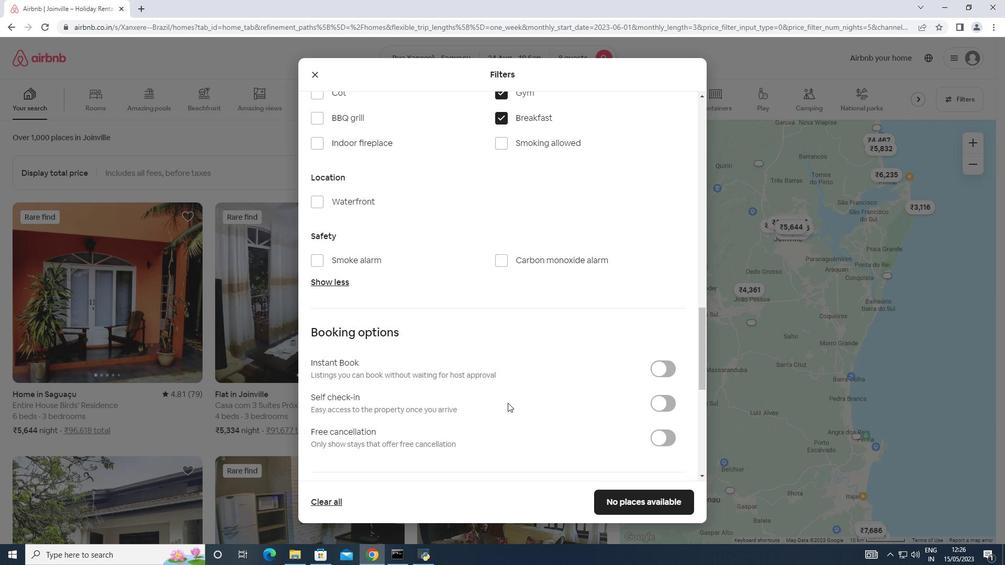 
Action: Mouse moved to (653, 345)
Screenshot: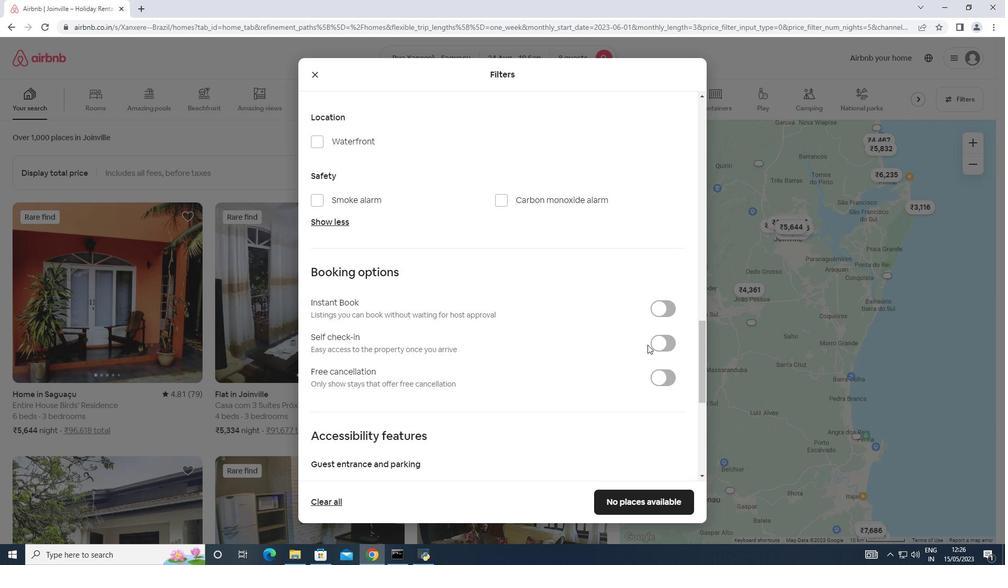 
Action: Mouse pressed left at (653, 345)
Screenshot: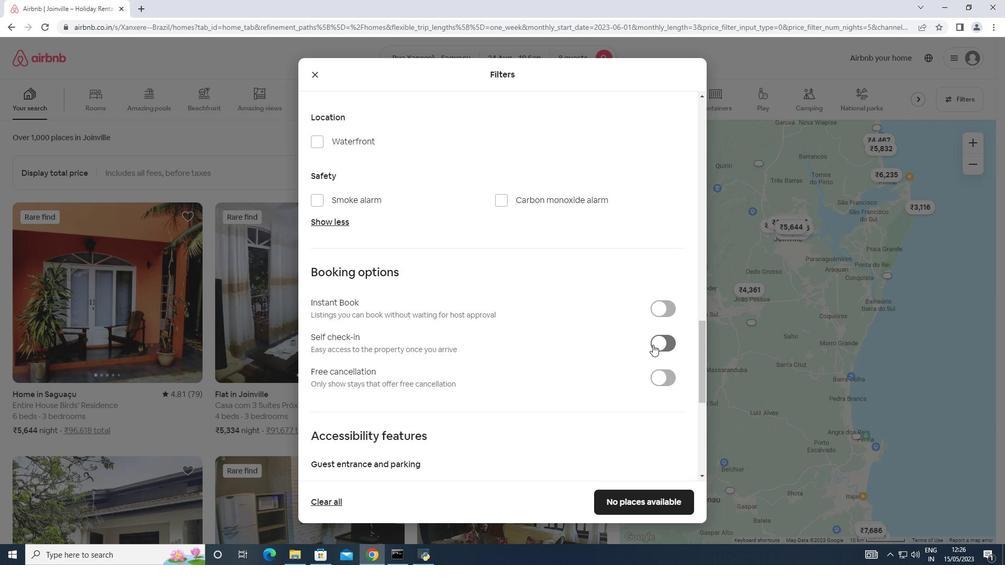 
Action: Mouse moved to (483, 420)
Screenshot: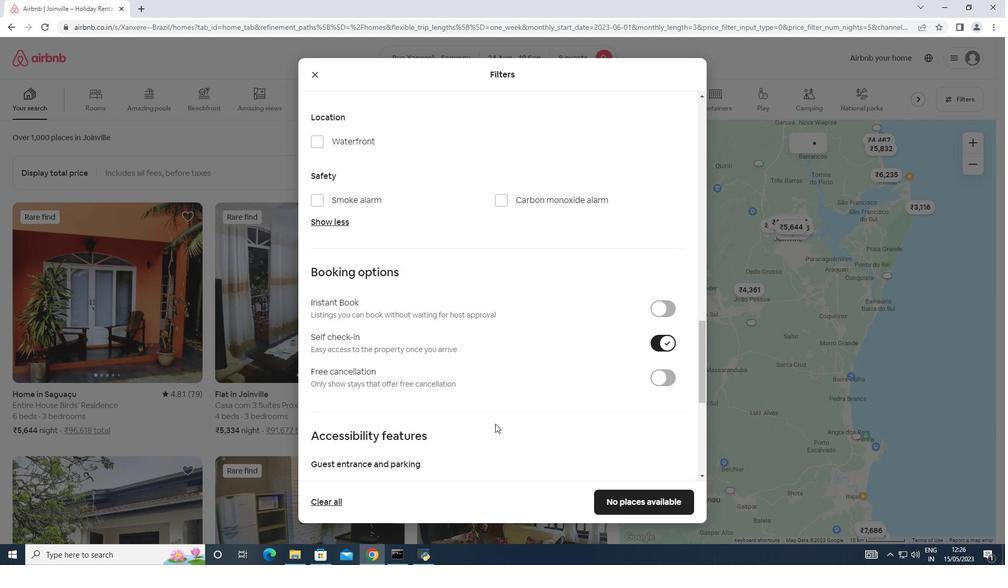 
Action: Mouse scrolled (483, 419) with delta (0, 0)
Screenshot: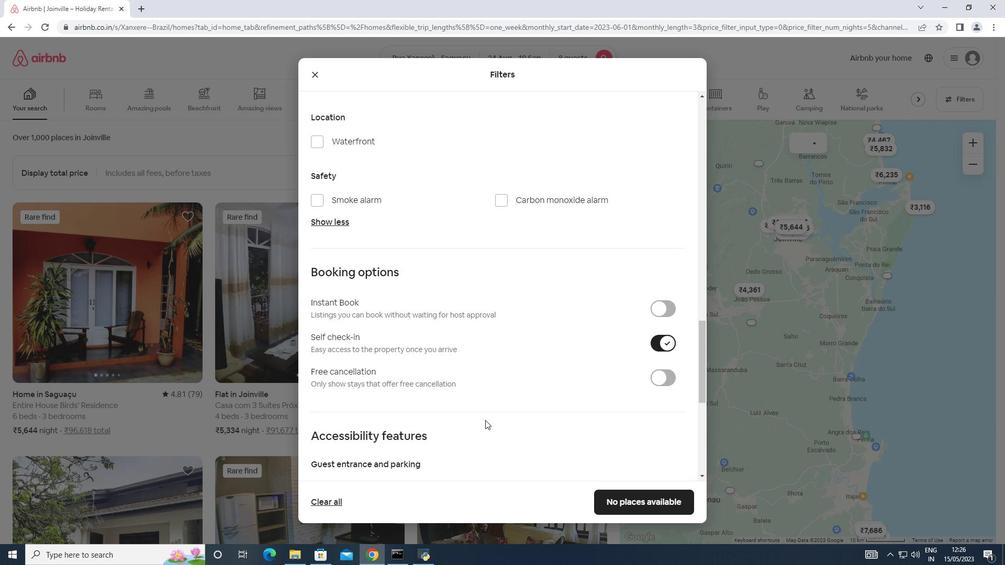 
Action: Mouse moved to (483, 422)
Screenshot: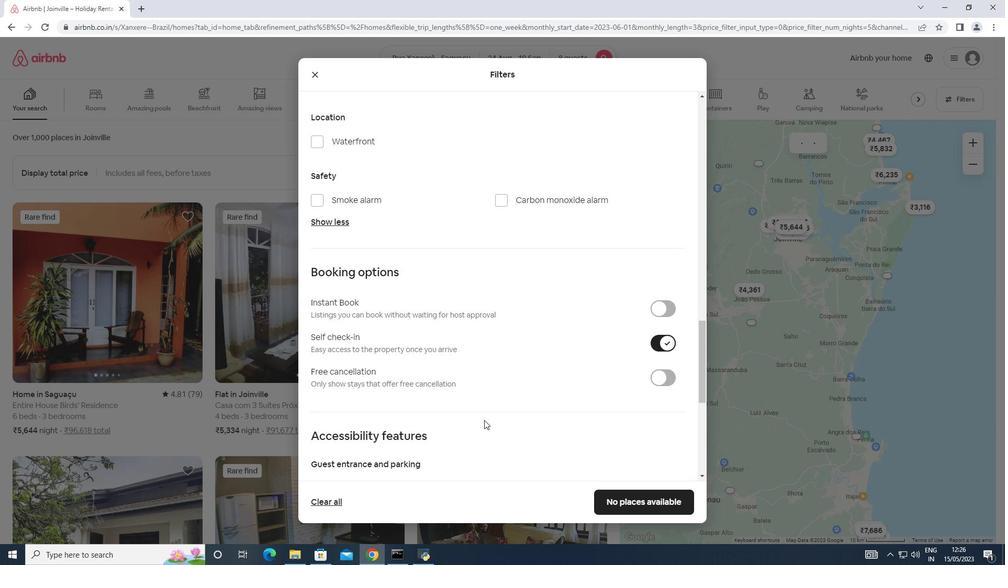 
Action: Mouse scrolled (483, 421) with delta (0, 0)
Screenshot: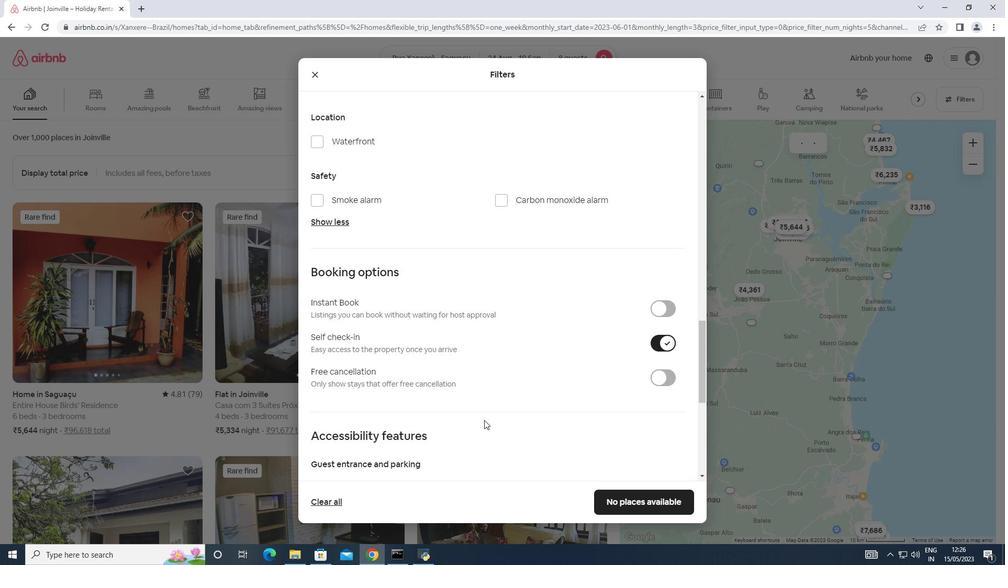 
Action: Mouse scrolled (483, 421) with delta (0, 0)
Screenshot: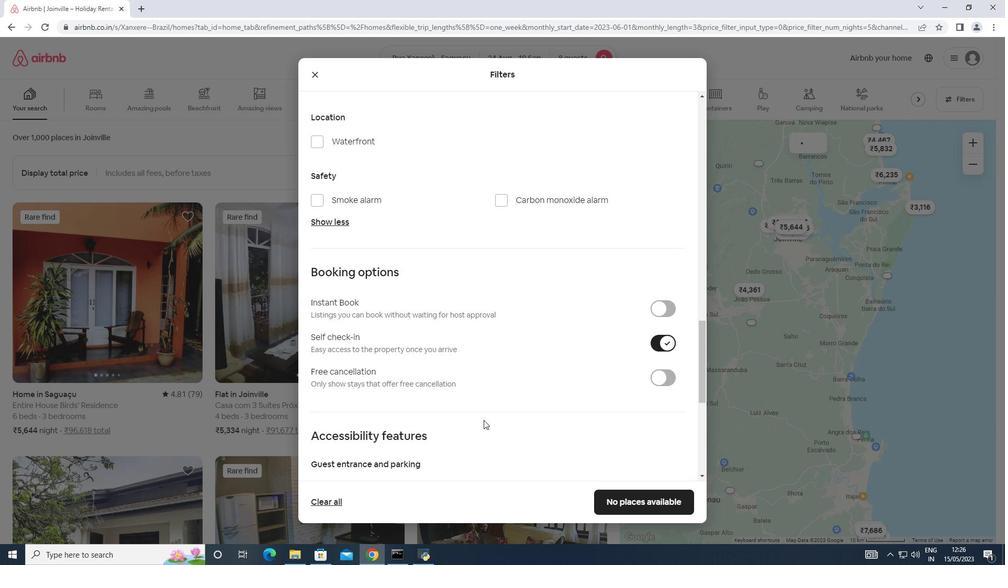 
Action: Mouse moved to (494, 411)
Screenshot: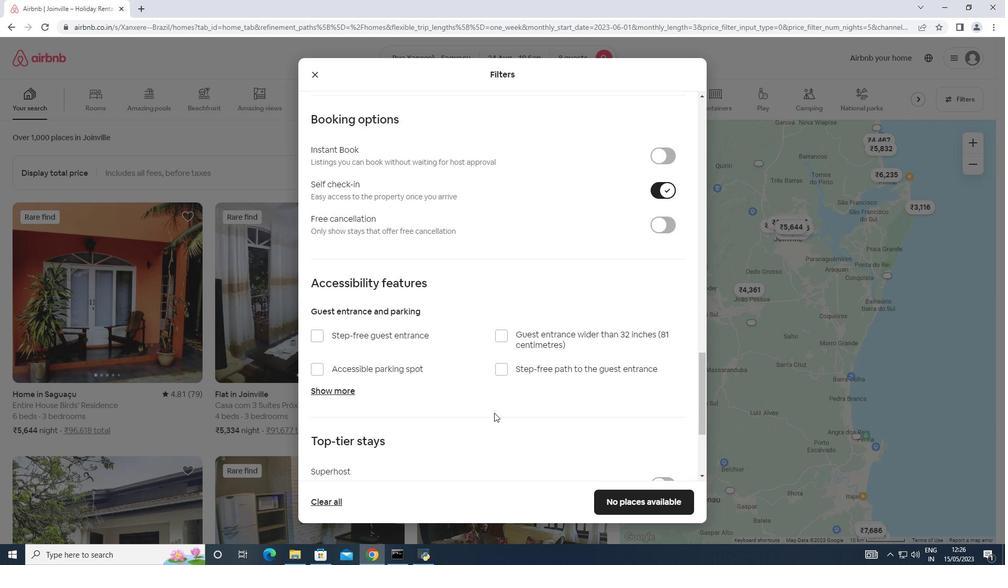 
Action: Mouse scrolled (494, 410) with delta (0, 0)
Screenshot: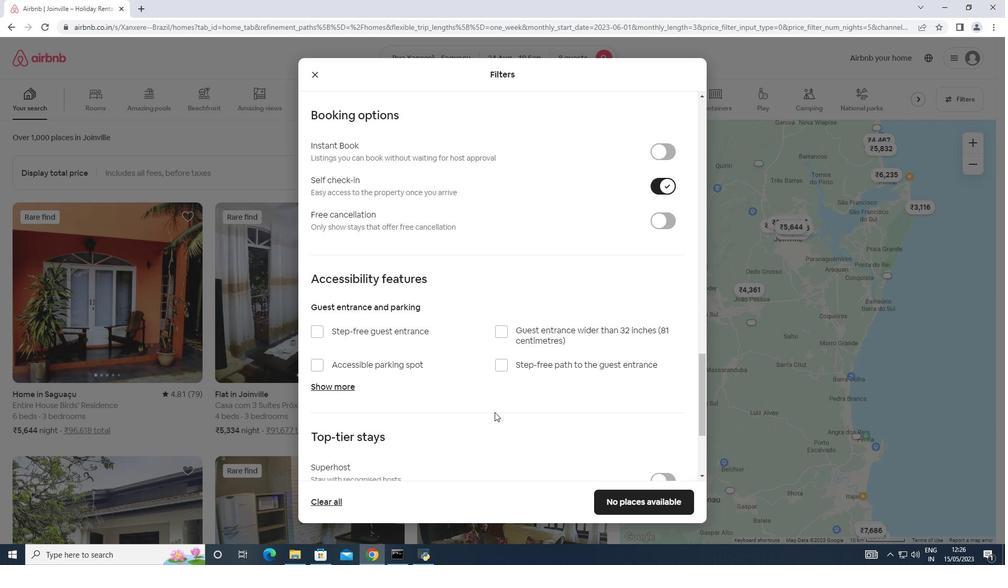 
Action: Mouse moved to (500, 403)
Screenshot: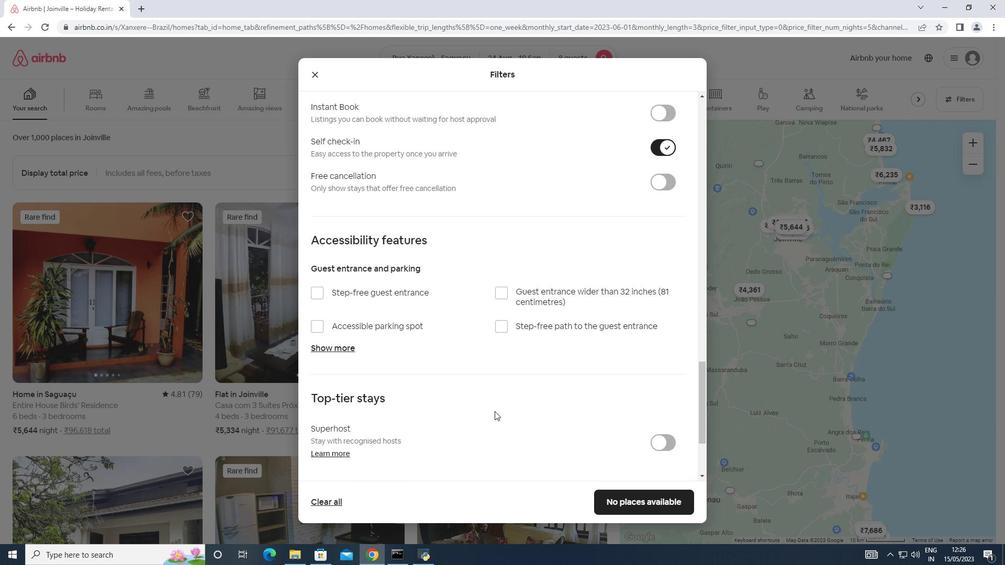 
Action: Mouse scrolled (500, 402) with delta (0, 0)
Screenshot: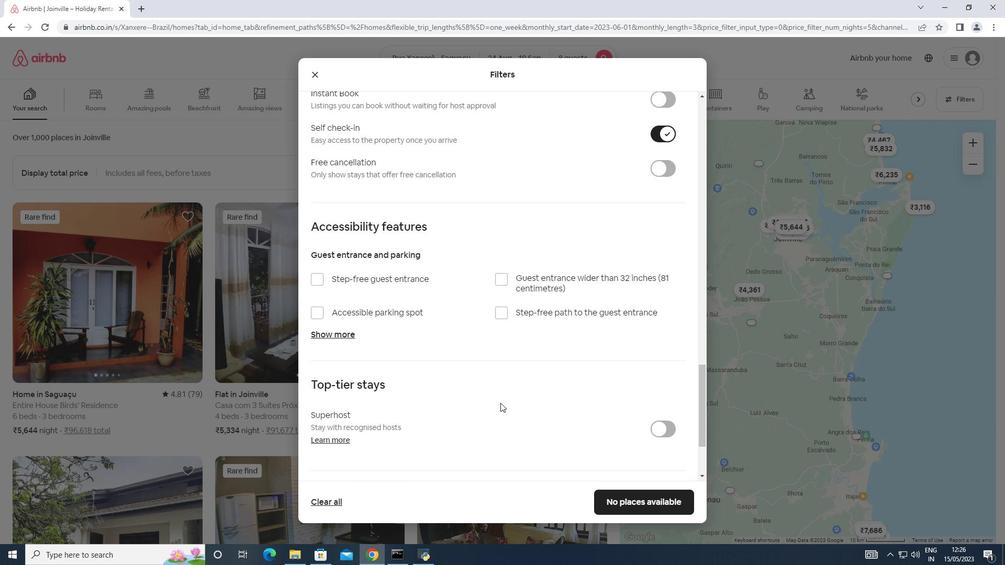 
Action: Mouse scrolled (500, 402) with delta (0, 0)
Screenshot: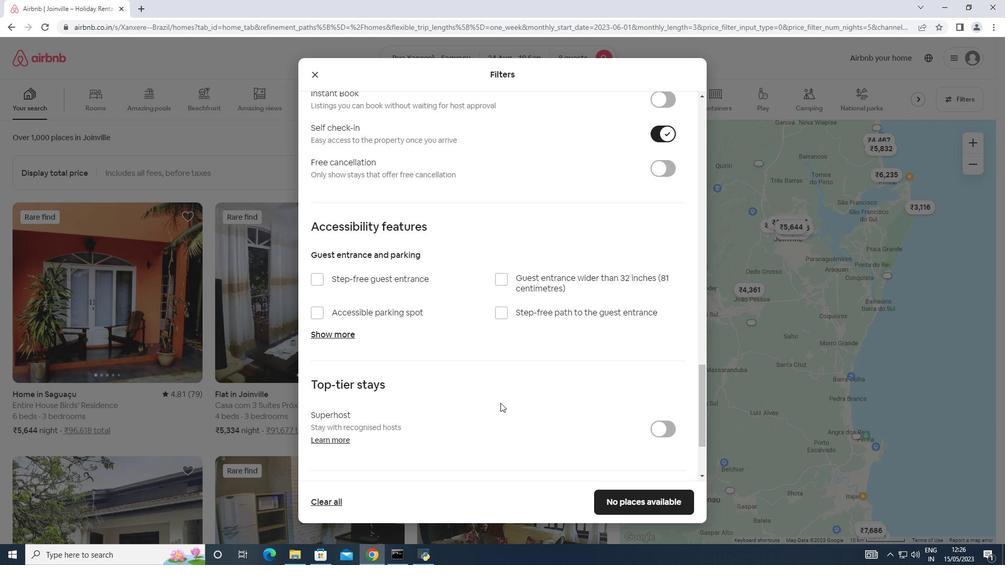 
Action: Mouse moved to (357, 418)
Screenshot: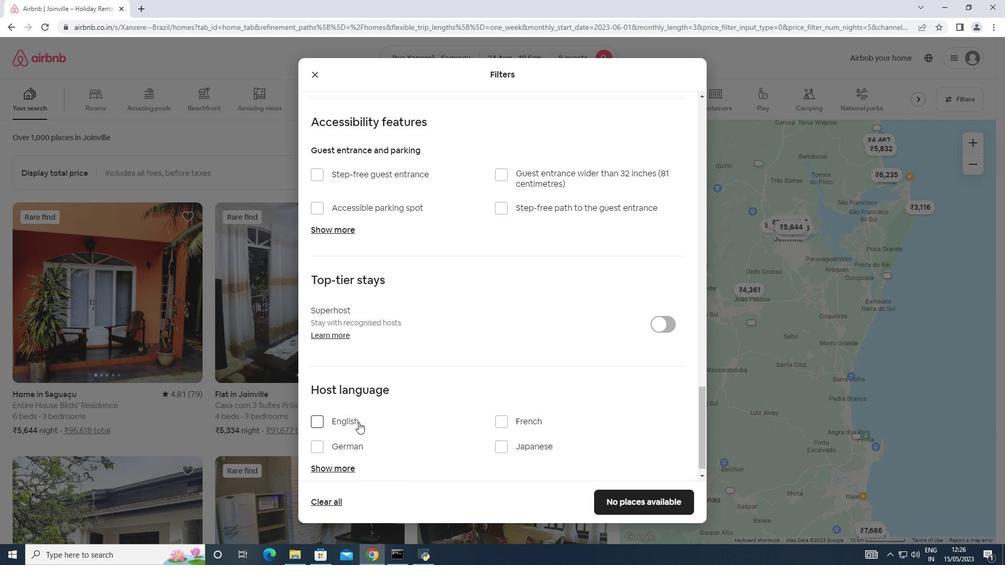 
Action: Mouse pressed left at (357, 418)
Screenshot: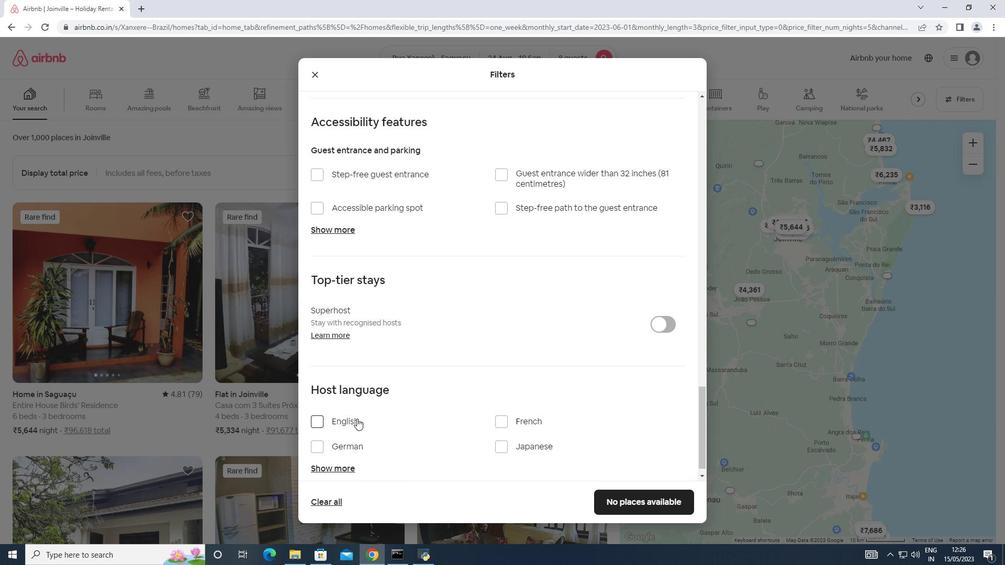 
Action: Mouse moved to (660, 507)
Screenshot: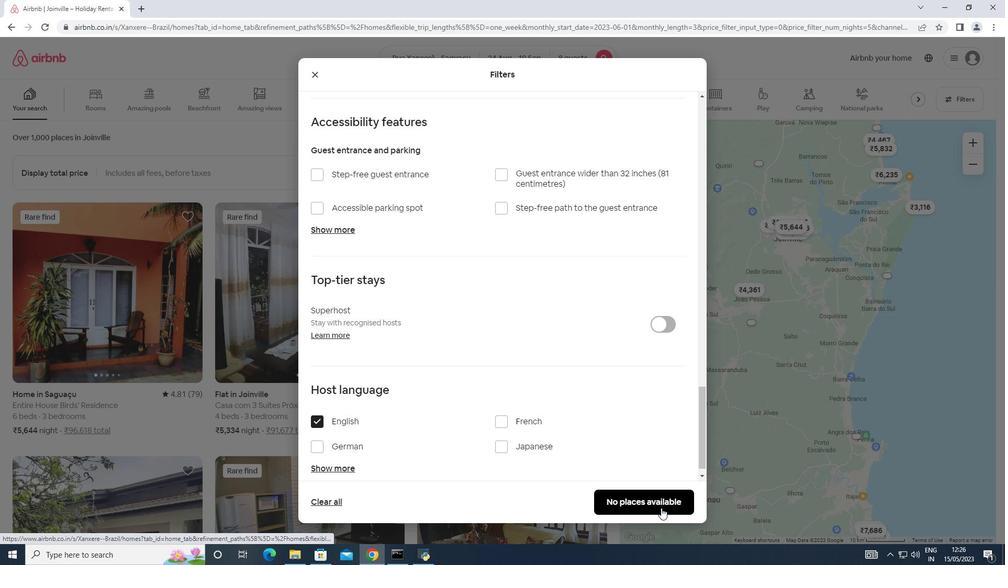 
Action: Mouse pressed left at (660, 507)
Screenshot: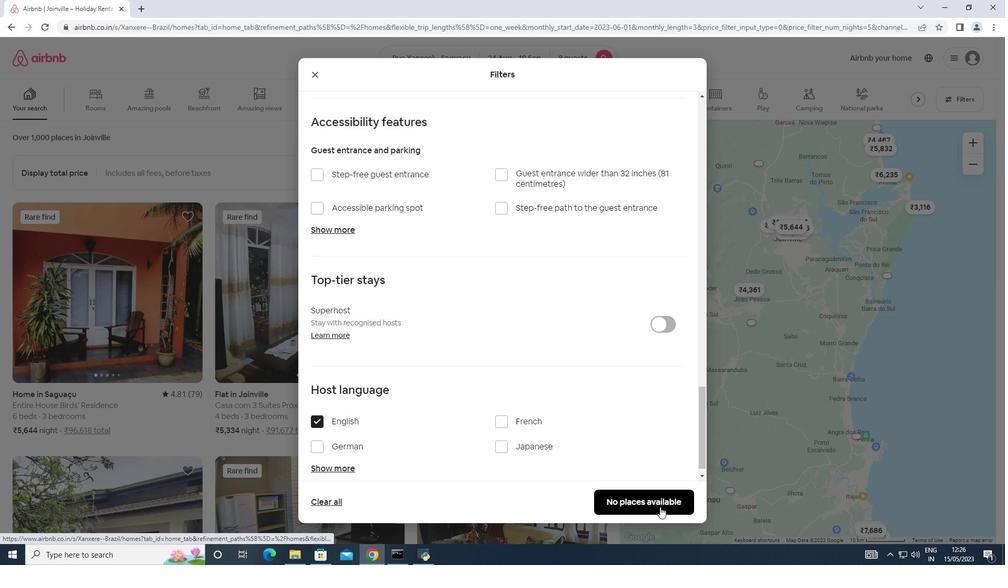 
Action: Mouse moved to (660, 505)
Screenshot: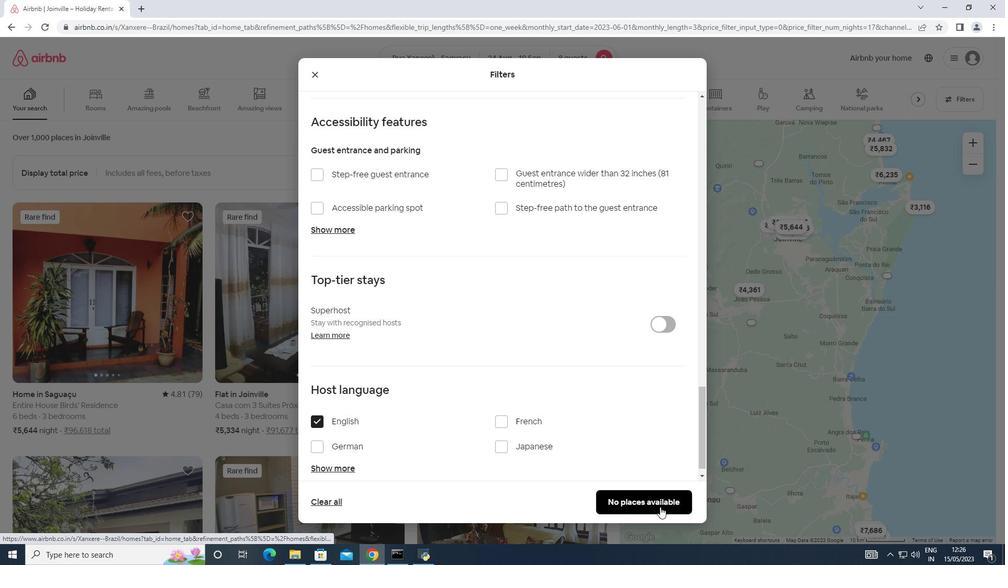 
